 Task: Set up alerts for new listings in Lincoln, Nebraska, that meet specific size and budget requirements.
Action: Mouse moved to (310, 169)
Screenshot: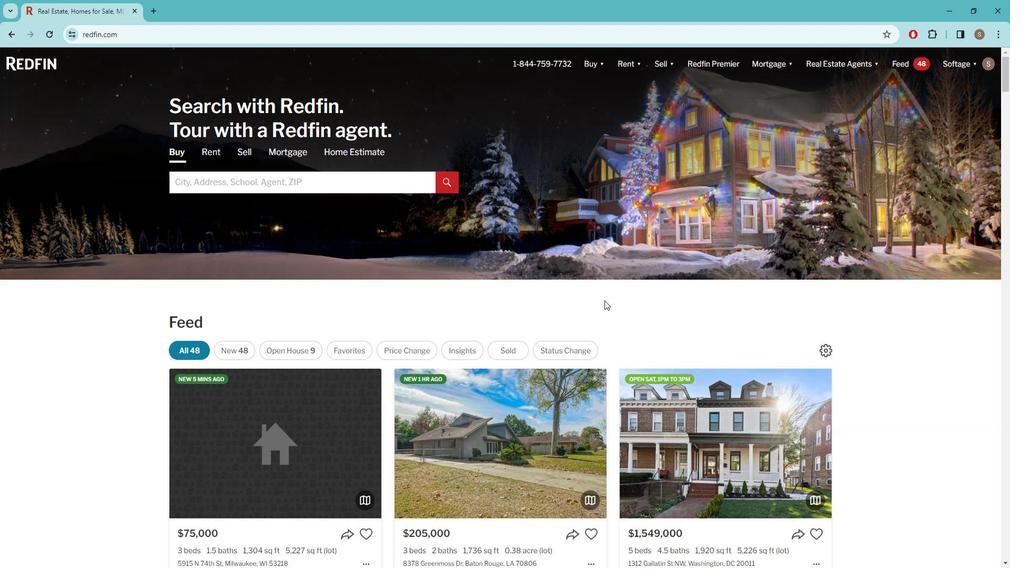 
Action: Mouse pressed left at (310, 169)
Screenshot: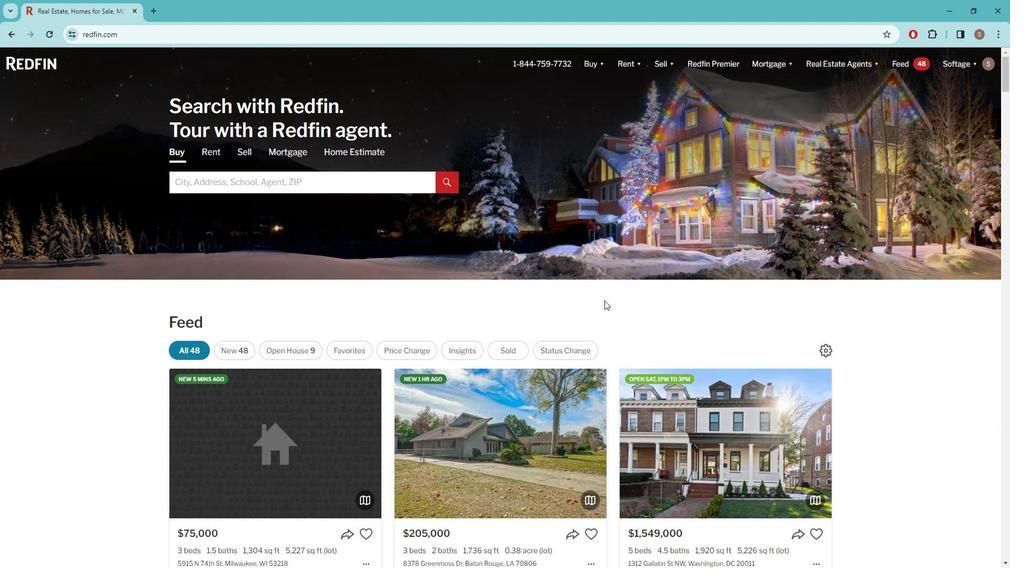 
Action: Mouse moved to (296, 181)
Screenshot: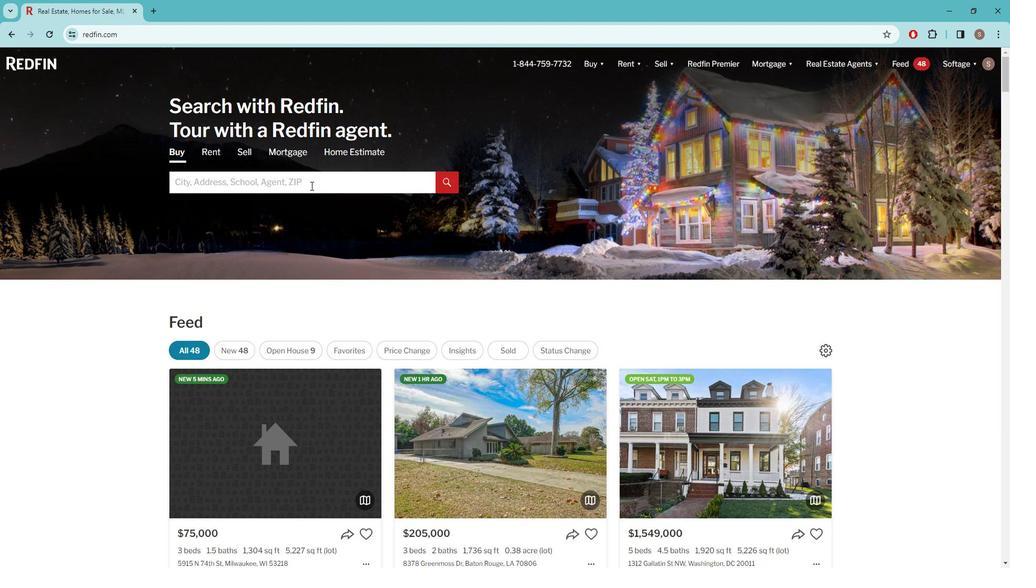 
Action: Mouse pressed left at (296, 181)
Screenshot: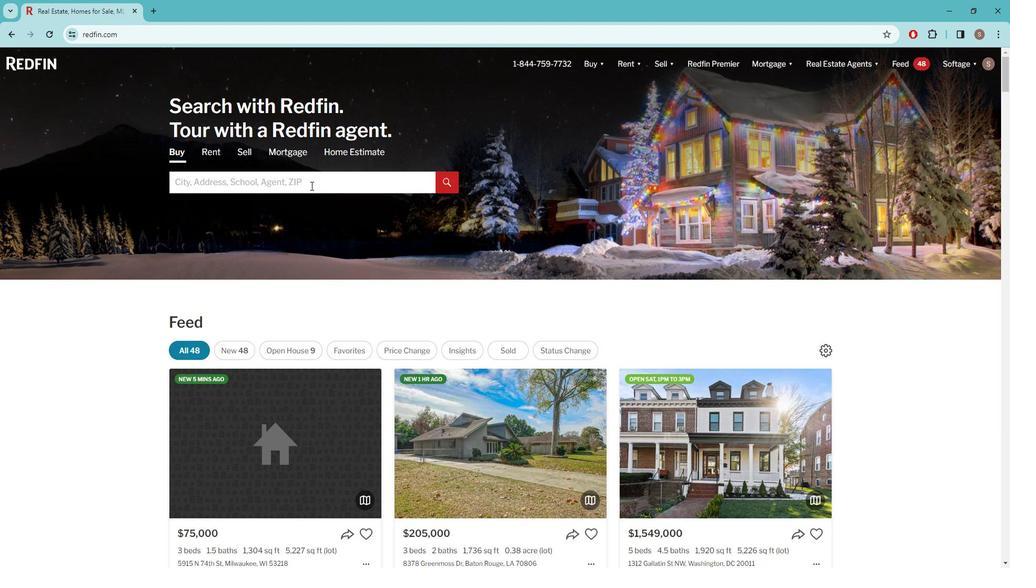 
Action: Key pressed l<Key.caps_lock>INCOLN
Screenshot: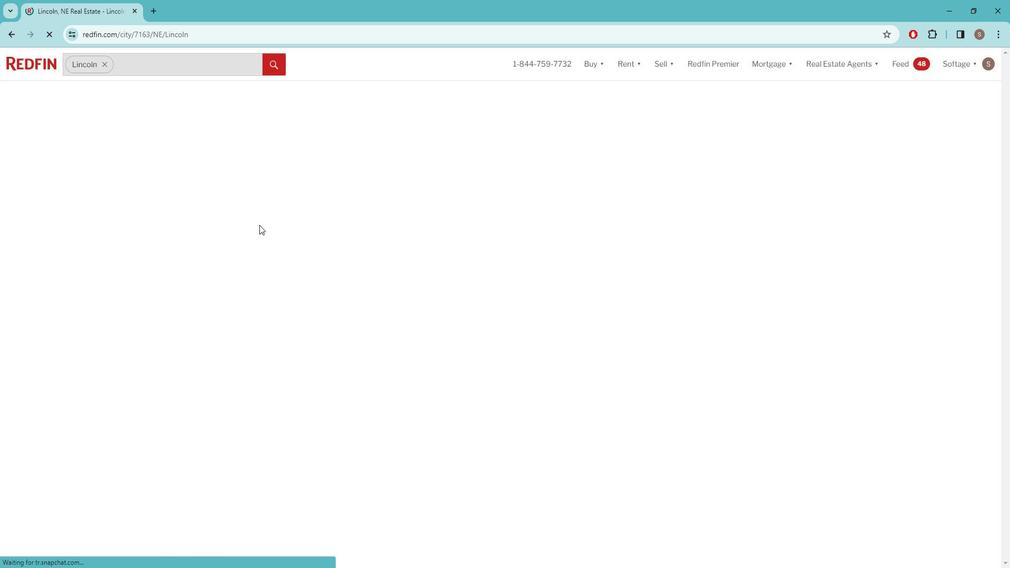 
Action: Mouse moved to (296, 181)
Screenshot: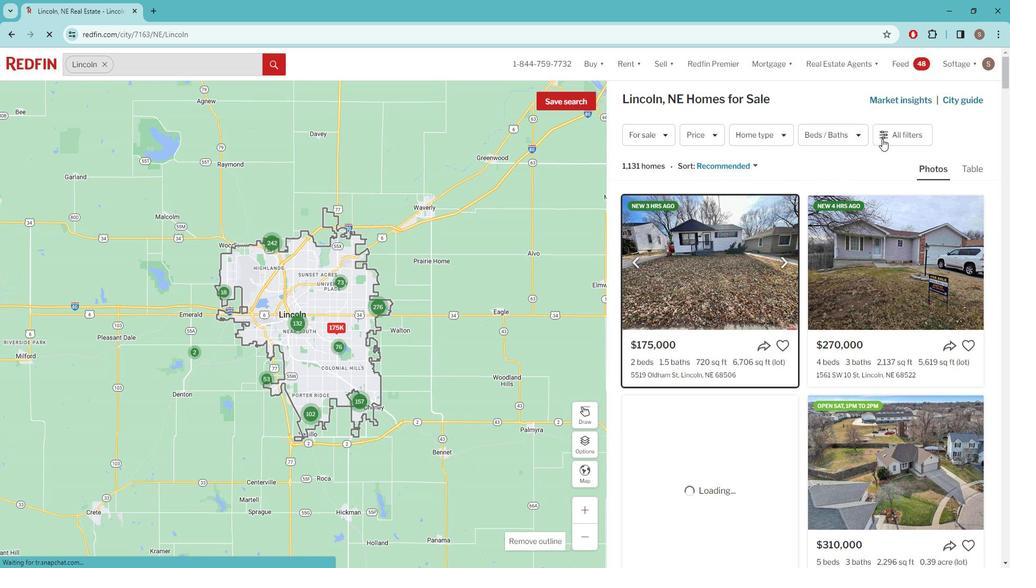 
Action: Key pressed ,<Key.space><Key.caps_lock>n<Key.caps_lock>EB
Screenshot: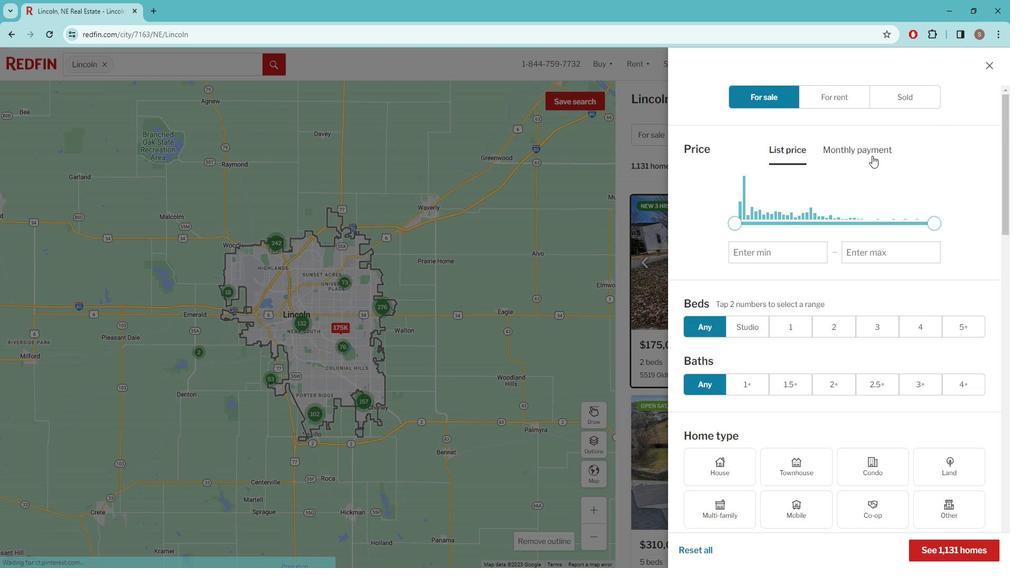 
Action: Mouse moved to (273, 222)
Screenshot: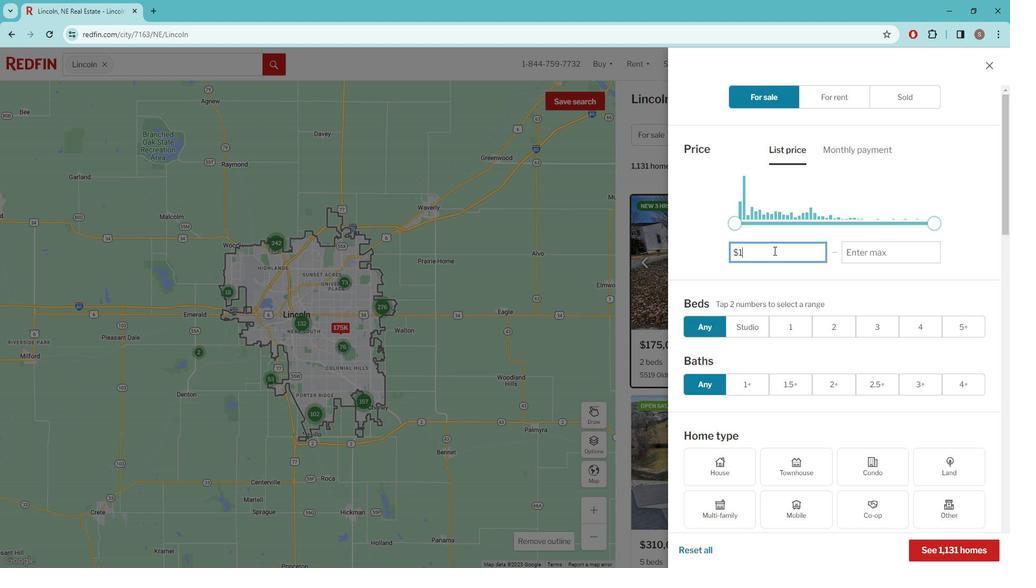 
Action: Mouse pressed left at (273, 222)
Screenshot: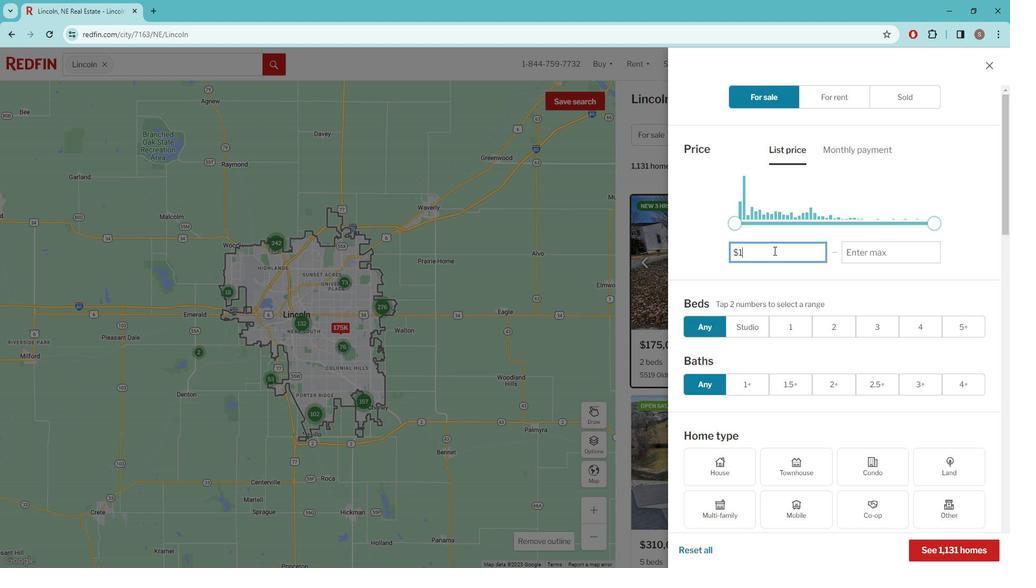 
Action: Mouse moved to (890, 127)
Screenshot: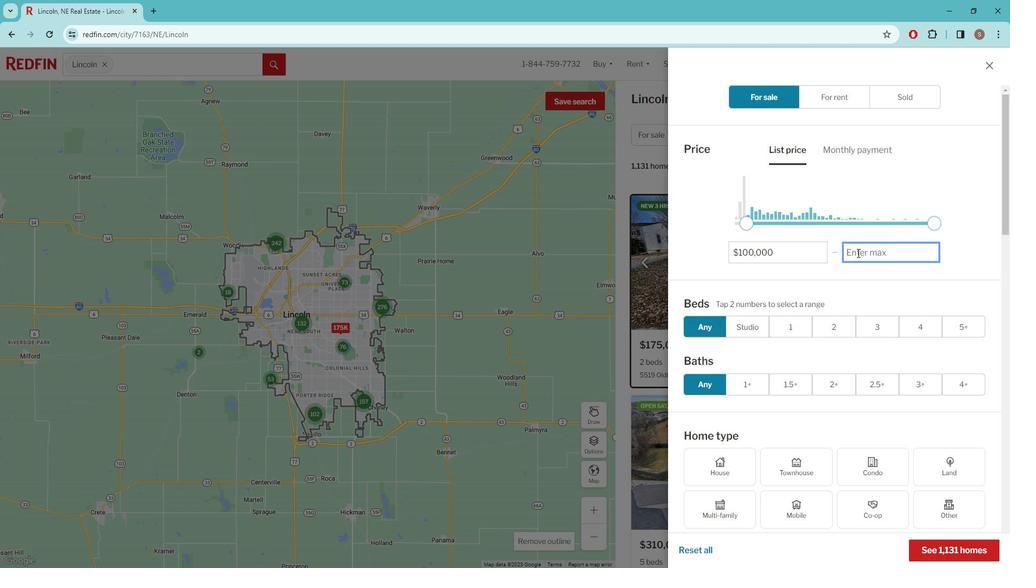 
Action: Mouse pressed left at (890, 127)
Screenshot: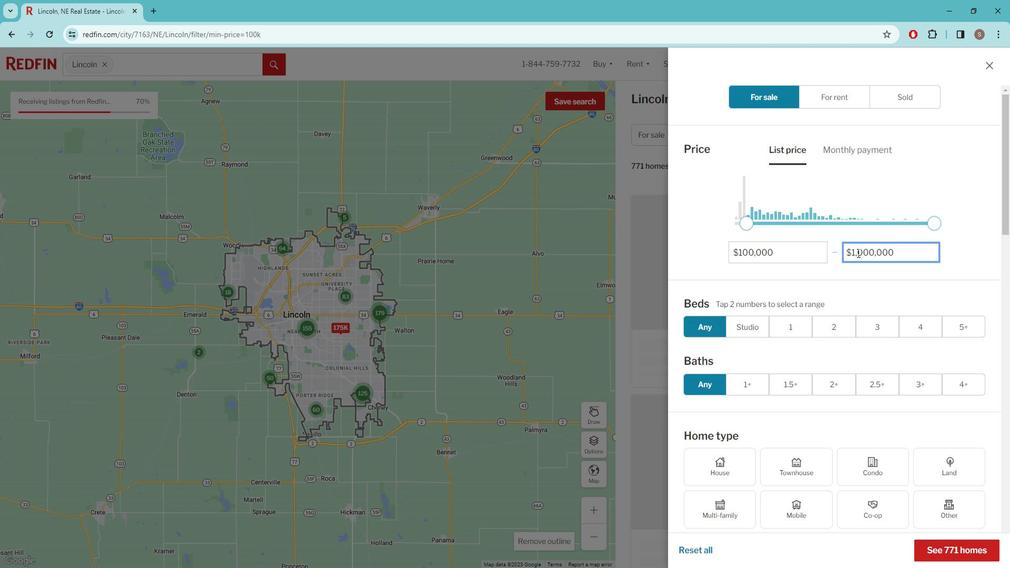 
Action: Mouse pressed left at (890, 127)
Screenshot: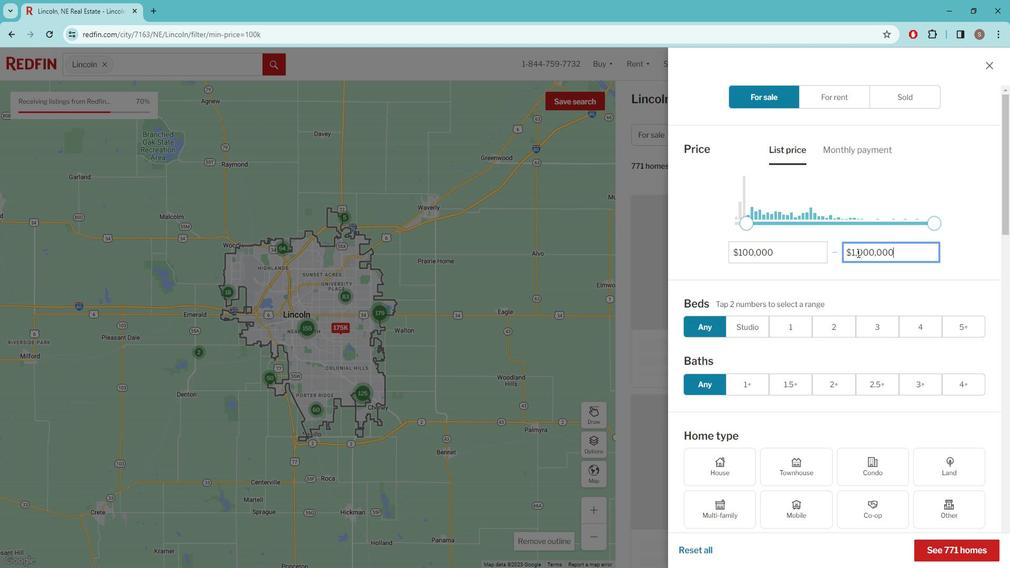 
Action: Mouse moved to (893, 133)
Screenshot: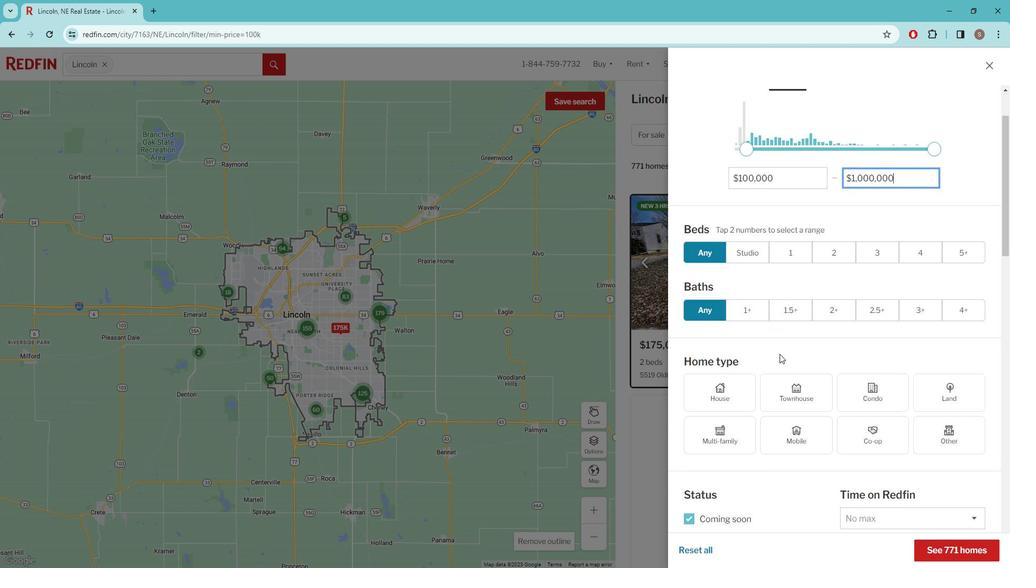 
Action: Mouse pressed left at (893, 133)
Screenshot: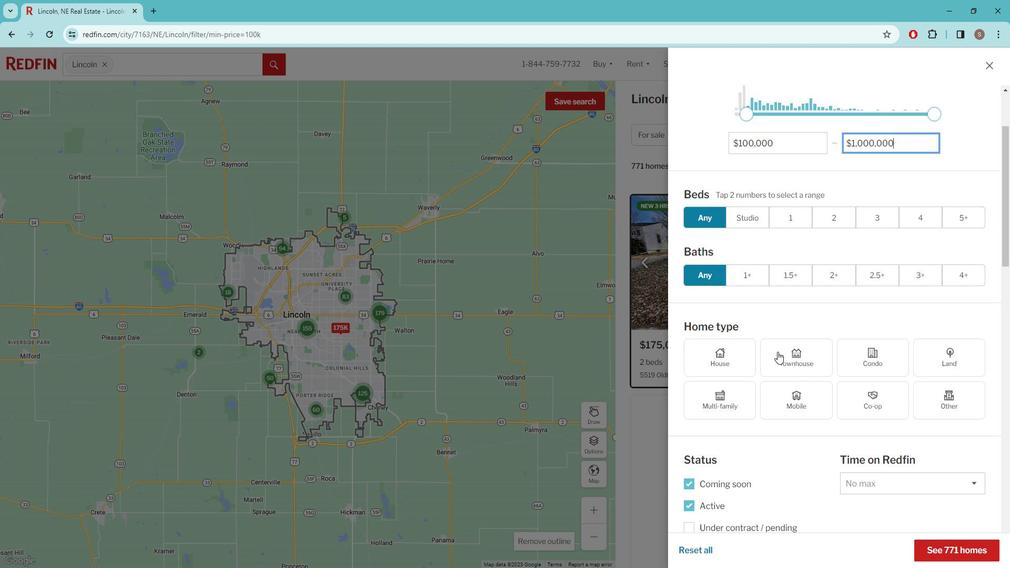
Action: Mouse moved to (880, 147)
Screenshot: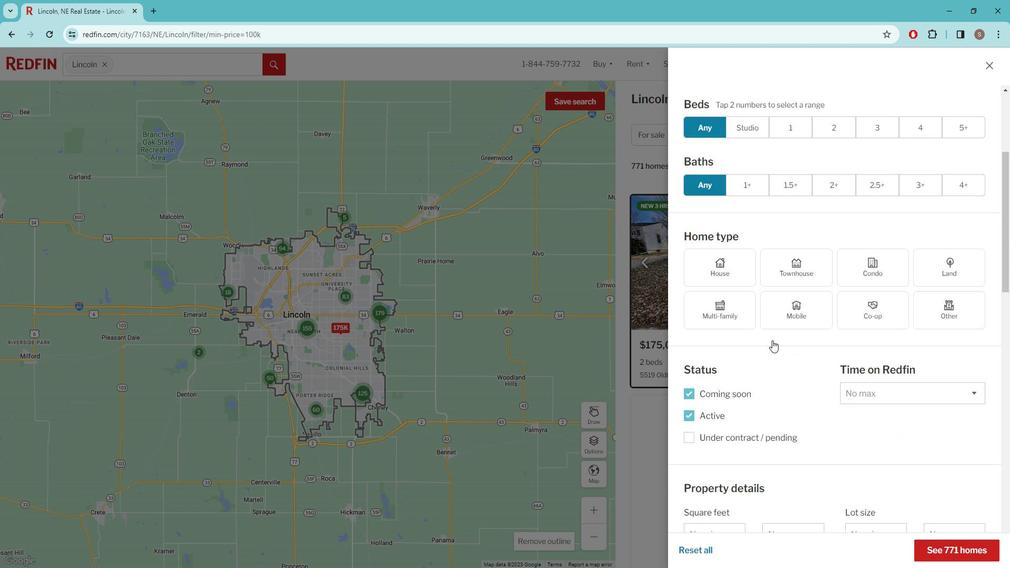 
Action: Mouse scrolled (880, 147) with delta (0, 0)
Screenshot: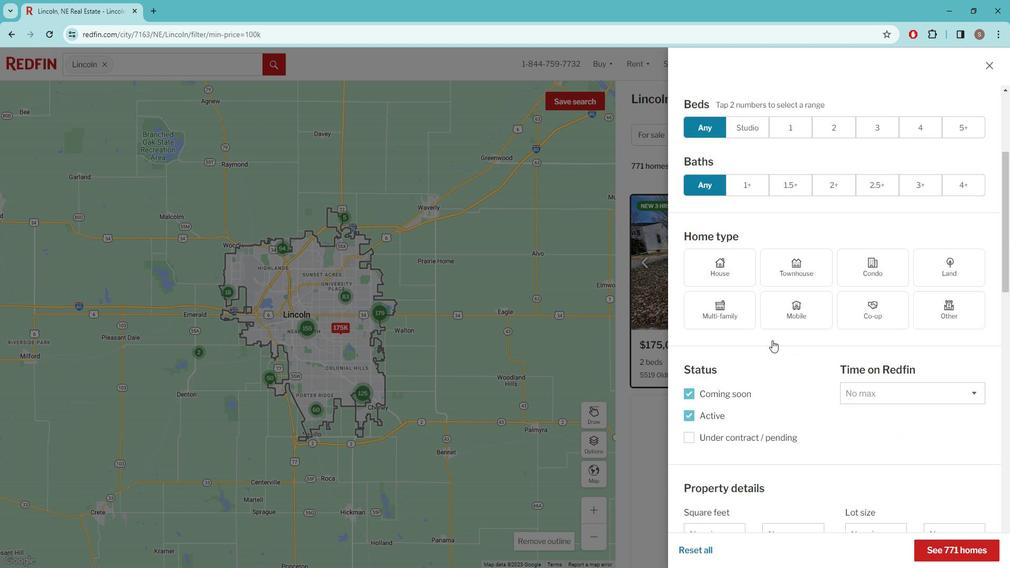 
Action: Mouse moved to (877, 148)
Screenshot: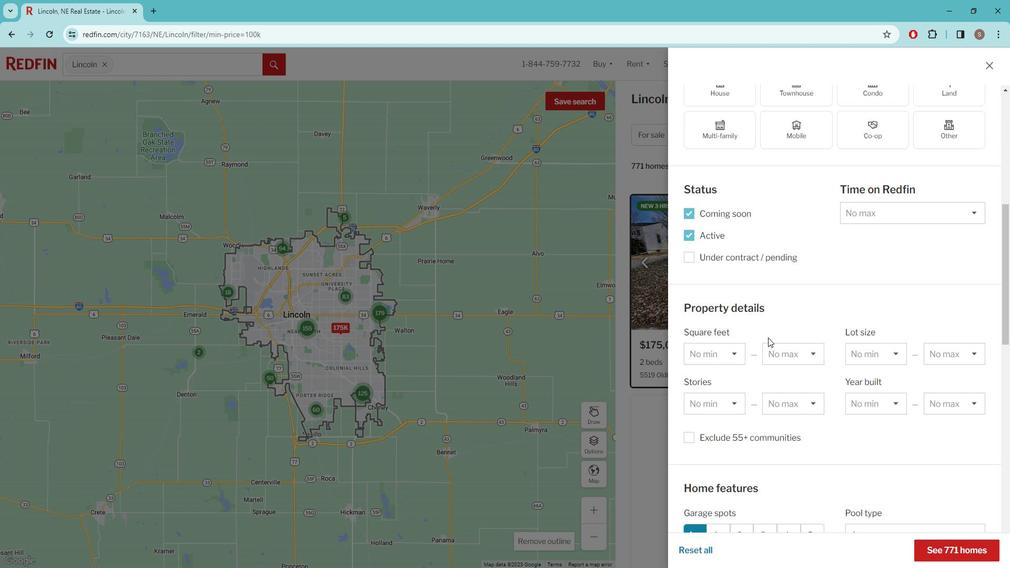 
Action: Mouse scrolled (877, 148) with delta (0, 0)
Screenshot: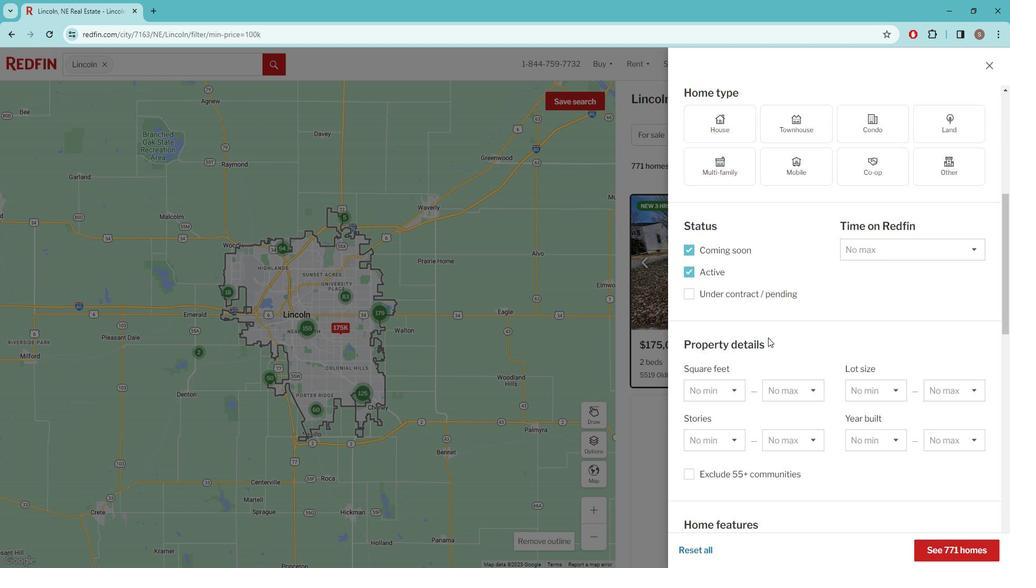 
Action: Mouse moved to (876, 150)
Screenshot: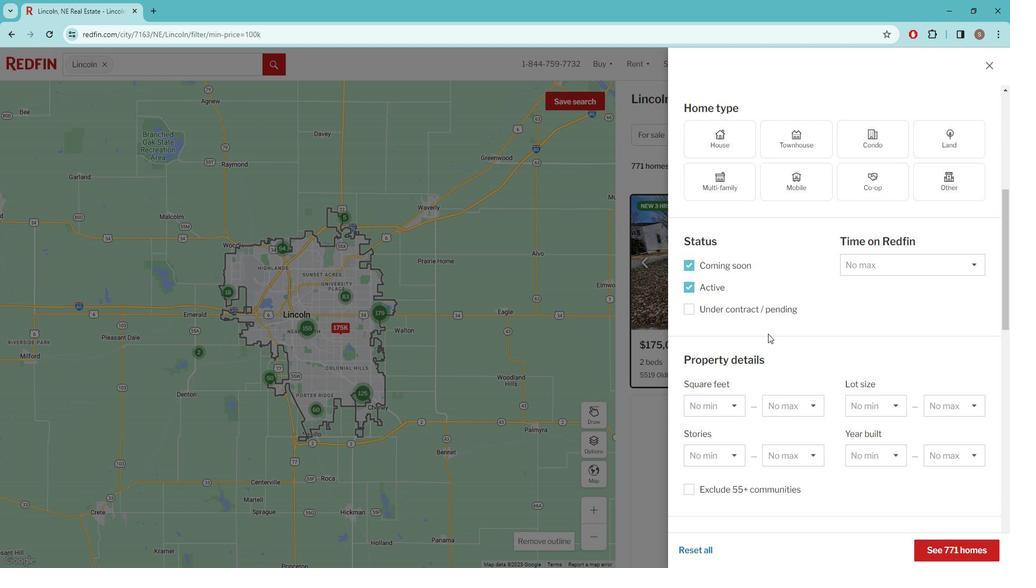 
Action: Mouse scrolled (876, 149) with delta (0, 0)
Screenshot: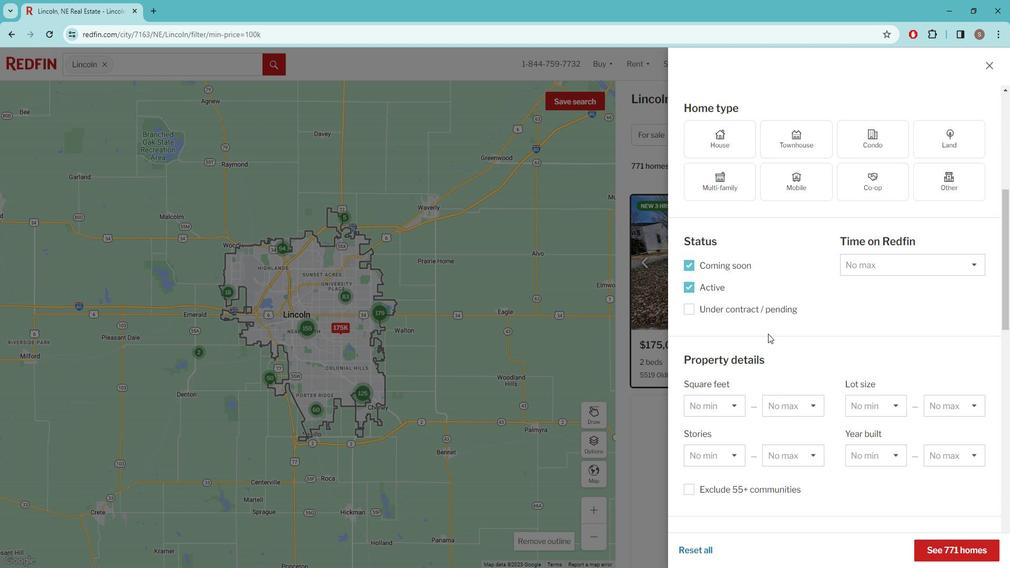 
Action: Mouse scrolled (876, 149) with delta (0, 0)
Screenshot: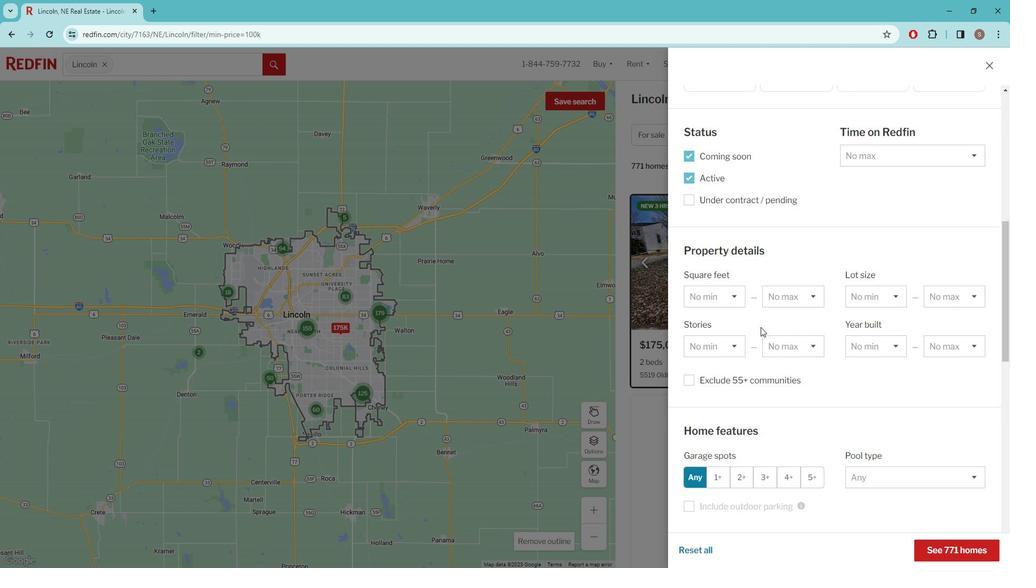 
Action: Mouse moved to (876, 150)
Screenshot: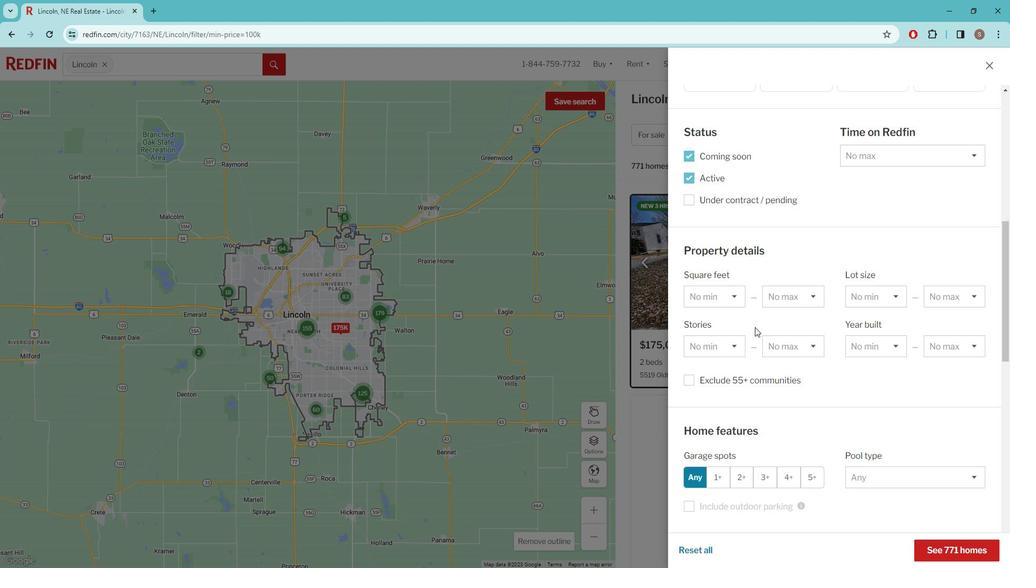 
Action: Mouse scrolled (876, 149) with delta (0, 0)
Screenshot: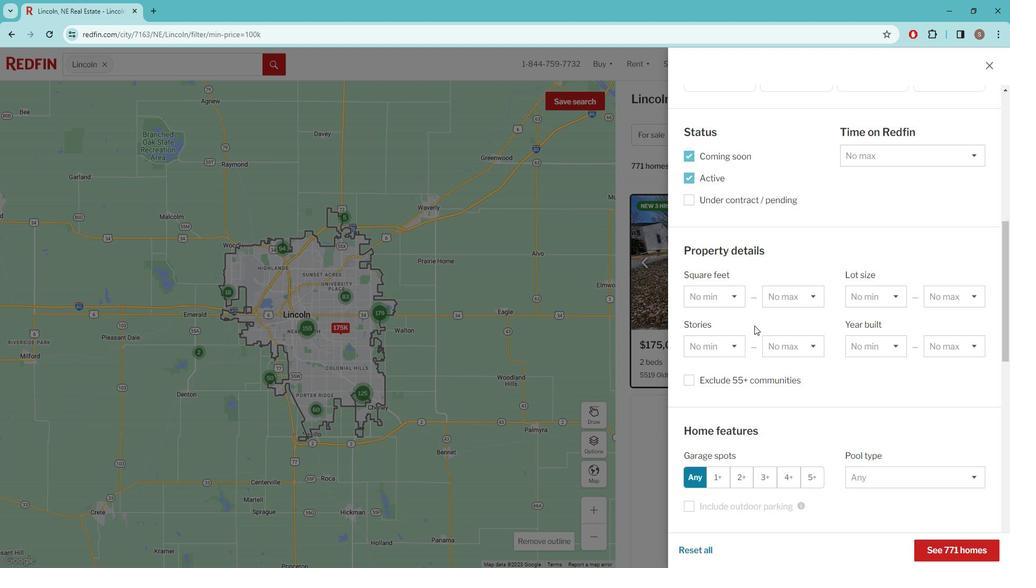 
Action: Mouse moved to (874, 148)
Screenshot: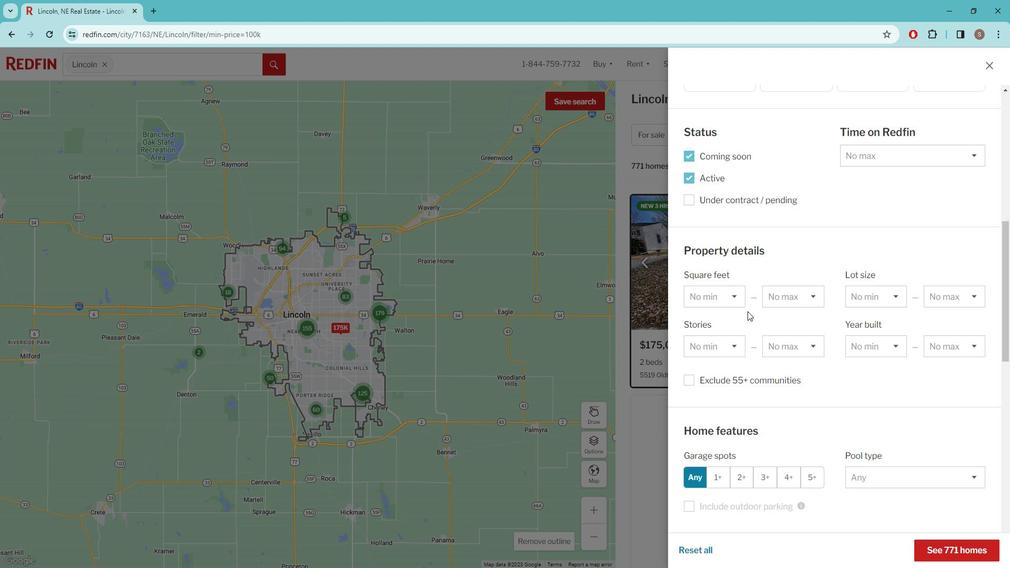 
Action: Mouse scrolled (874, 148) with delta (0, 0)
Screenshot: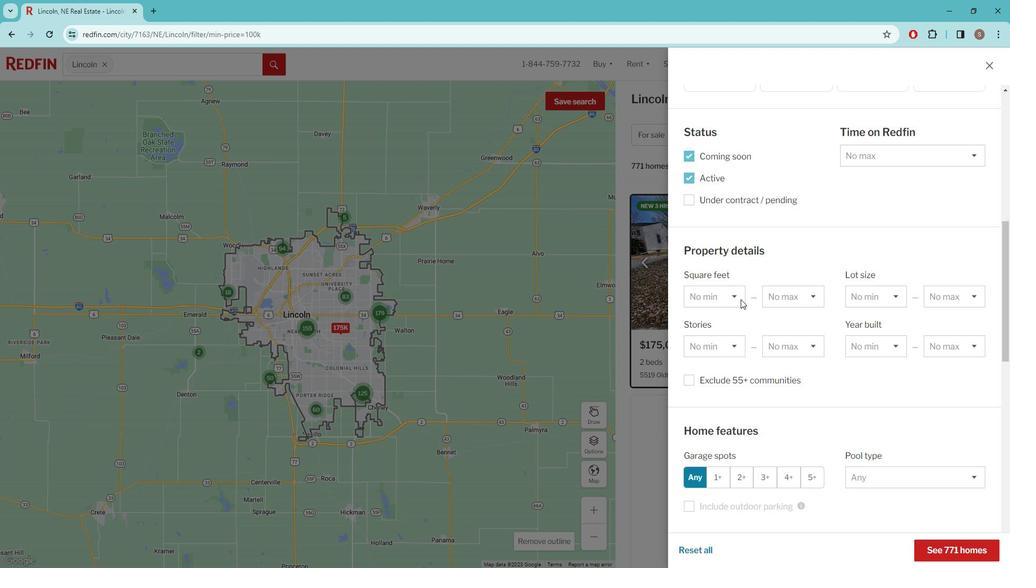 
Action: Mouse moved to (874, 148)
Screenshot: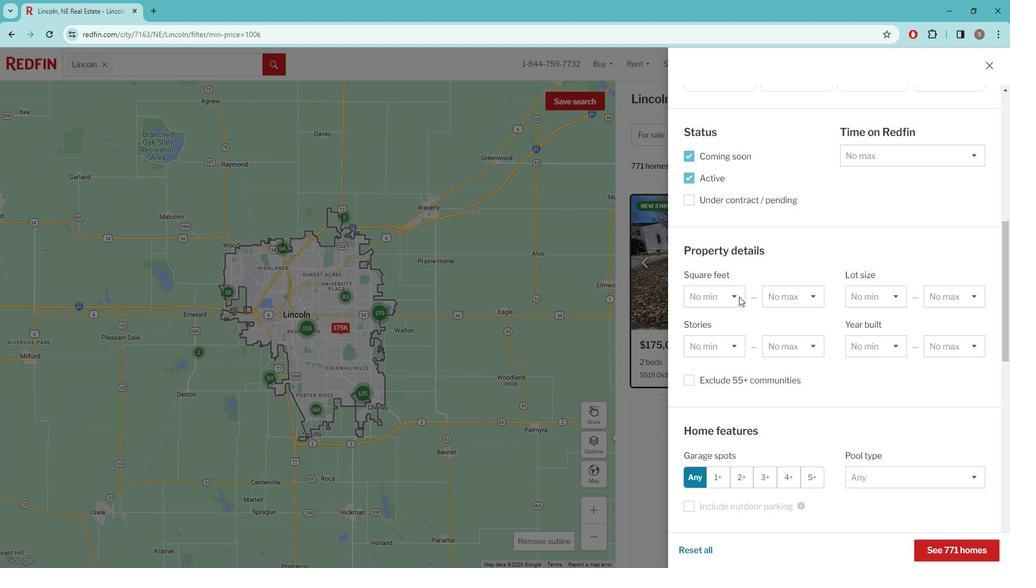 
Action: Mouse scrolled (874, 147) with delta (0, 0)
Screenshot: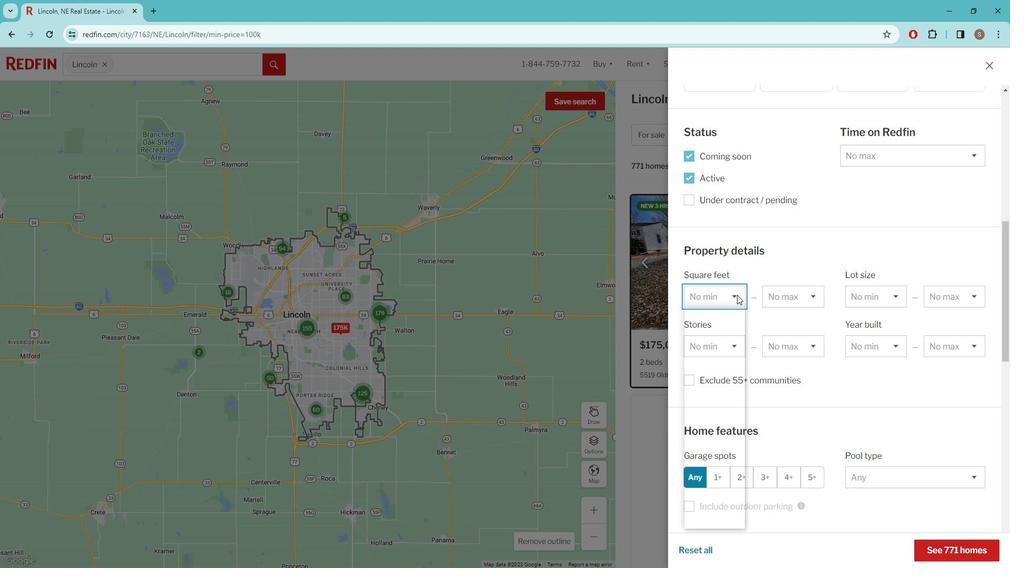
Action: Mouse moved to (873, 148)
Screenshot: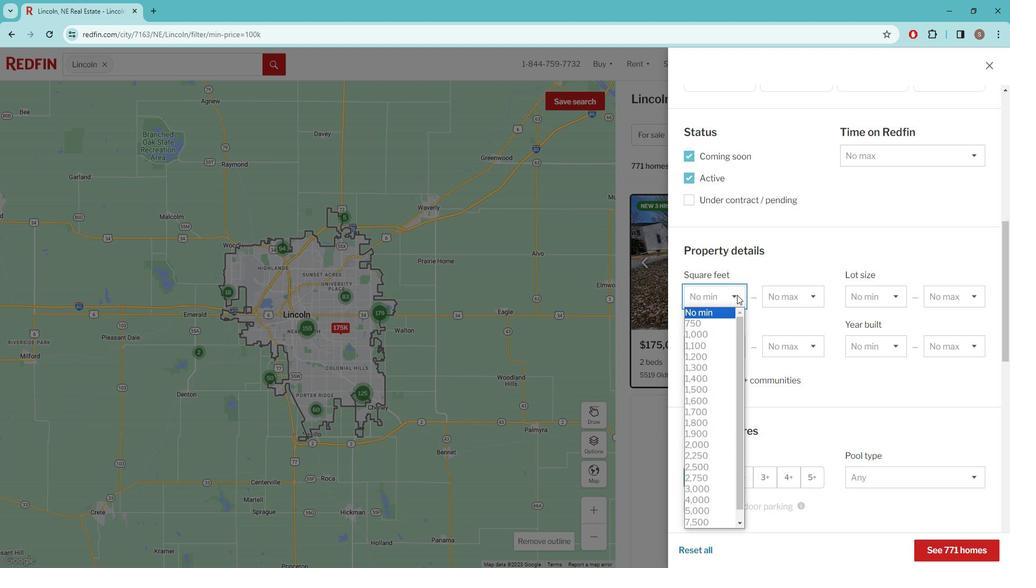 
Action: Mouse scrolled (873, 147) with delta (0, 0)
Screenshot: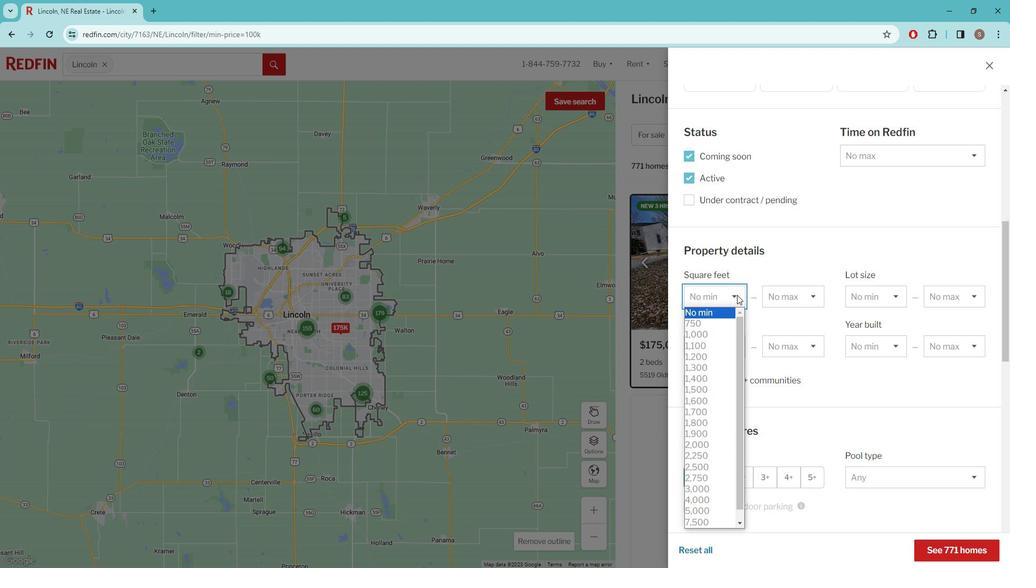 
Action: Mouse moved to (738, 286)
Screenshot: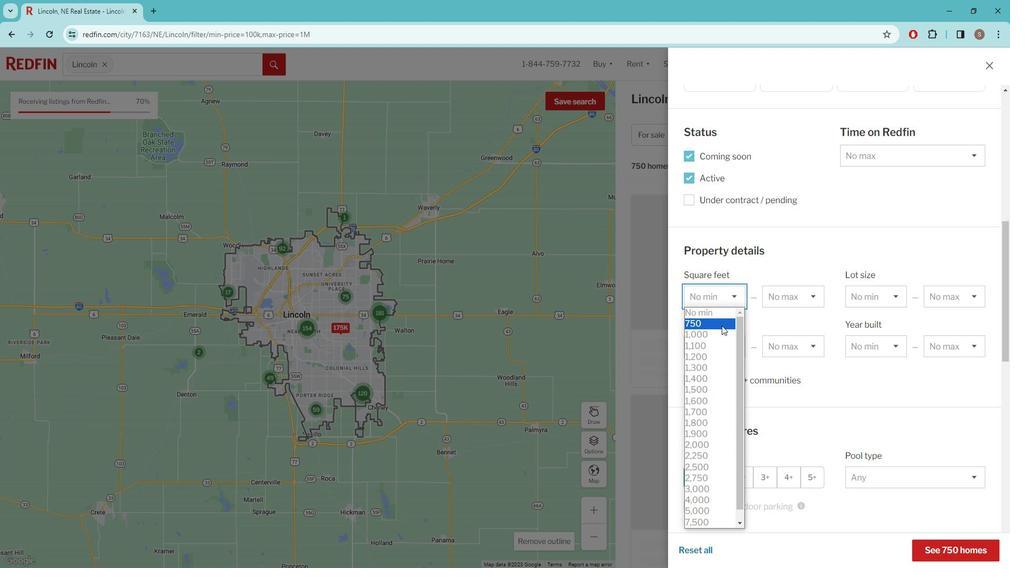 
Action: Mouse pressed left at (738, 286)
Screenshot: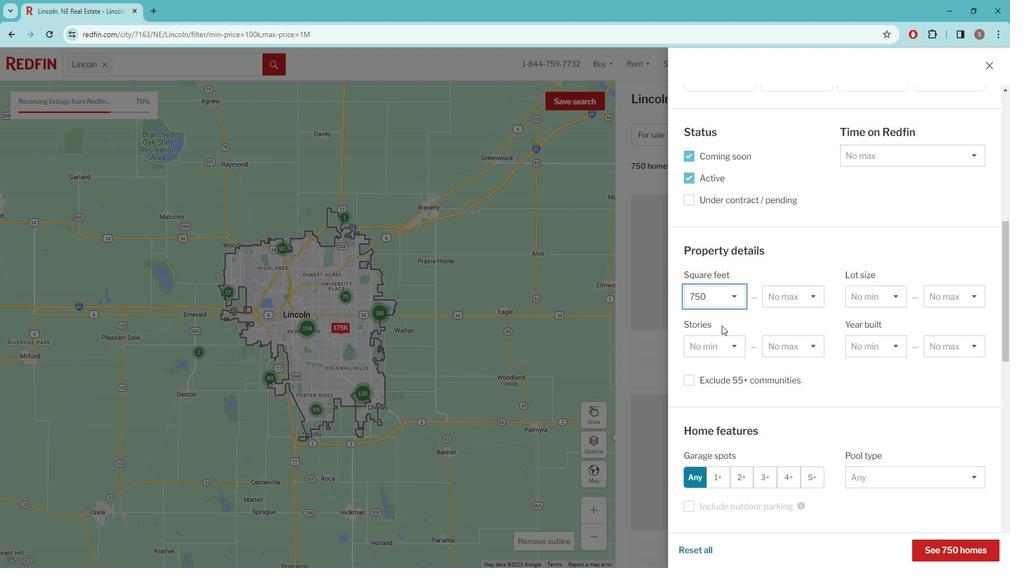 
Action: Mouse moved to (710, 340)
Screenshot: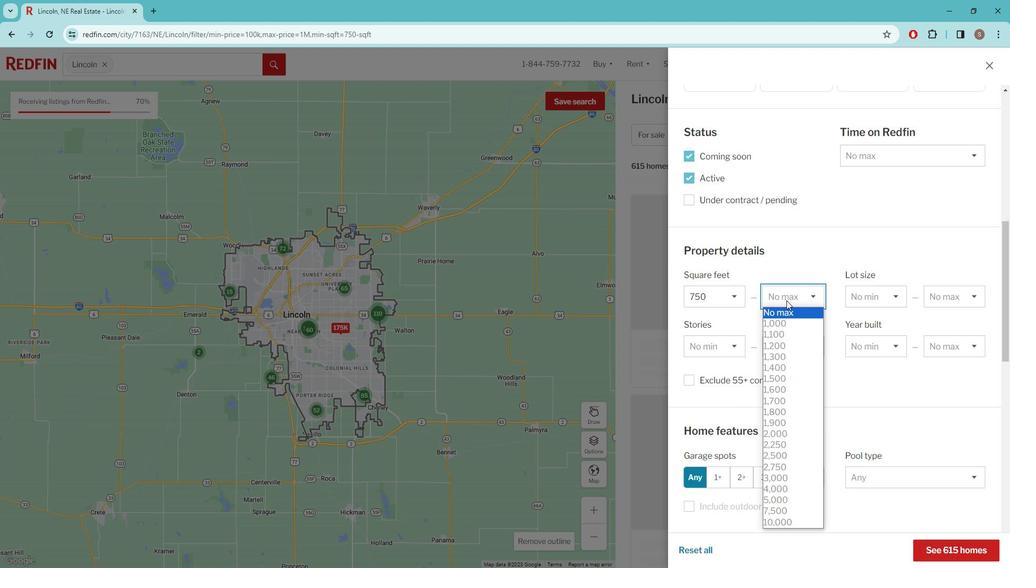 
Action: Mouse pressed left at (710, 340)
Screenshot: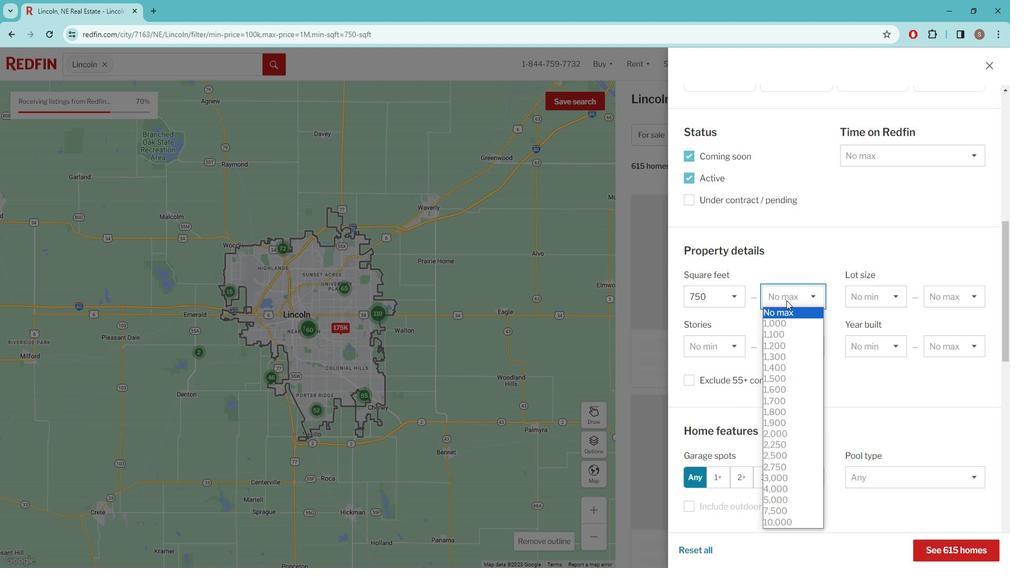 
Action: Mouse moved to (791, 289)
Screenshot: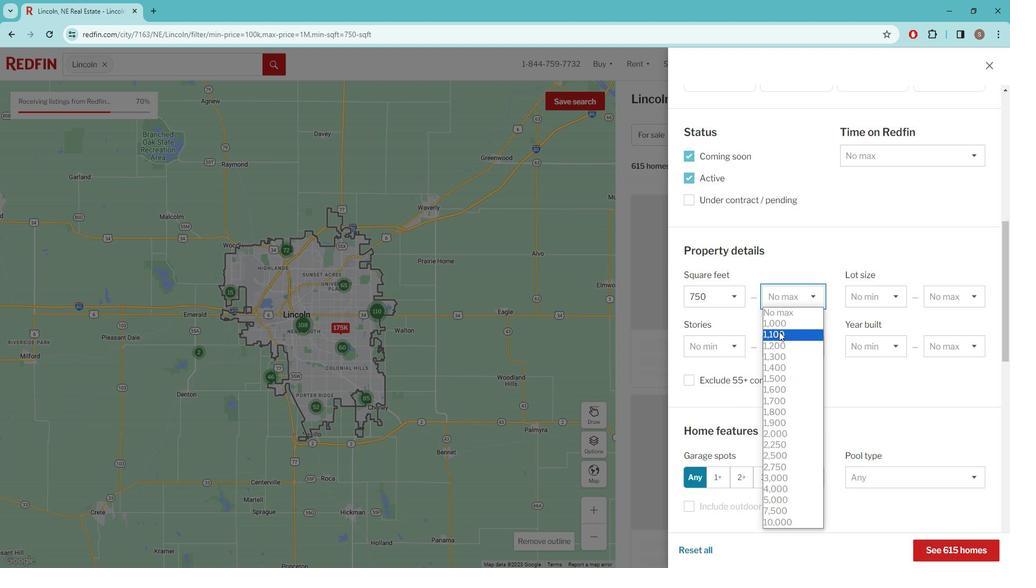 
Action: Mouse pressed left at (791, 289)
Screenshot: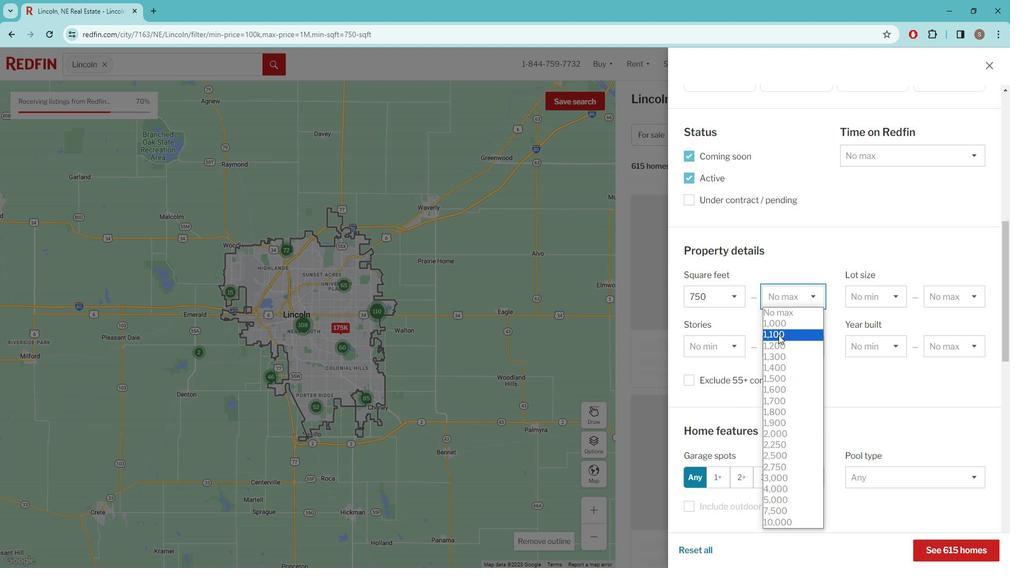
Action: Mouse moved to (799, 358)
Screenshot: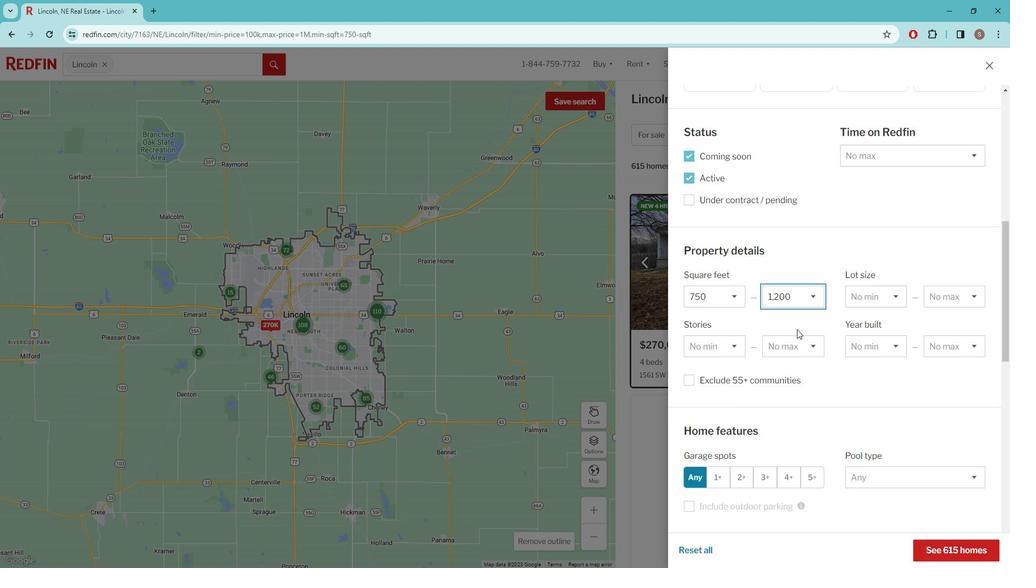 
Action: Mouse pressed left at (799, 358)
Screenshot: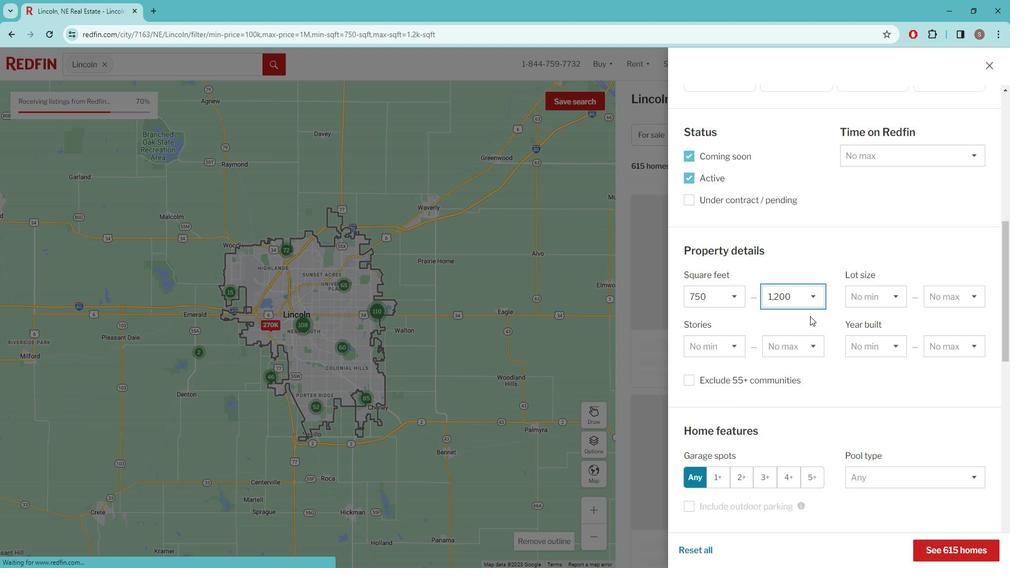 
Action: Mouse moved to (737, 337)
Screenshot: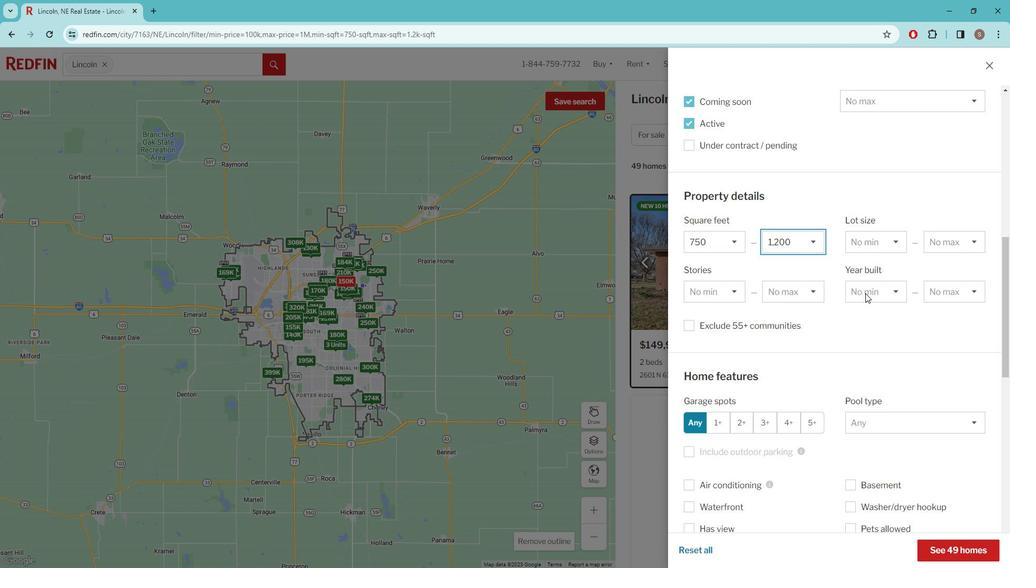 
Action: Mouse pressed left at (737, 337)
Screenshot: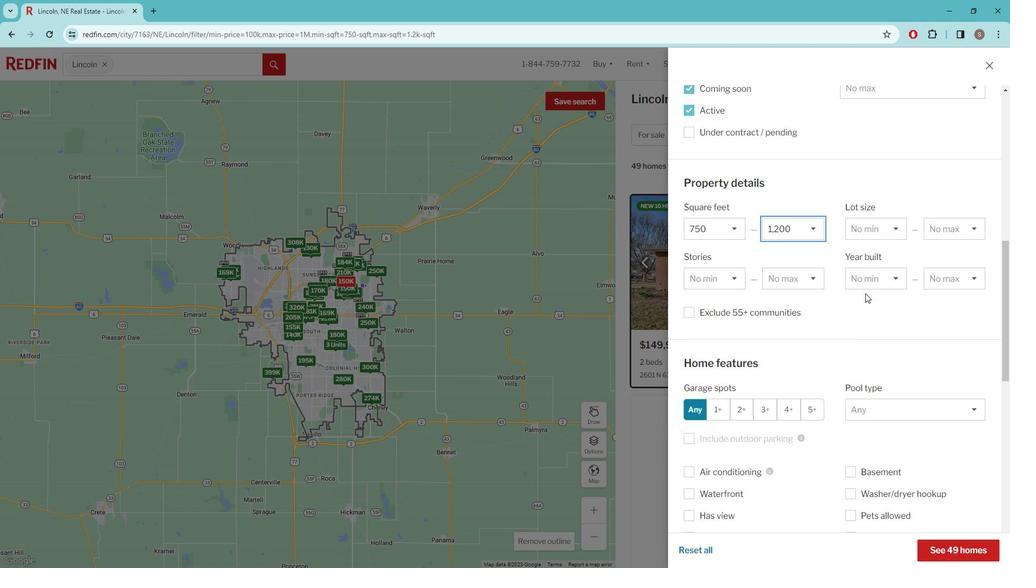 
Action: Mouse moved to (740, 372)
Screenshot: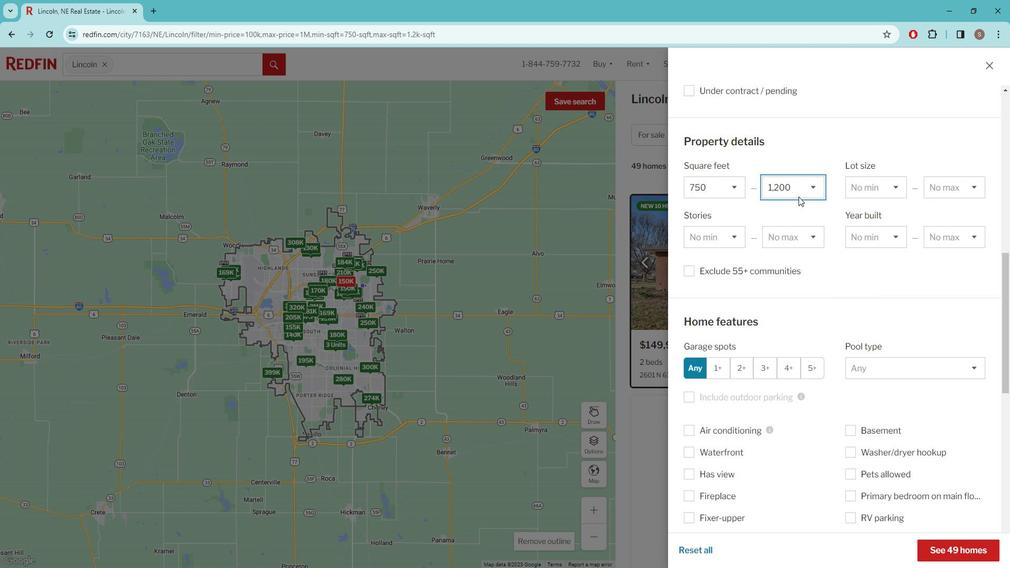 
Action: Mouse pressed left at (740, 372)
Screenshot: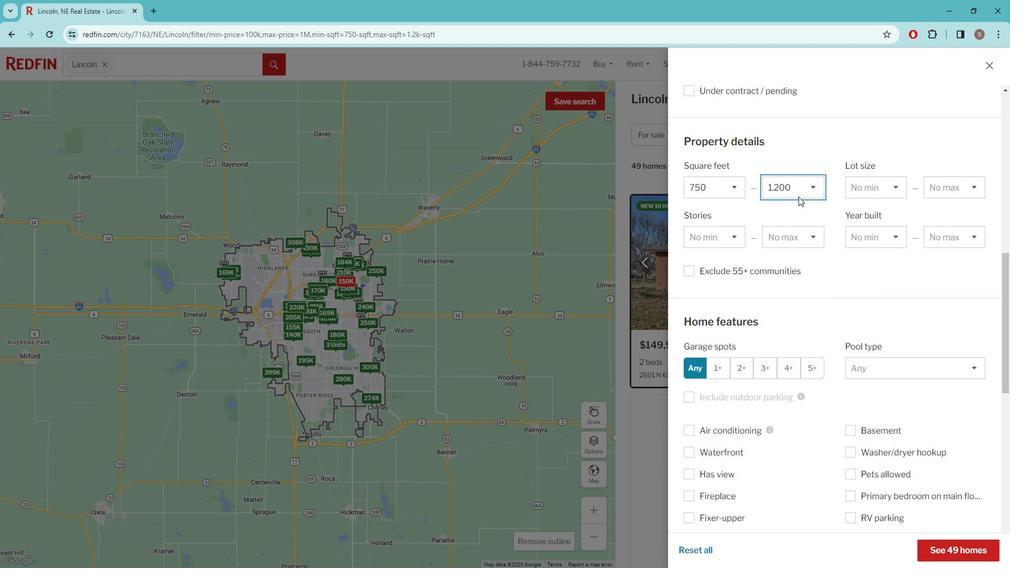 
Action: Mouse moved to (797, 345)
Screenshot: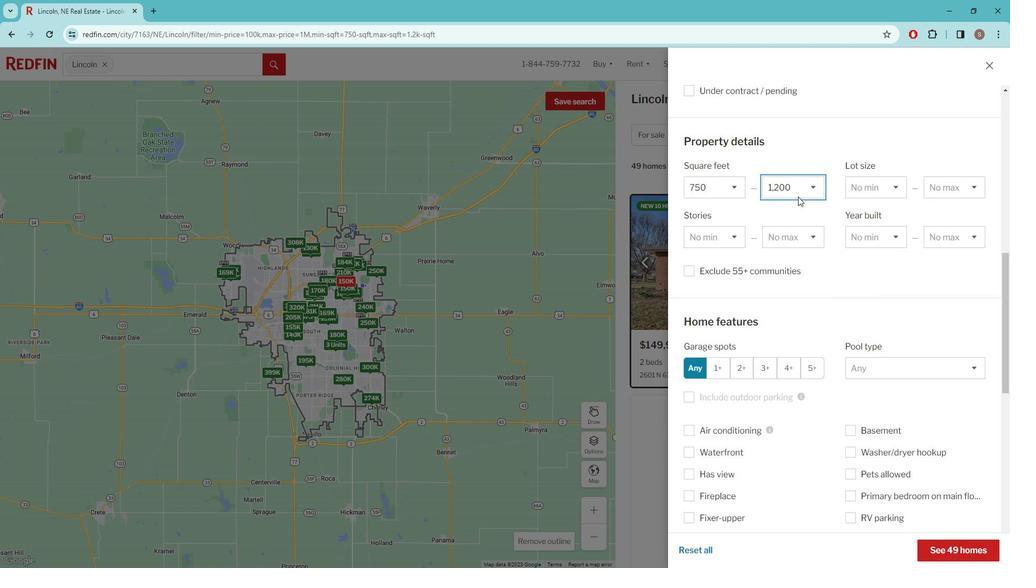 
Action: Mouse pressed left at (797, 345)
Screenshot: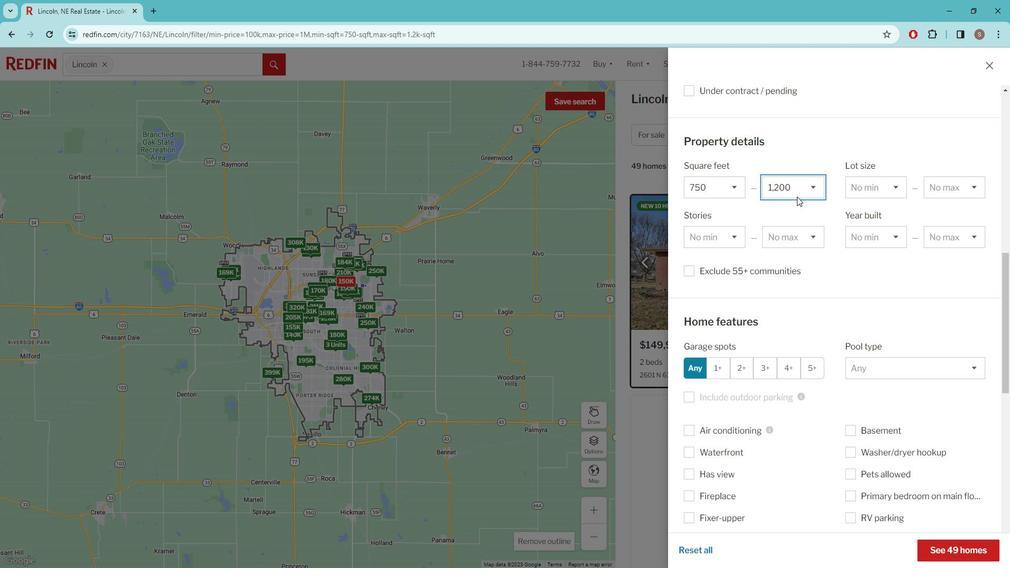 
Action: Mouse moved to (793, 381)
Screenshot: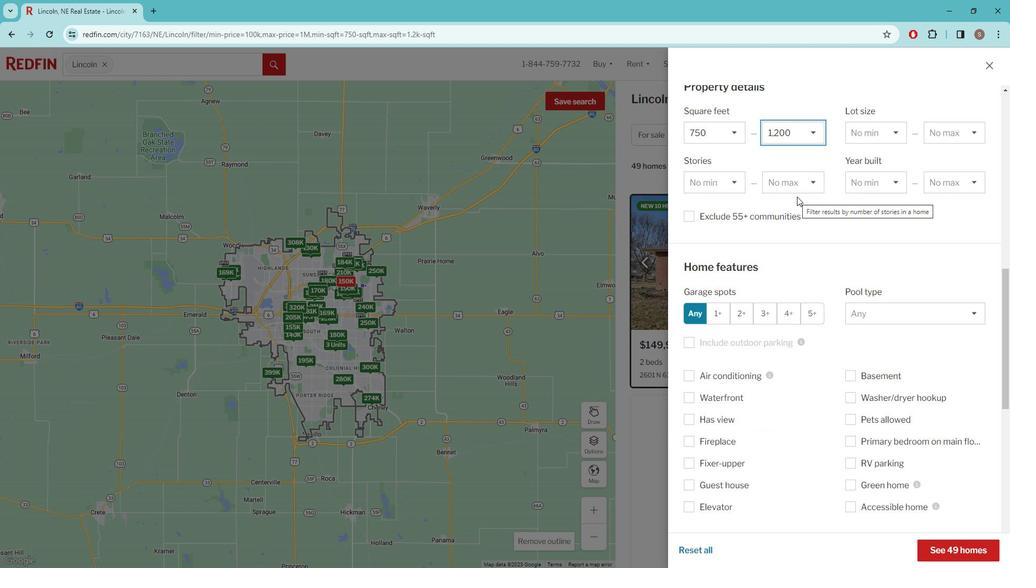 
Action: Mouse pressed left at (793, 381)
Screenshot: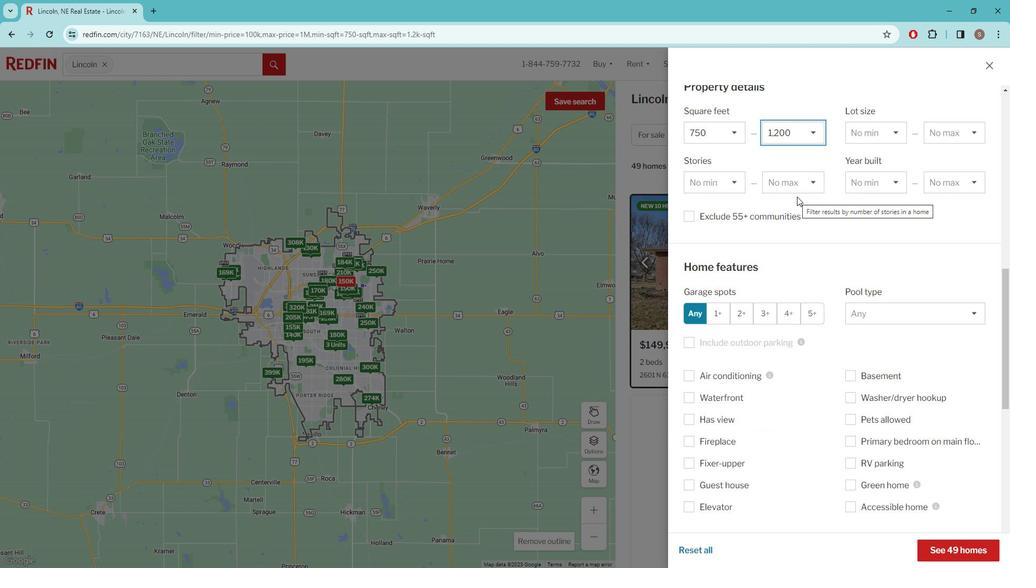 
Action: Mouse moved to (798, 378)
Screenshot: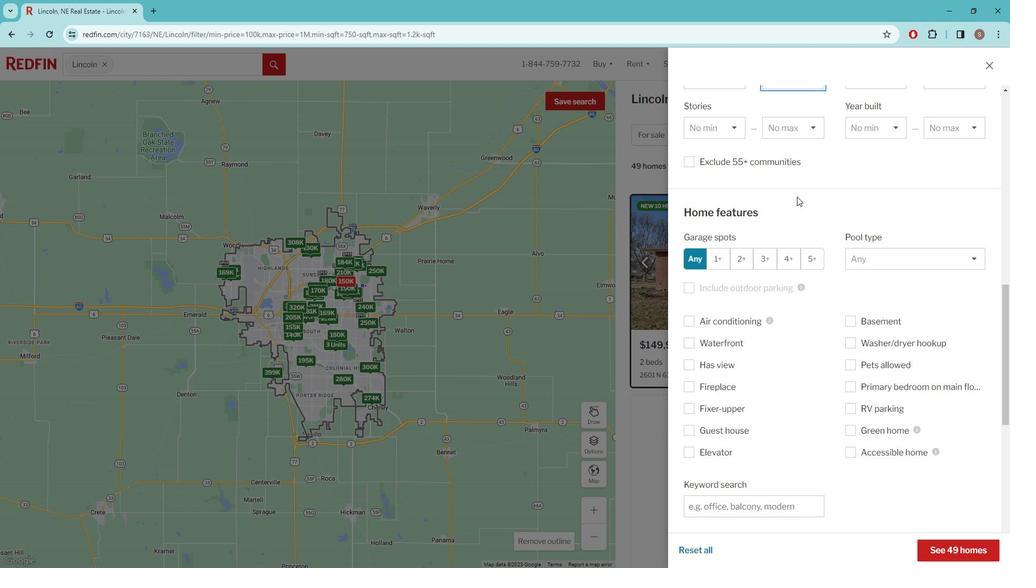 
Action: Mouse scrolled (798, 377) with delta (0, 0)
Screenshot: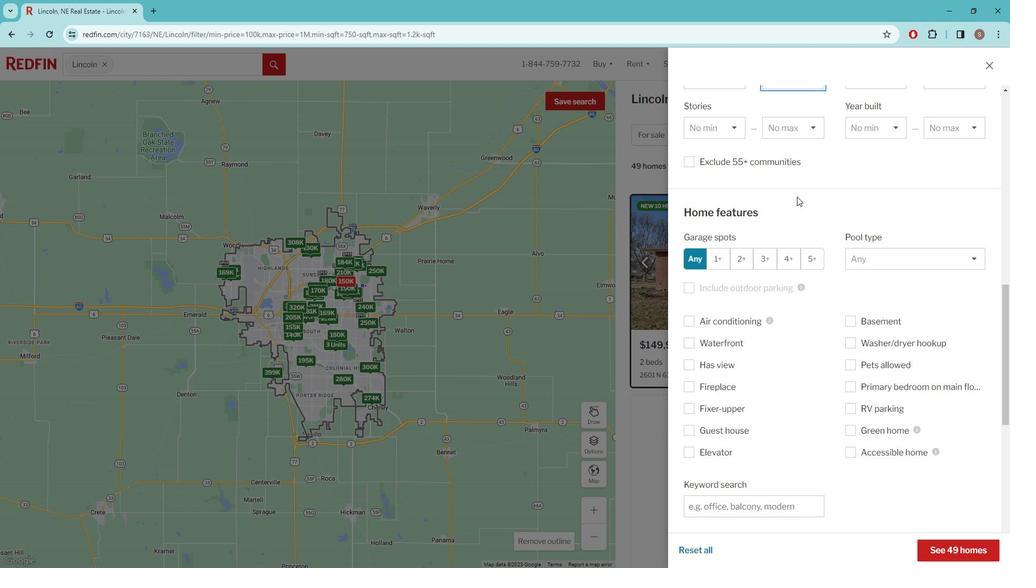
Action: Mouse scrolled (798, 377) with delta (0, 0)
Screenshot: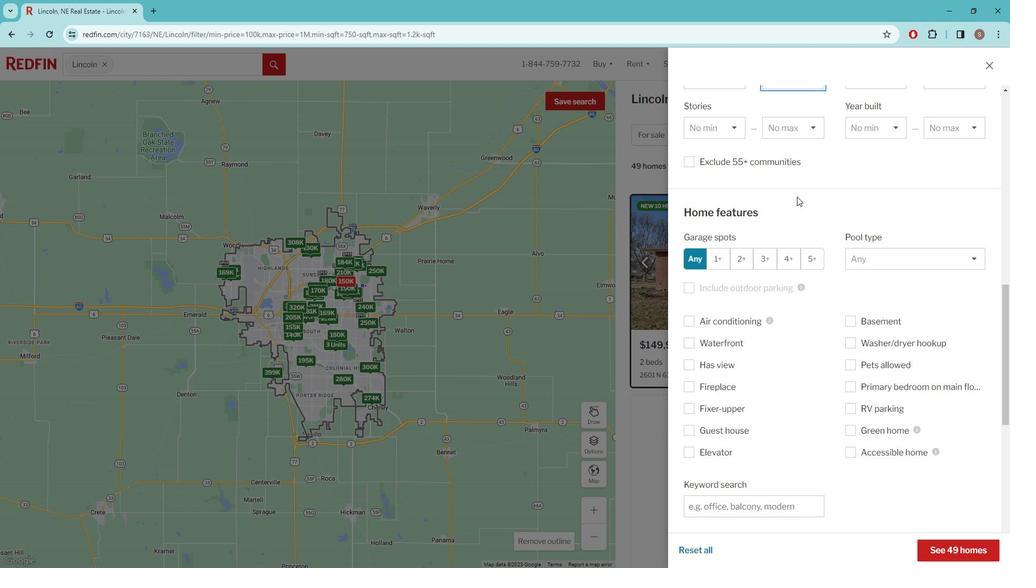 
Action: Mouse moved to (798, 375)
Screenshot: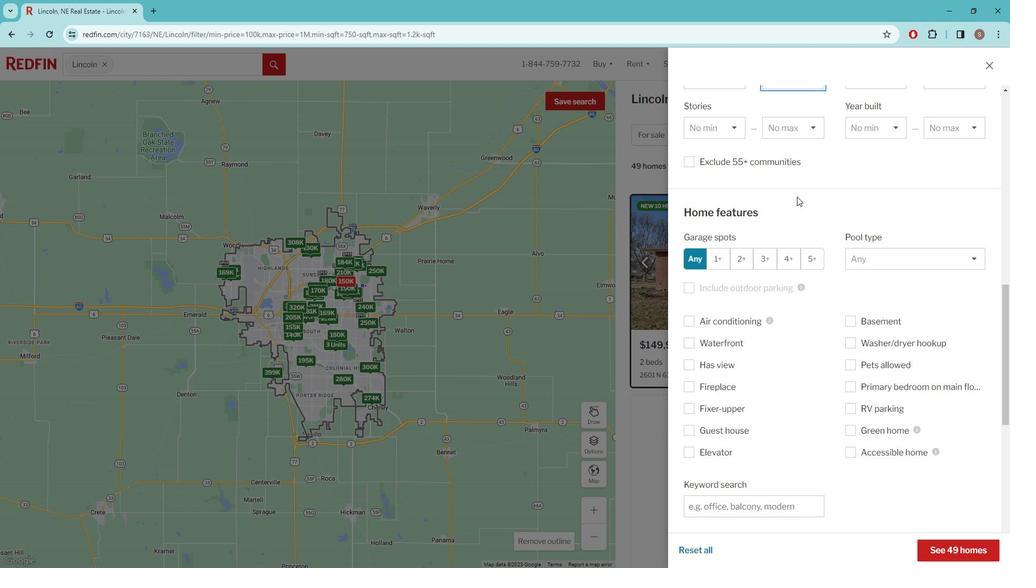 
Action: Mouse scrolled (798, 375) with delta (0, 0)
Screenshot: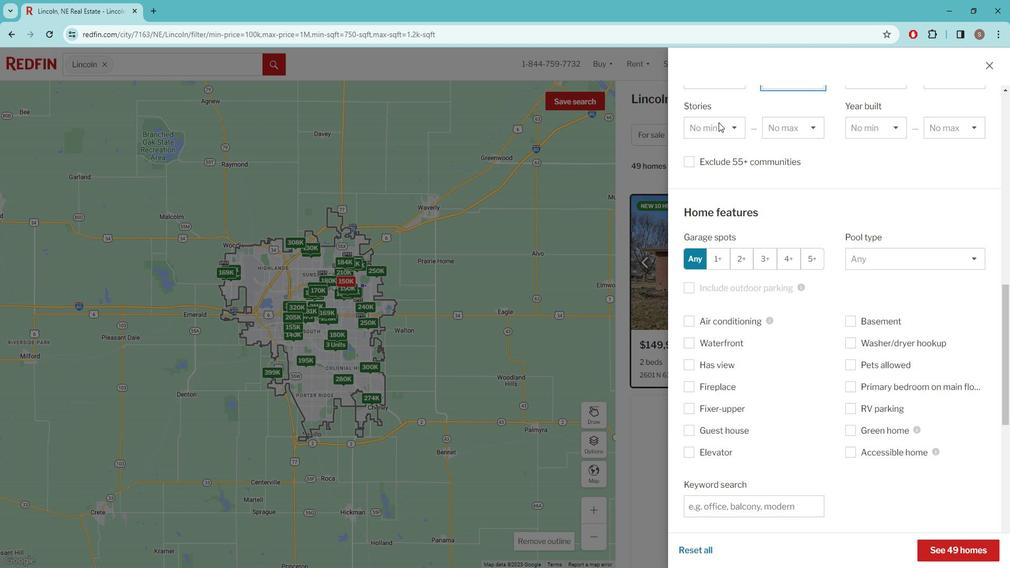
Action: Mouse scrolled (798, 375) with delta (0, 0)
Screenshot: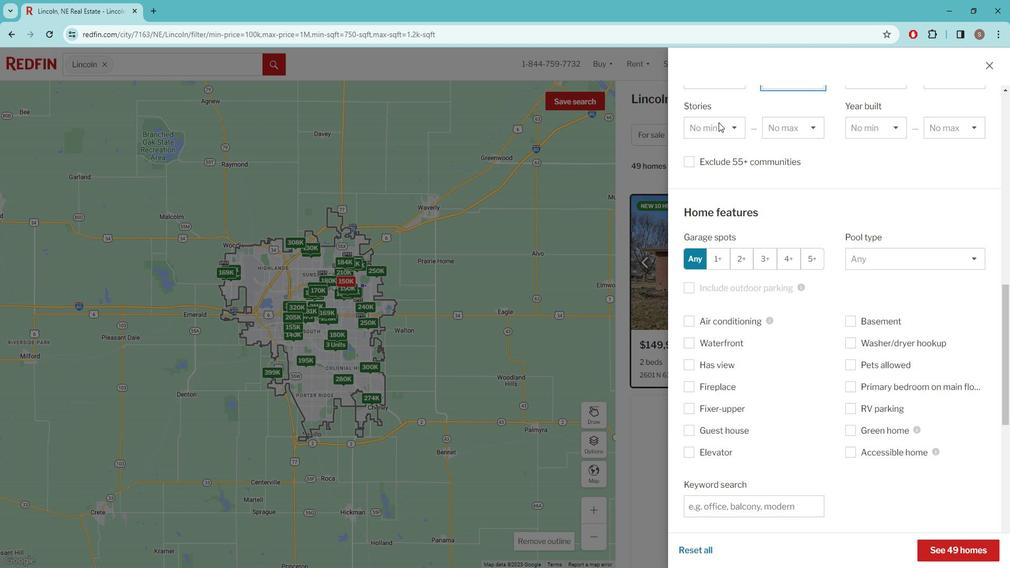 
Action: Mouse moved to (798, 374)
Screenshot: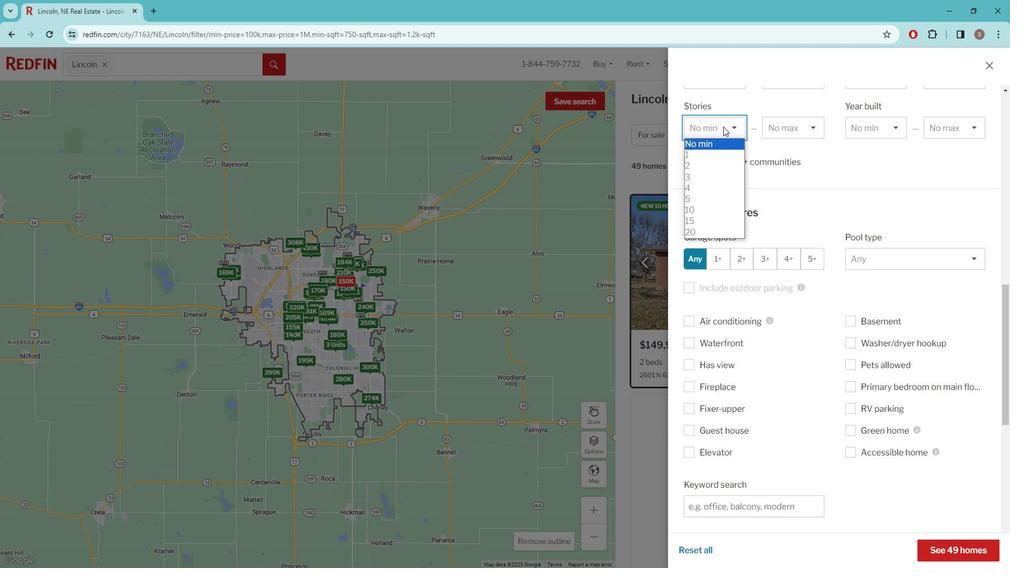 
Action: Mouse scrolled (798, 373) with delta (0, 0)
Screenshot: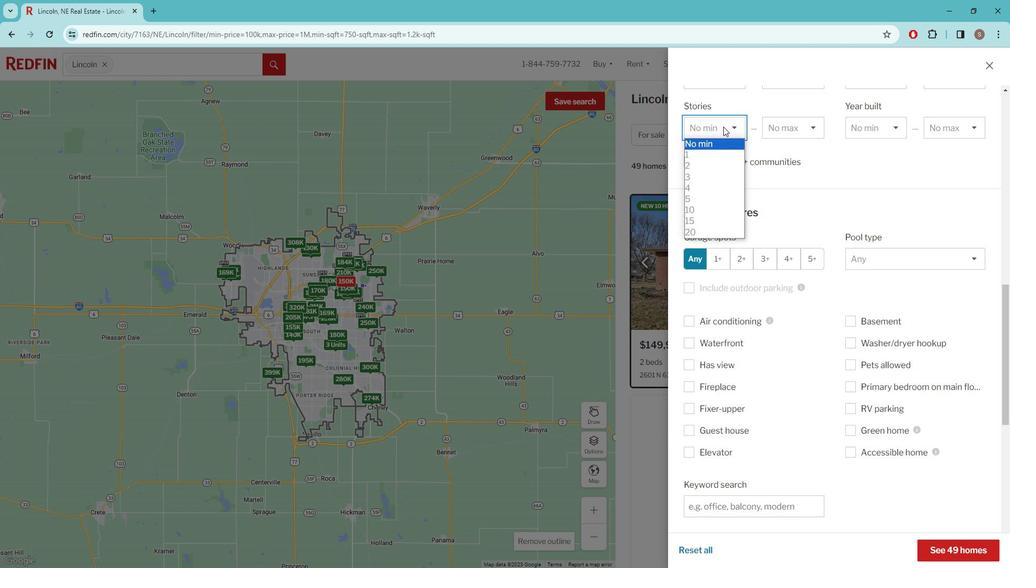 
Action: Mouse moved to (798, 374)
Screenshot: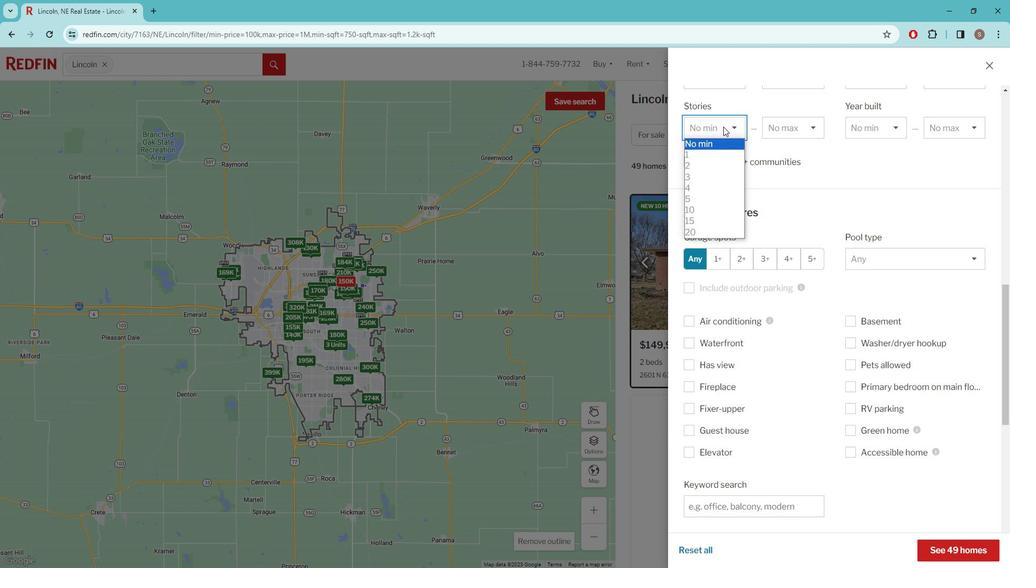 
Action: Mouse scrolled (798, 373) with delta (0, 0)
Screenshot: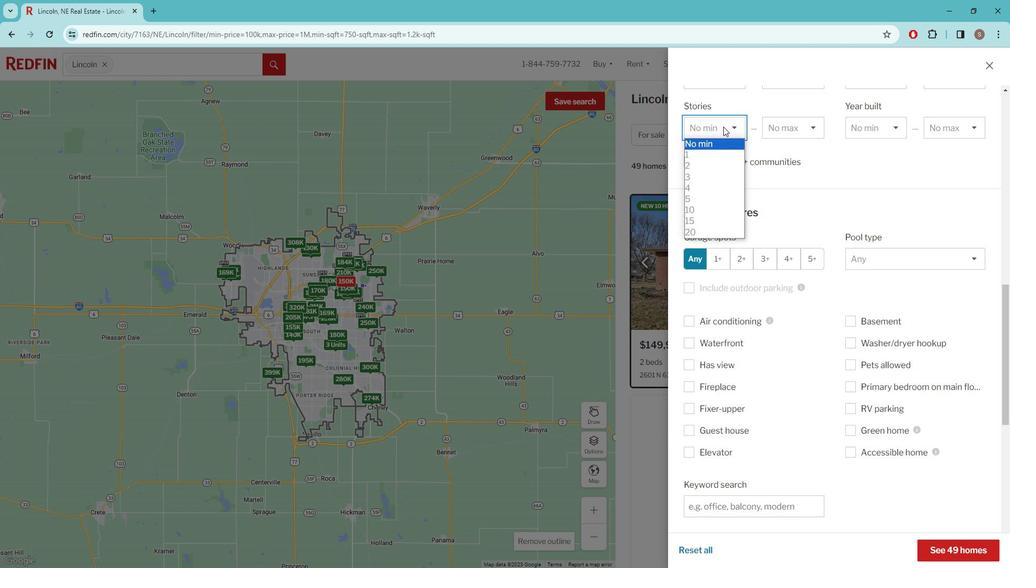 
Action: Mouse scrolled (798, 373) with delta (0, 0)
Screenshot: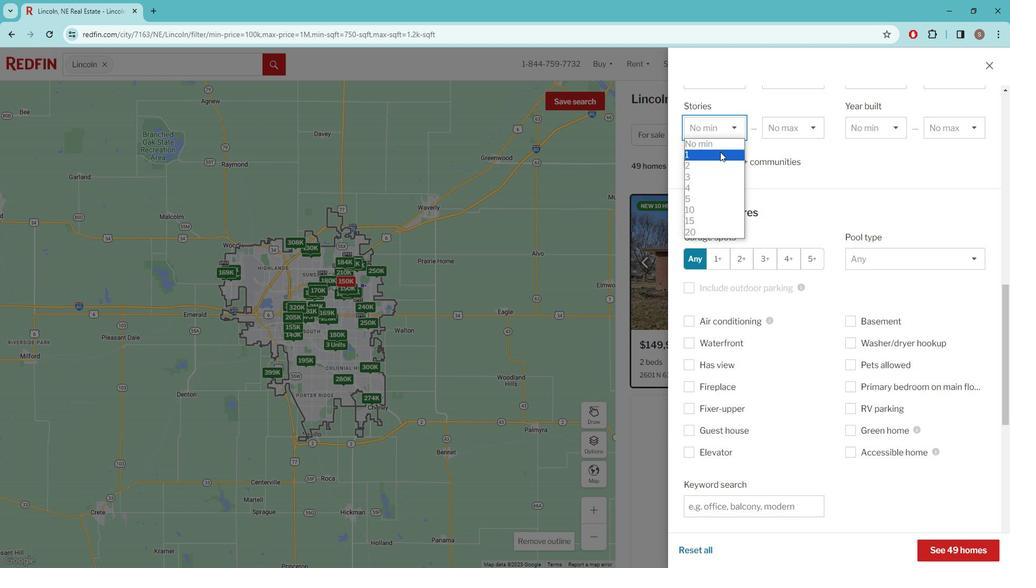 
Action: Mouse moved to (798, 372)
Screenshot: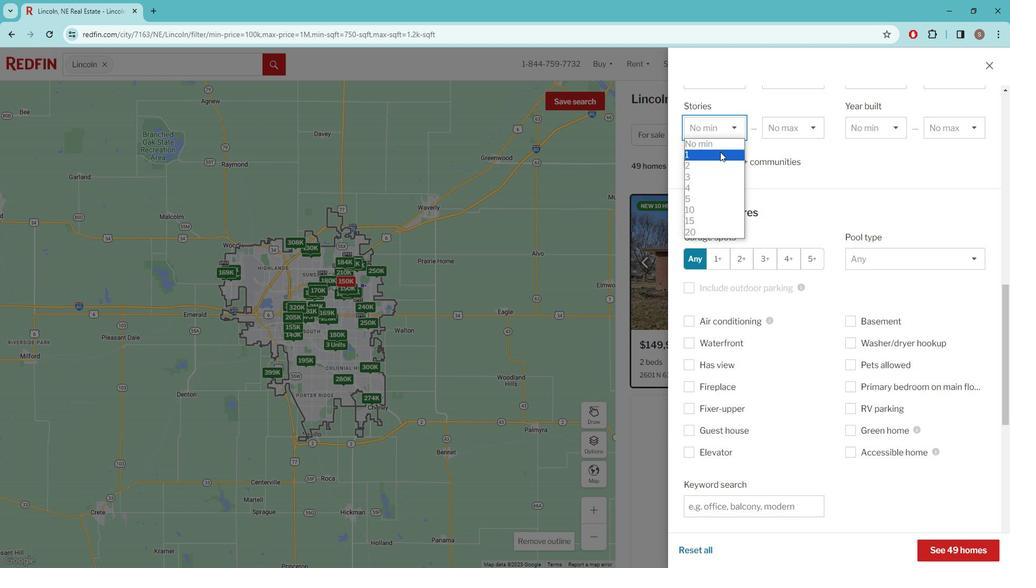 
Action: Mouse scrolled (798, 372) with delta (0, 0)
Screenshot: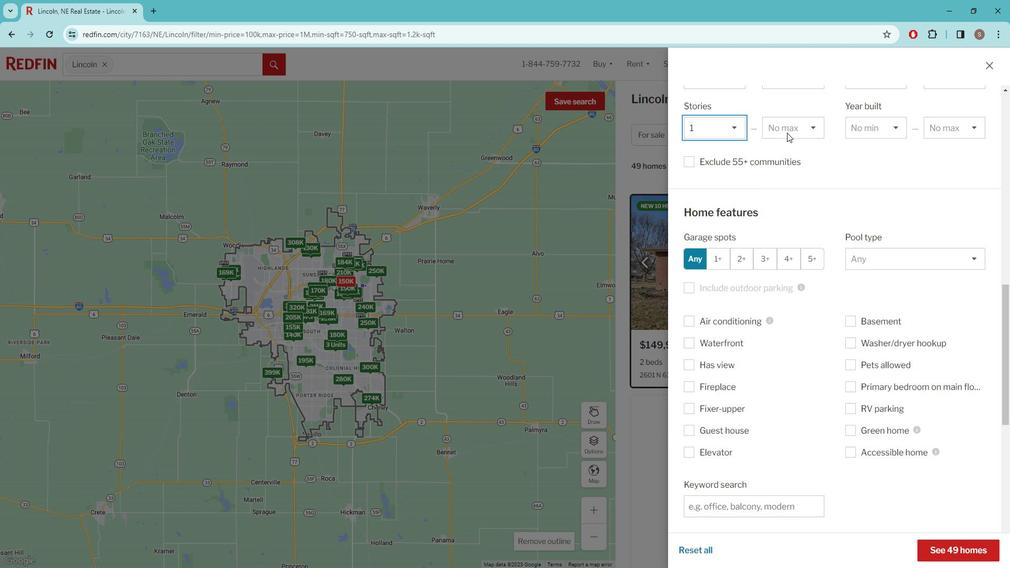 
Action: Mouse moved to (798, 372)
Screenshot: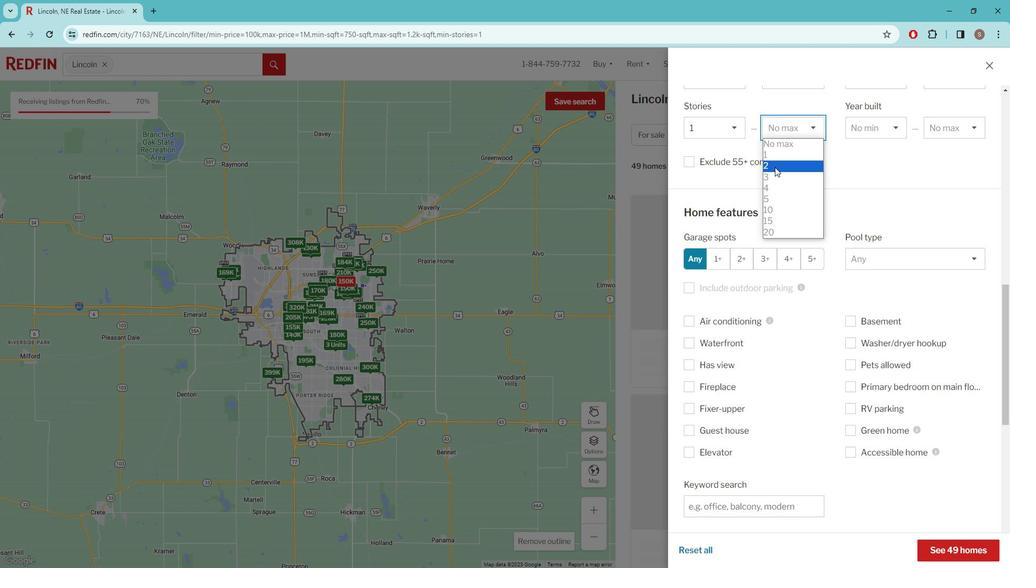 
Action: Mouse scrolled (798, 371) with delta (0, 0)
Screenshot: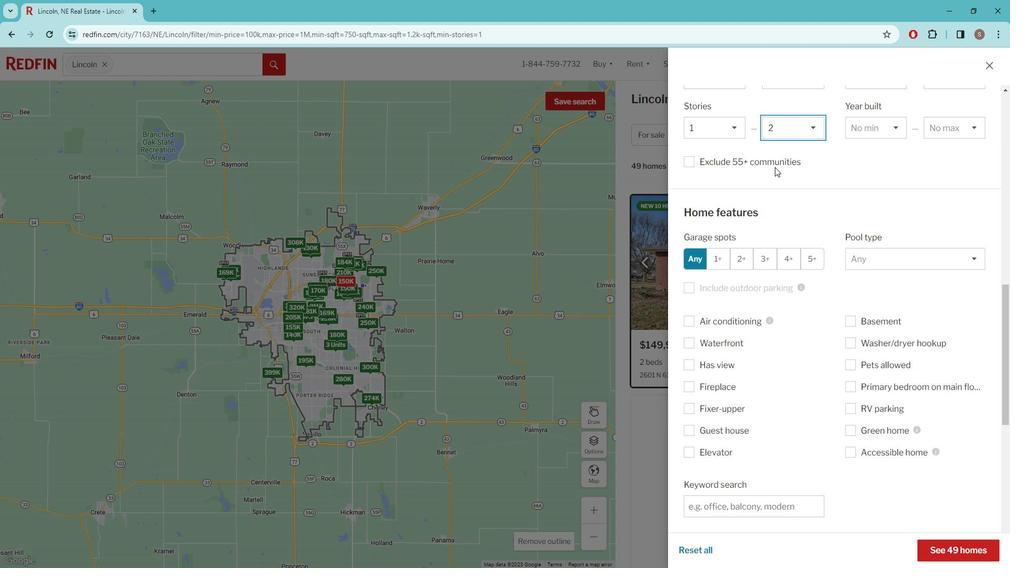 
Action: Mouse moved to (746, 377)
Screenshot: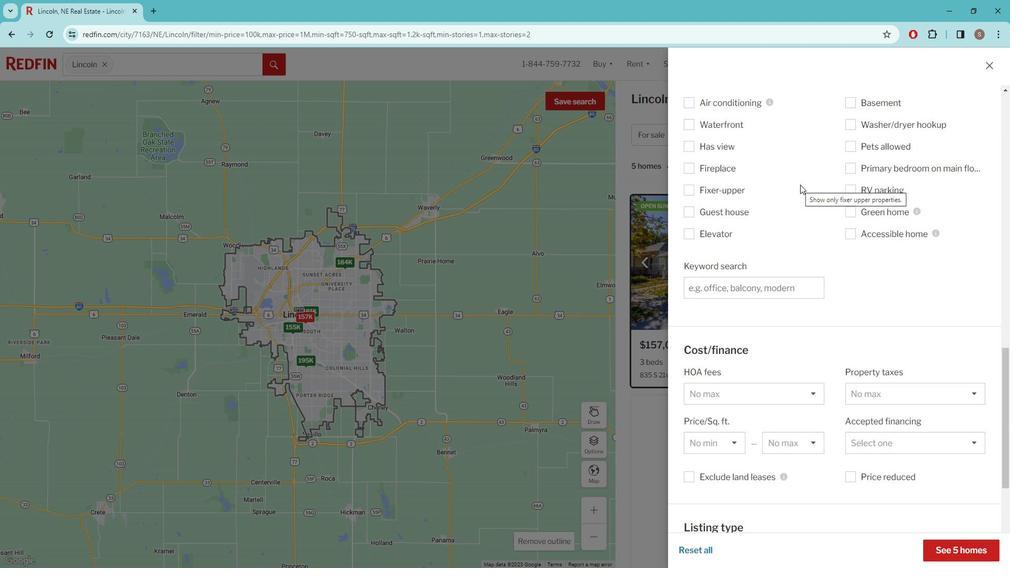 
Action: Mouse pressed left at (746, 377)
Screenshot: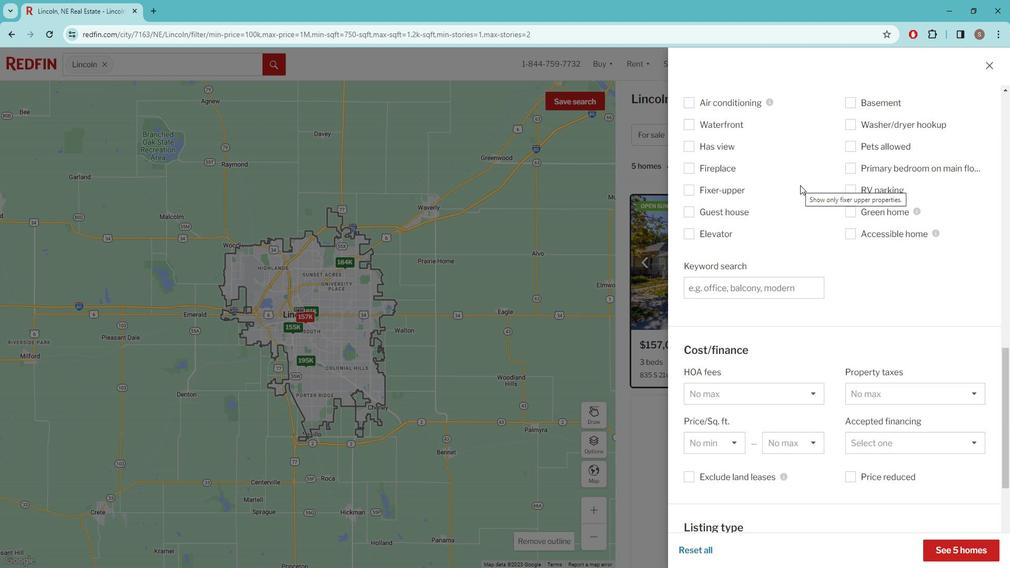 
Action: Mouse moved to (726, 240)
Screenshot: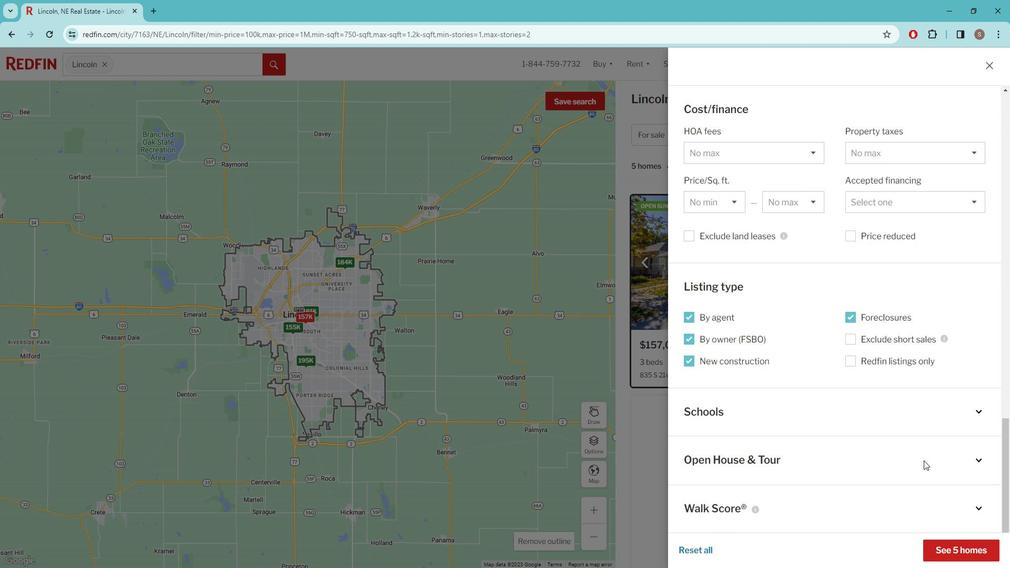 
Action: Mouse pressed left at (726, 240)
Screenshot: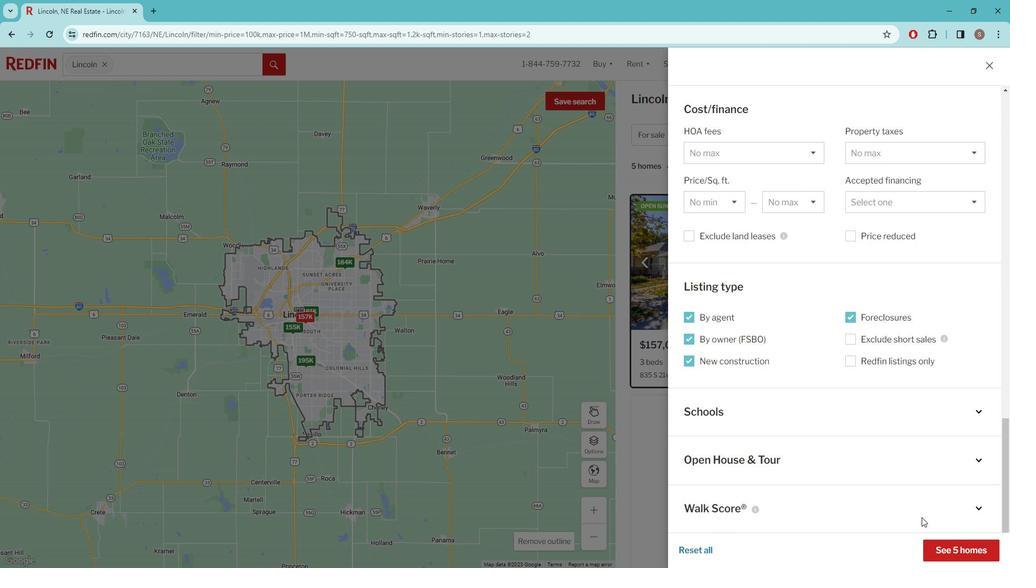
Action: Mouse moved to (796, 381)
Screenshot: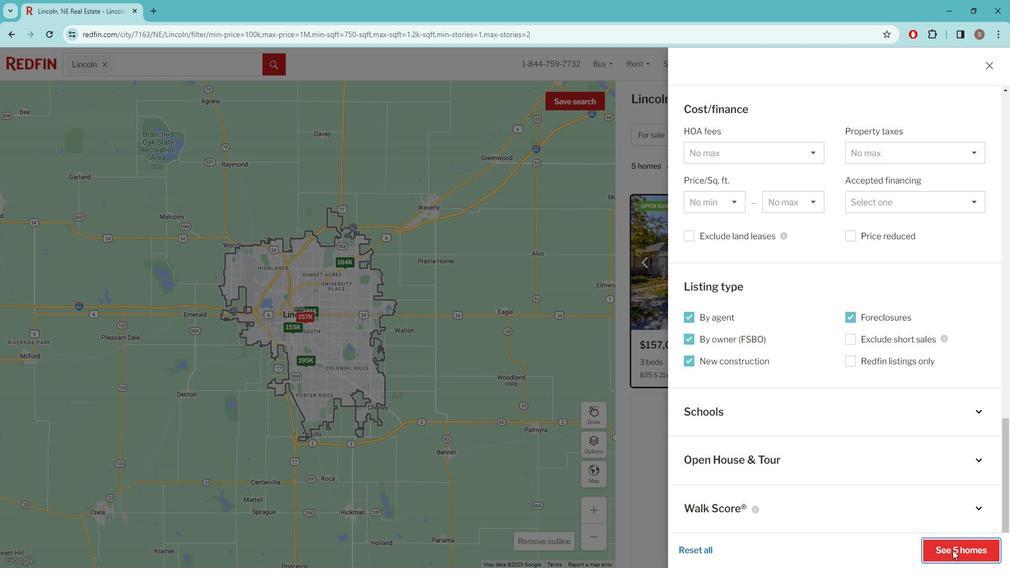 
Action: Mouse pressed left at (796, 381)
Screenshot: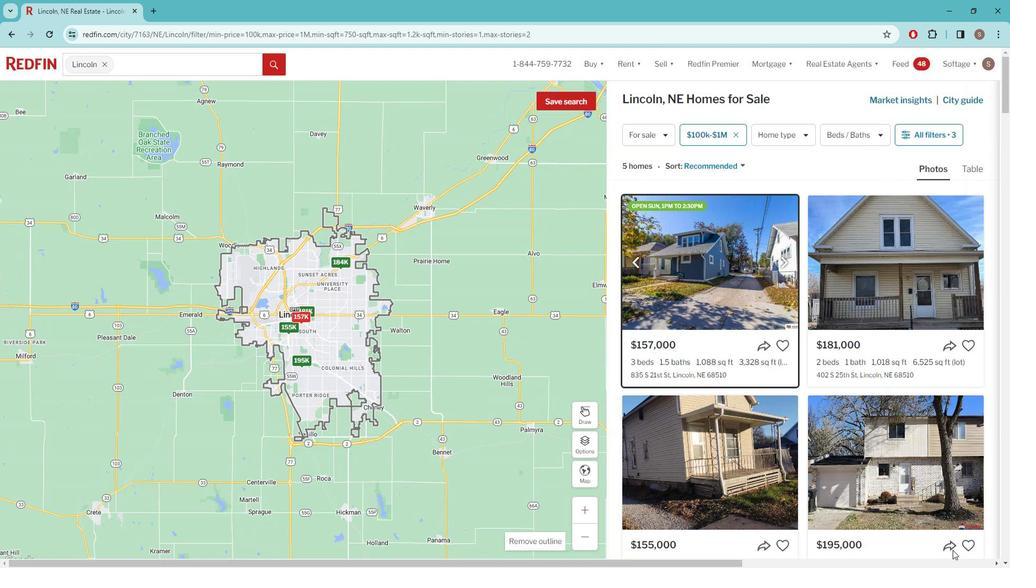 
Action: Mouse moved to (797, 443)
Screenshot: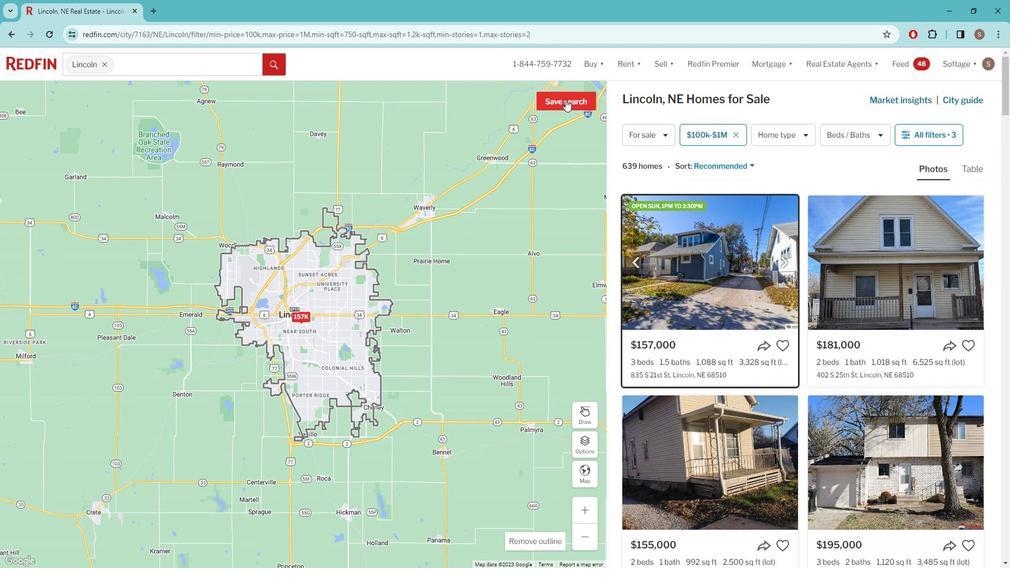 
Action: Mouse pressed left at (797, 443)
Screenshot: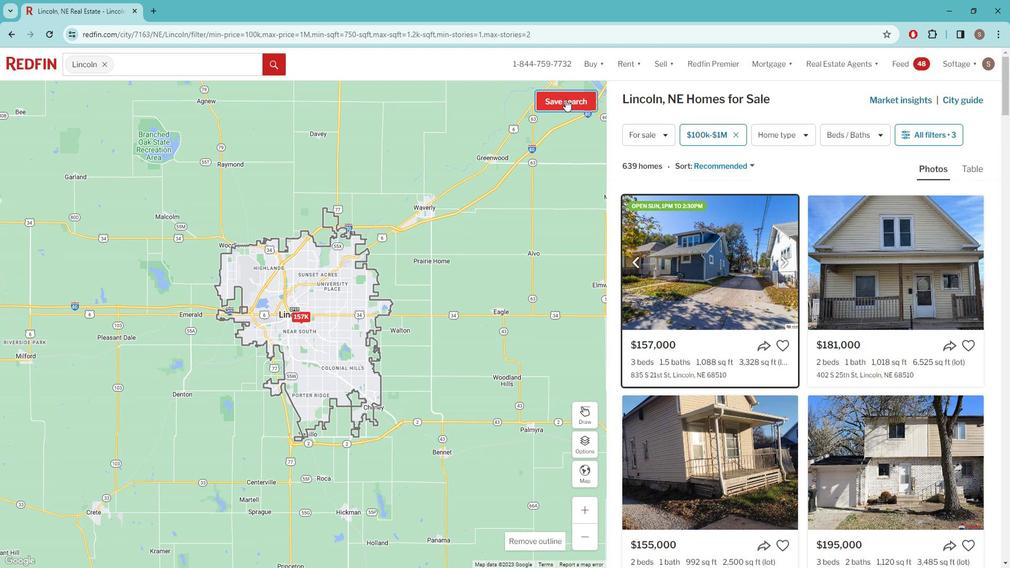 
Action: Mouse moved to (885, 335)
Screenshot: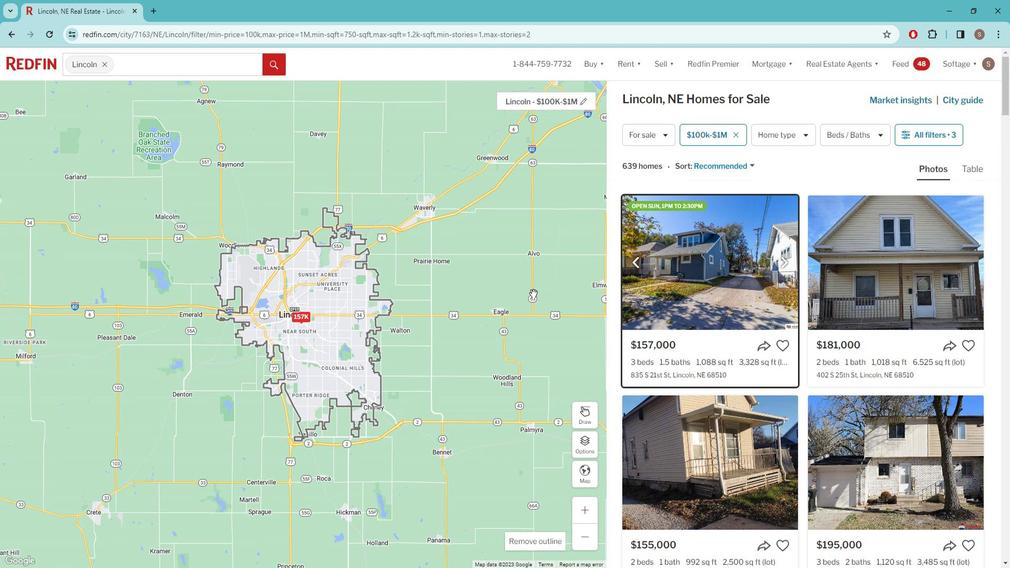 
Action: Mouse pressed left at (885, 335)
Screenshot: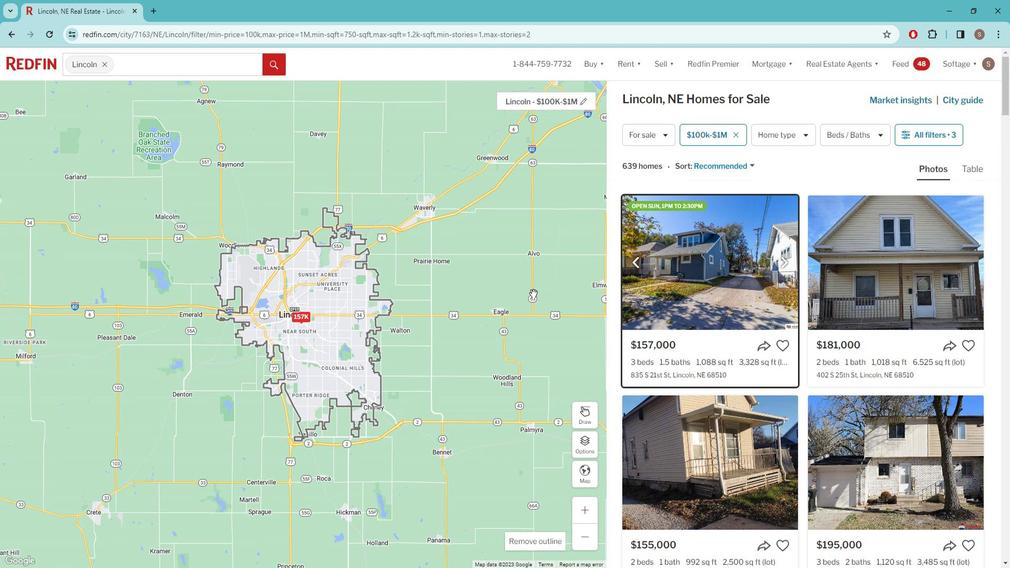 
Action: Mouse moved to (888, 149)
Screenshot: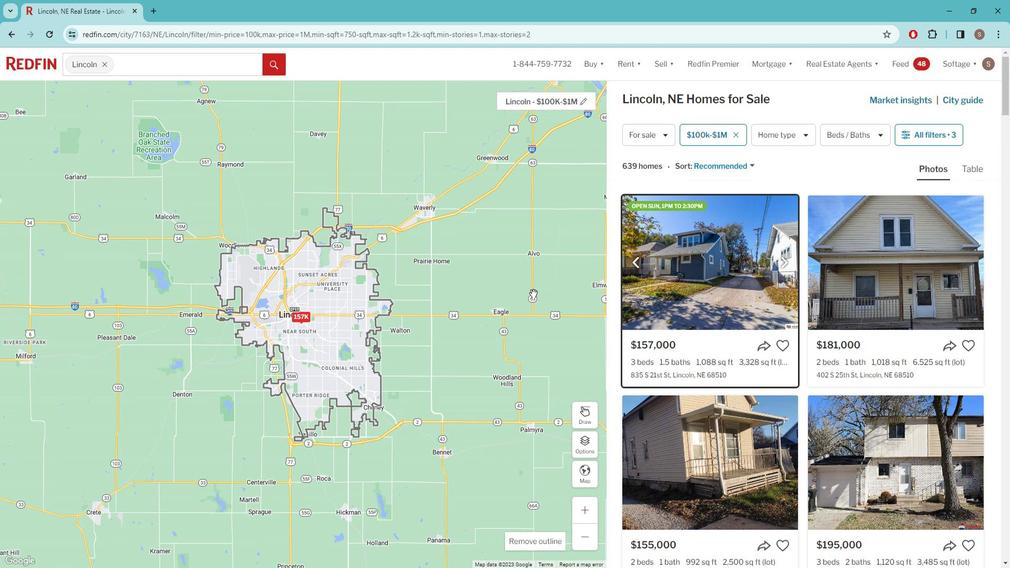 
Action: Mouse pressed left at (888, 149)
Screenshot: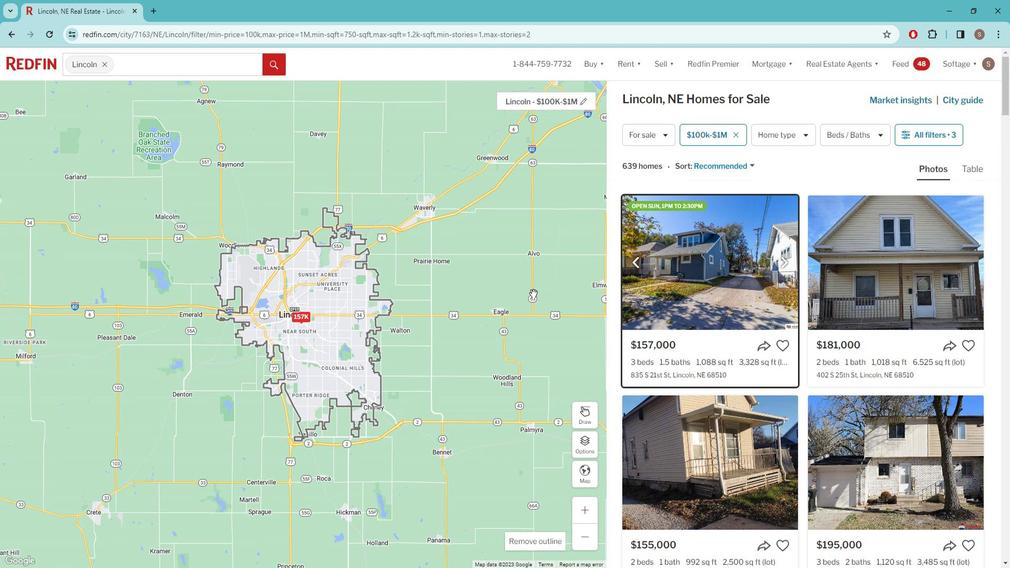 
Action: Mouse moved to (819, 330)
Screenshot: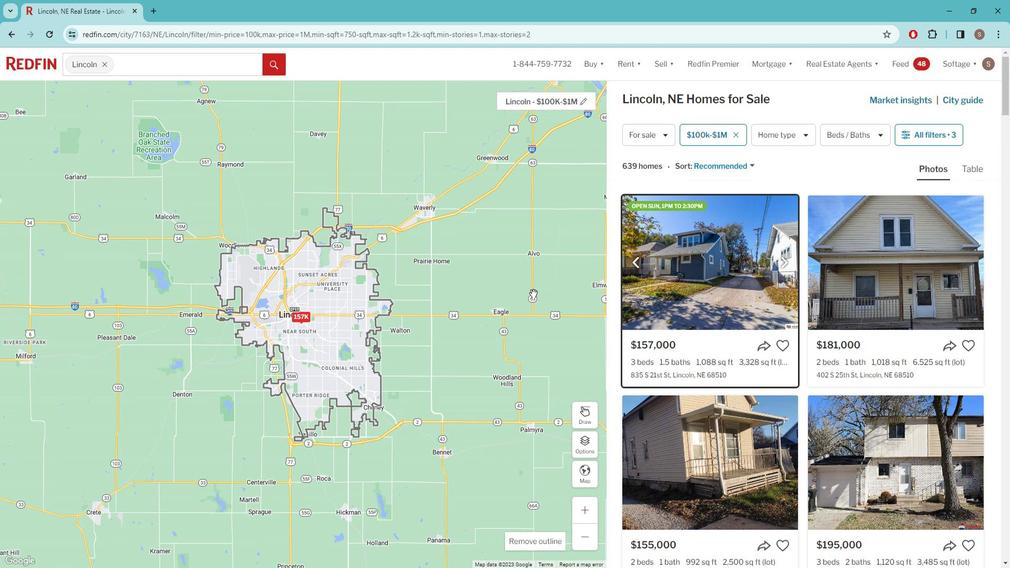 
Action: Mouse pressed left at (819, 330)
Screenshot: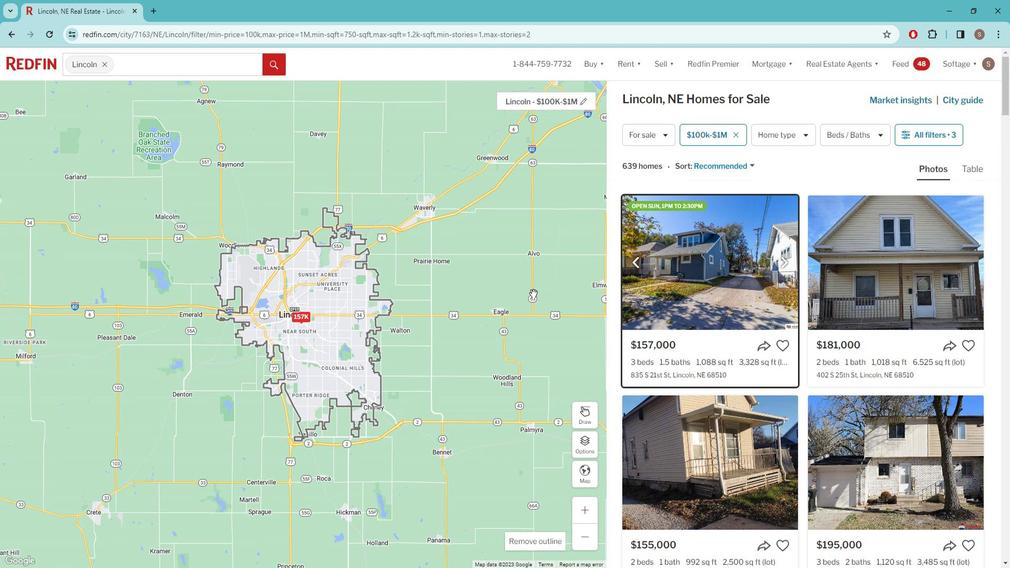 
Action: Mouse pressed left at (819, 330)
Screenshot: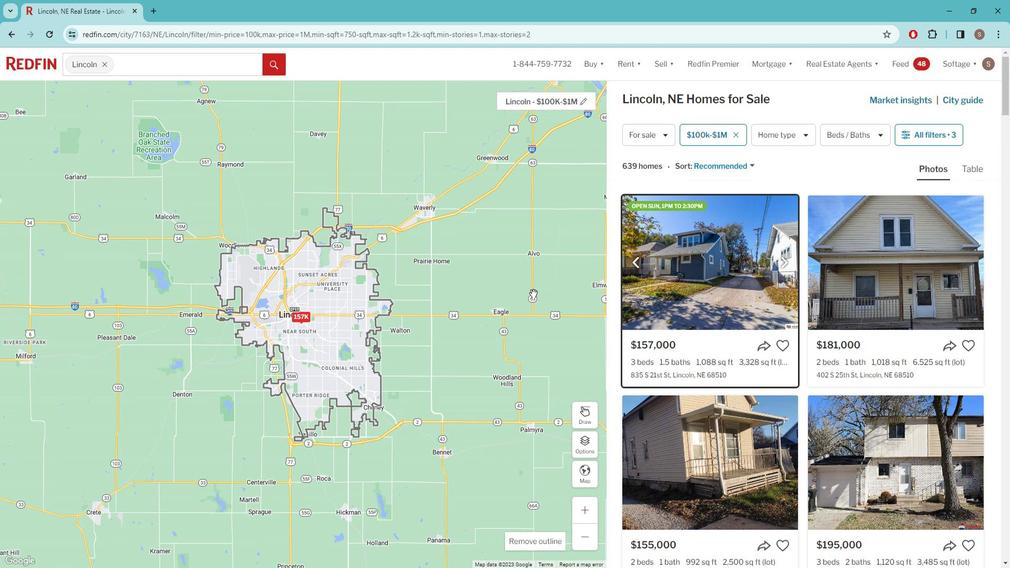
Action: Mouse moved to (869, 376)
Screenshot: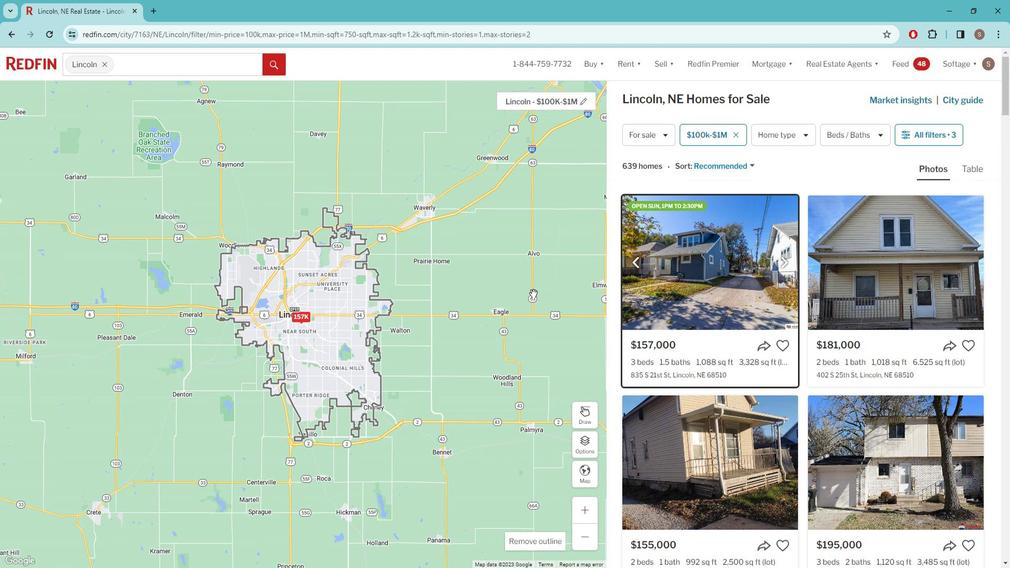 
Action: Mouse pressed left at (869, 376)
Screenshot: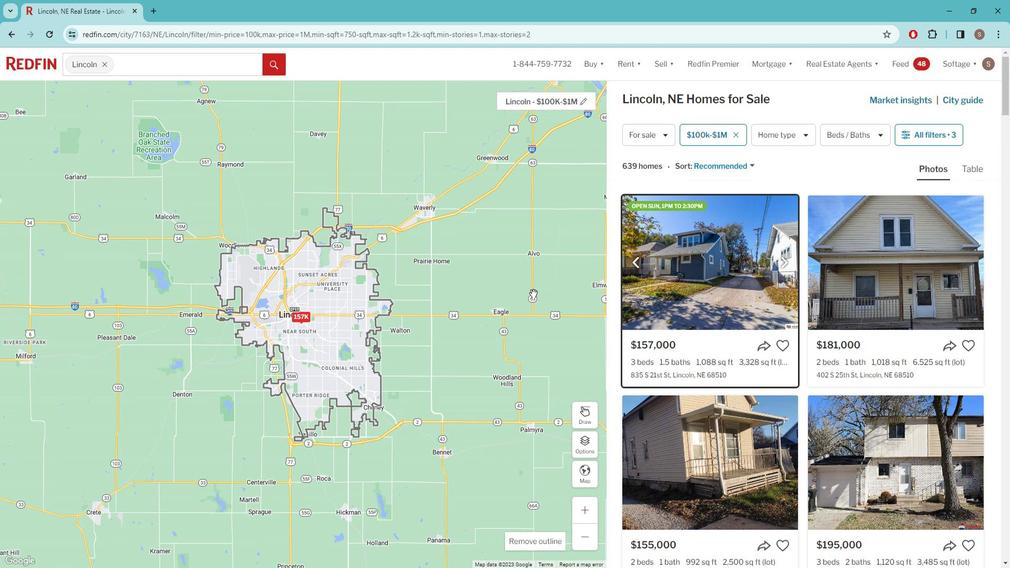 
Action: Mouse pressed left at (869, 376)
Screenshot: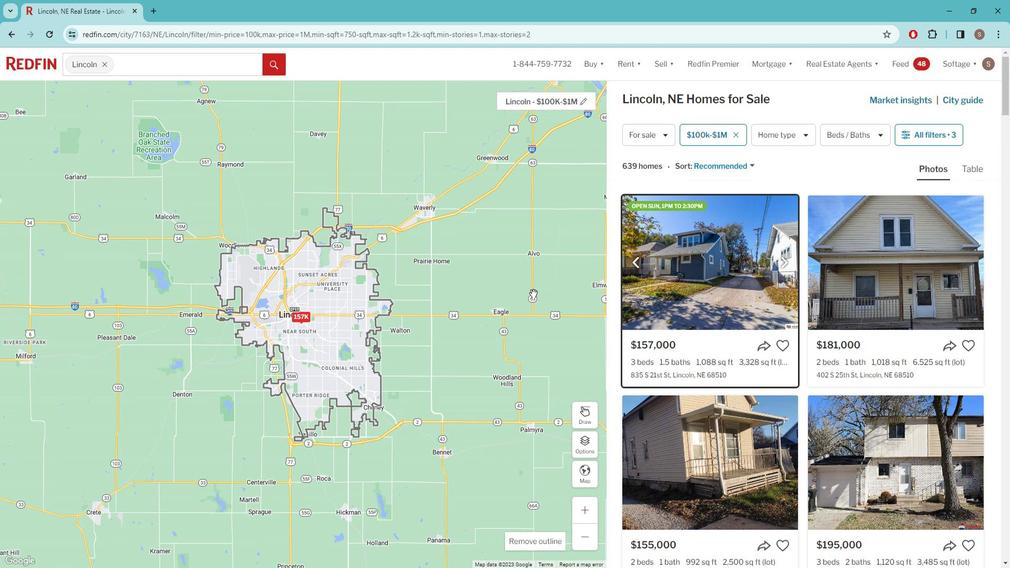 
Action: Mouse scrolled (869, 375) with delta (0, 0)
Screenshot: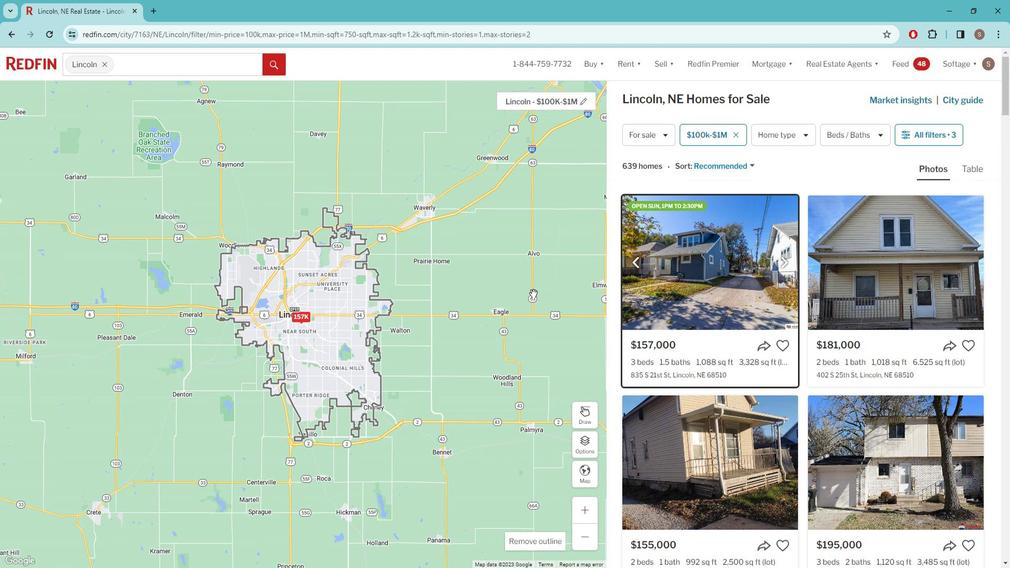 
Action: Mouse scrolled (869, 375) with delta (0, 0)
Screenshot: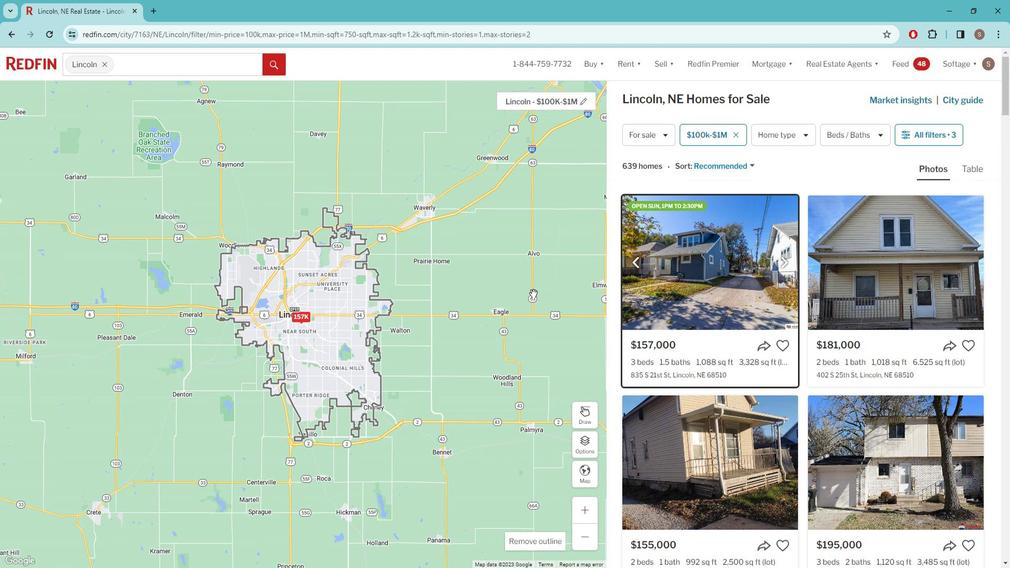 
Action: Mouse moved to (836, 370)
Screenshot: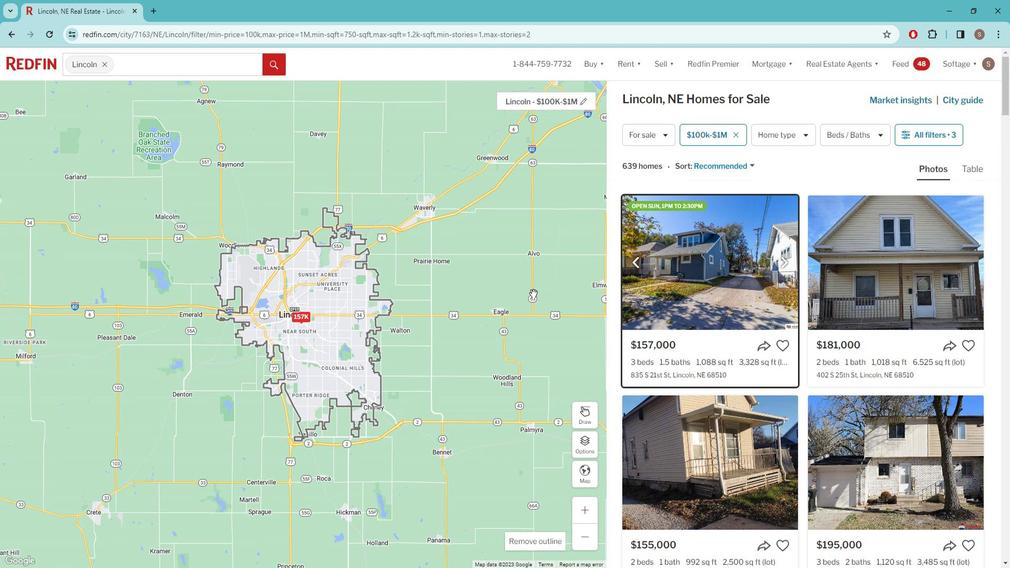 
Action: Mouse scrolled (836, 370) with delta (0, 0)
Screenshot: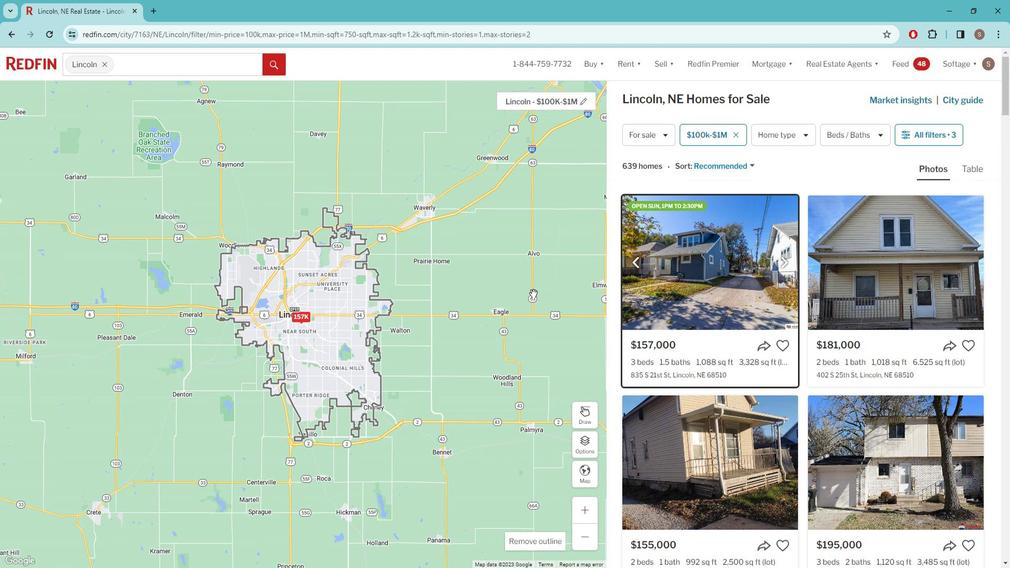 
Action: Mouse moved to (836, 370)
Screenshot: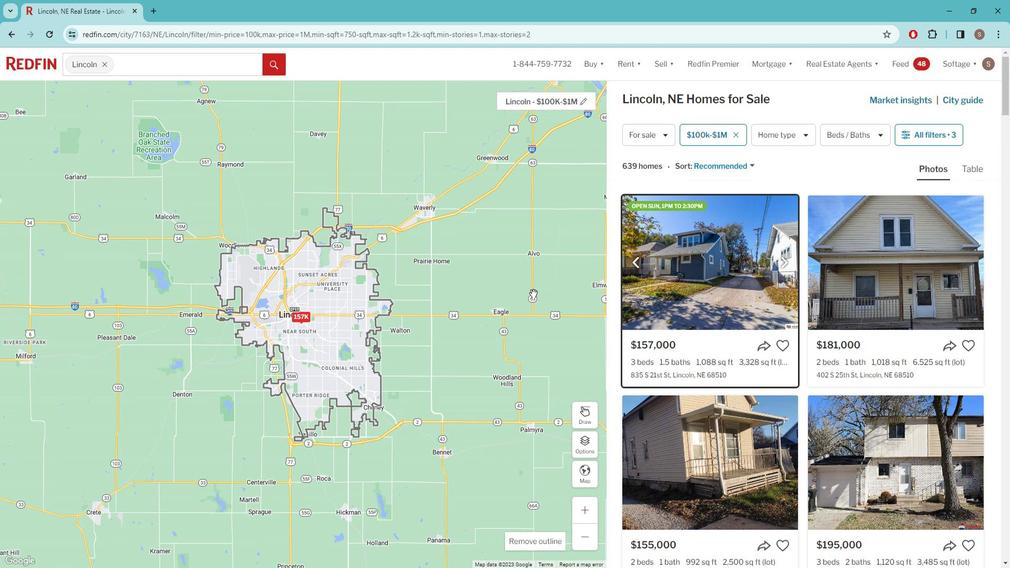 
Action: Mouse scrolled (836, 369) with delta (0, 0)
Screenshot: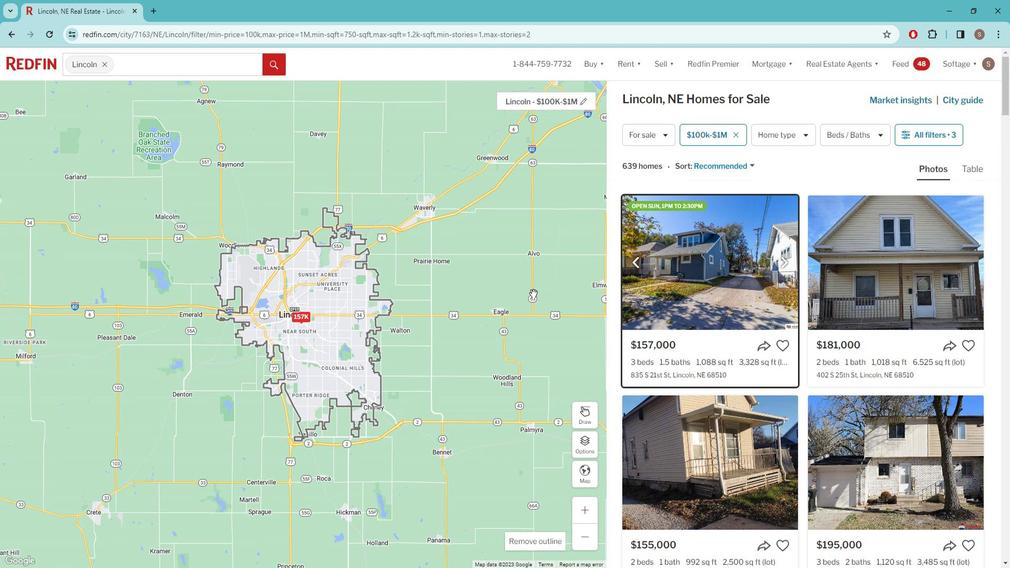 
Action: Mouse scrolled (836, 370) with delta (0, 0)
Screenshot: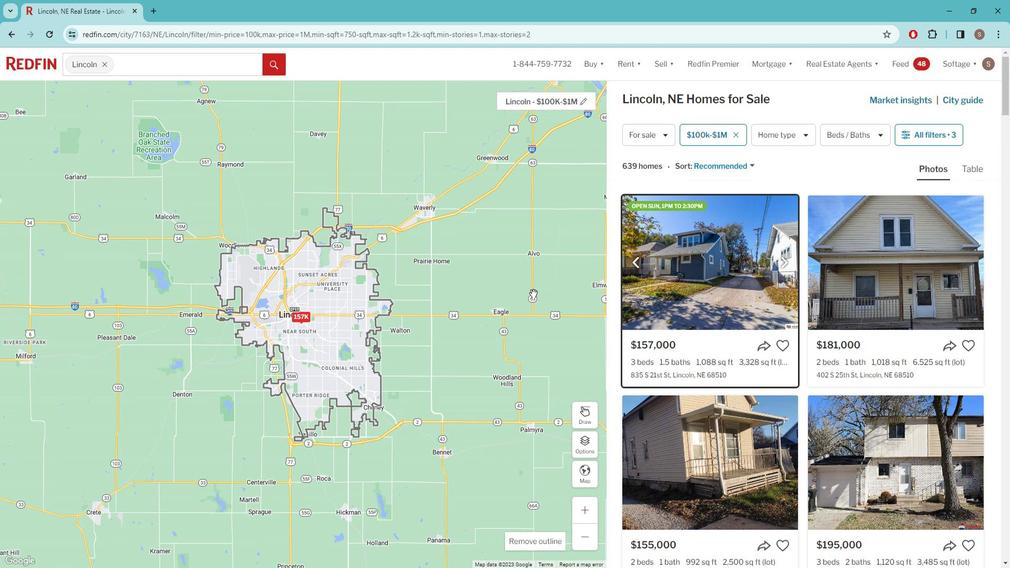 
Action: Mouse scrolled (836, 370) with delta (0, 0)
Screenshot: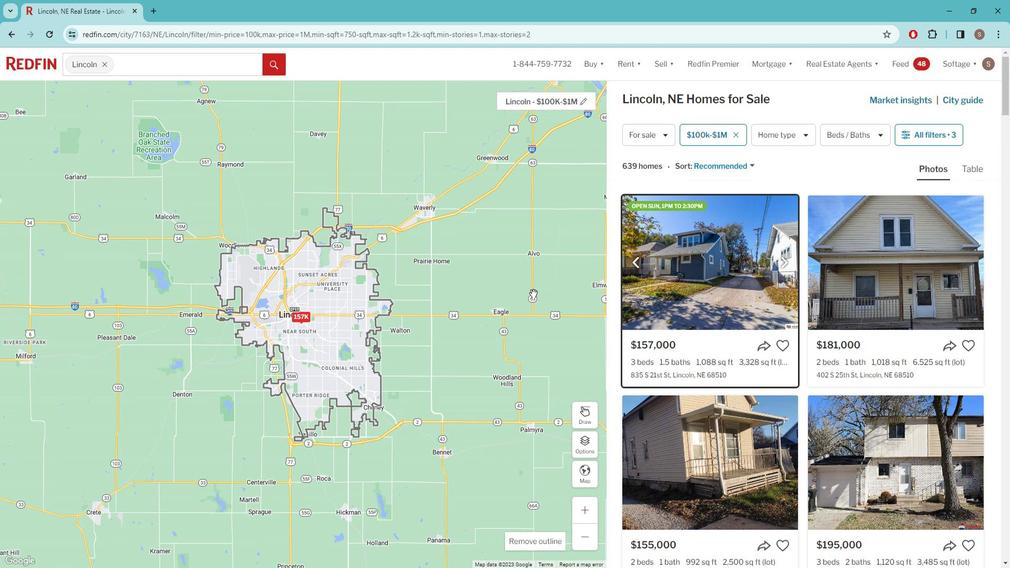 
Action: Mouse scrolled (836, 370) with delta (0, 0)
Screenshot: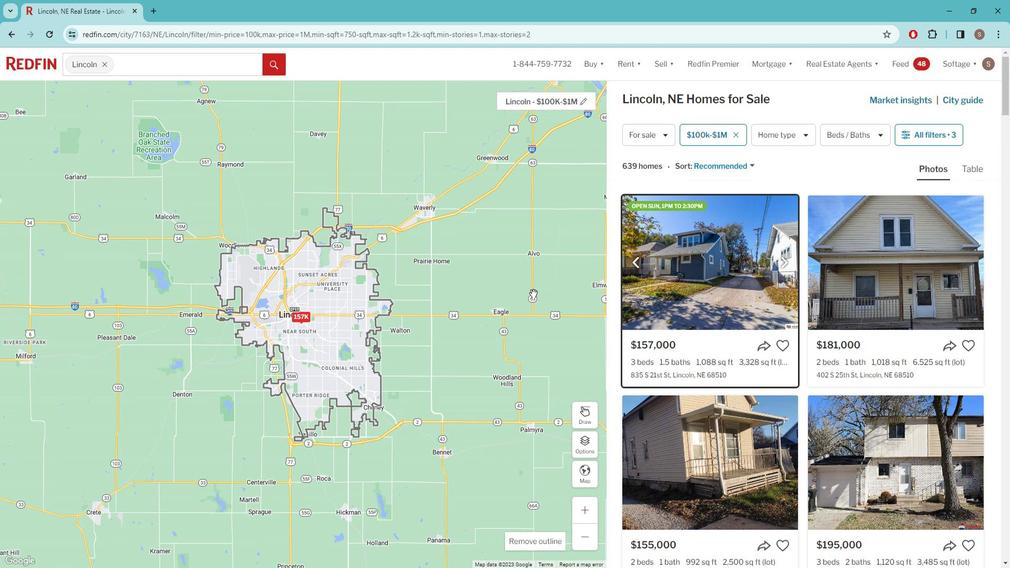 
Action: Mouse scrolled (836, 370) with delta (0, 0)
Screenshot: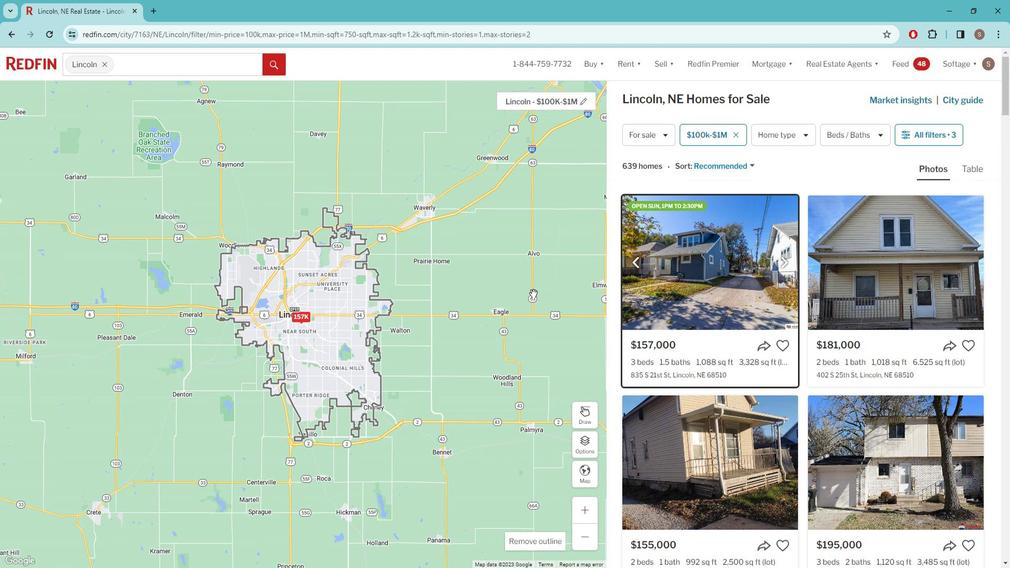 
Action: Mouse scrolled (836, 370) with delta (0, 0)
Screenshot: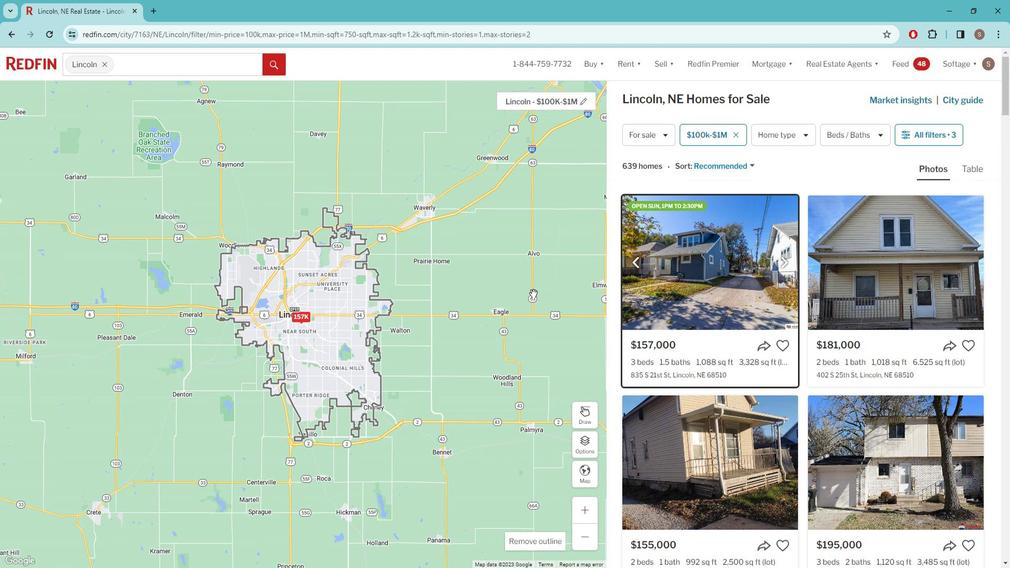 
Action: Mouse scrolled (836, 370) with delta (0, 0)
Screenshot: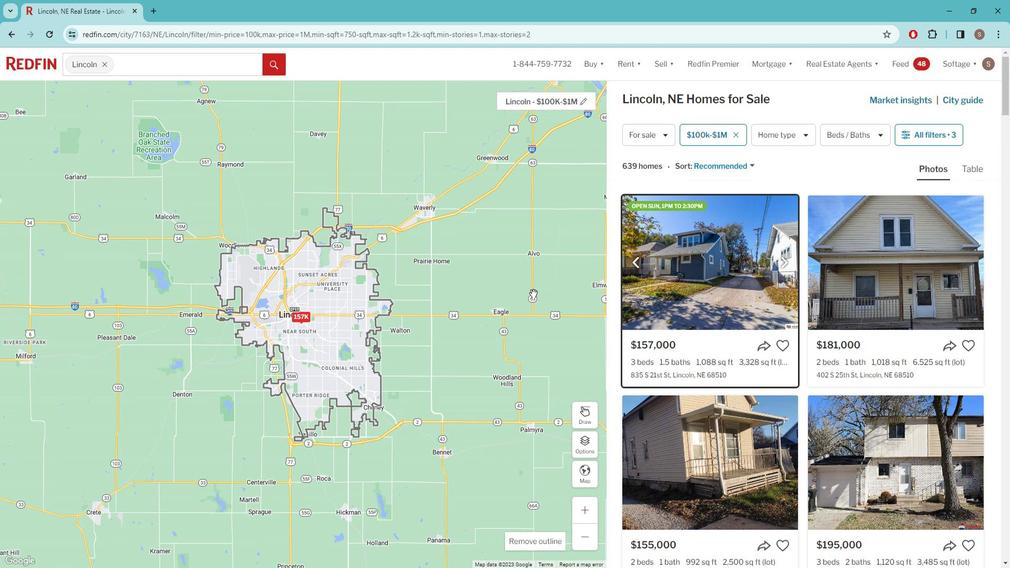 
Action: Mouse scrolled (836, 370) with delta (0, 0)
Screenshot: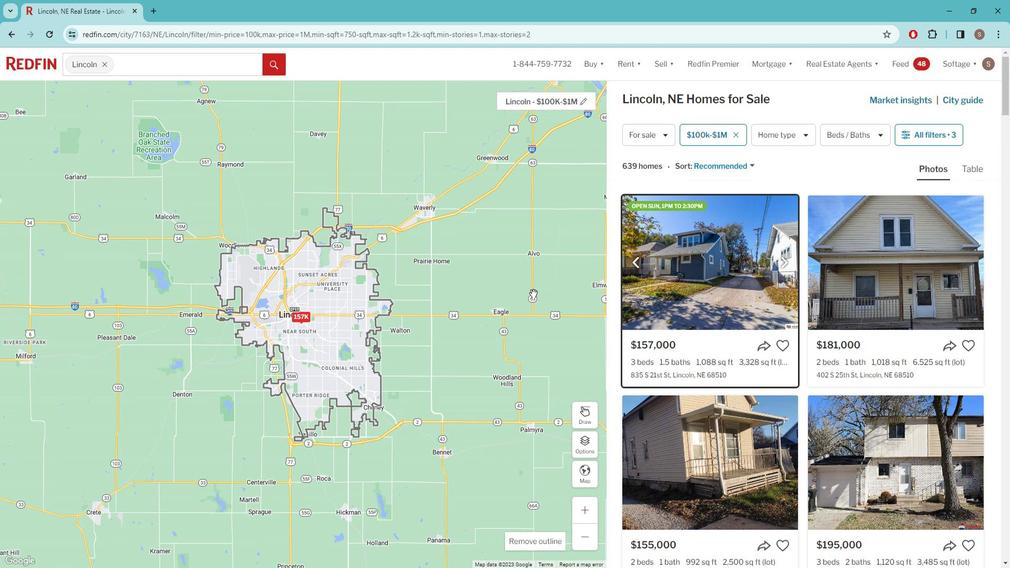 
Action: Mouse scrolled (836, 370) with delta (0, 0)
Screenshot: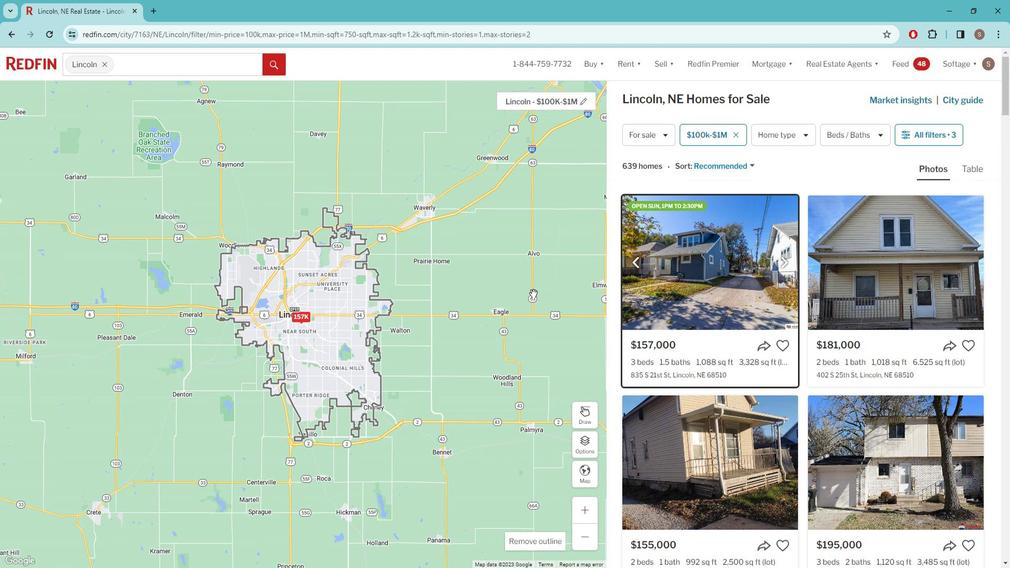 
Action: Mouse scrolled (836, 370) with delta (0, 0)
Screenshot: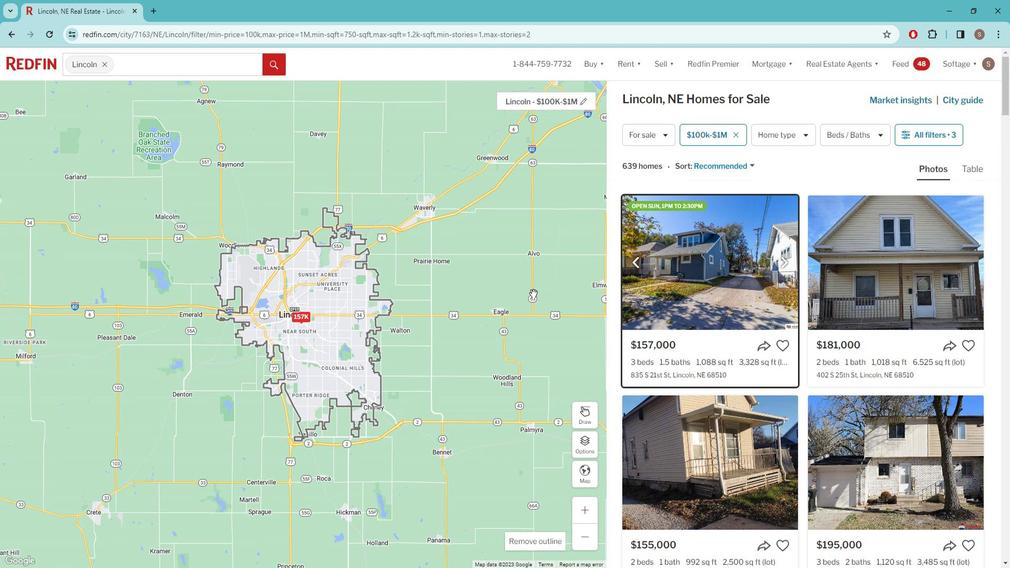 
Action: Mouse scrolled (836, 370) with delta (0, 0)
Screenshot: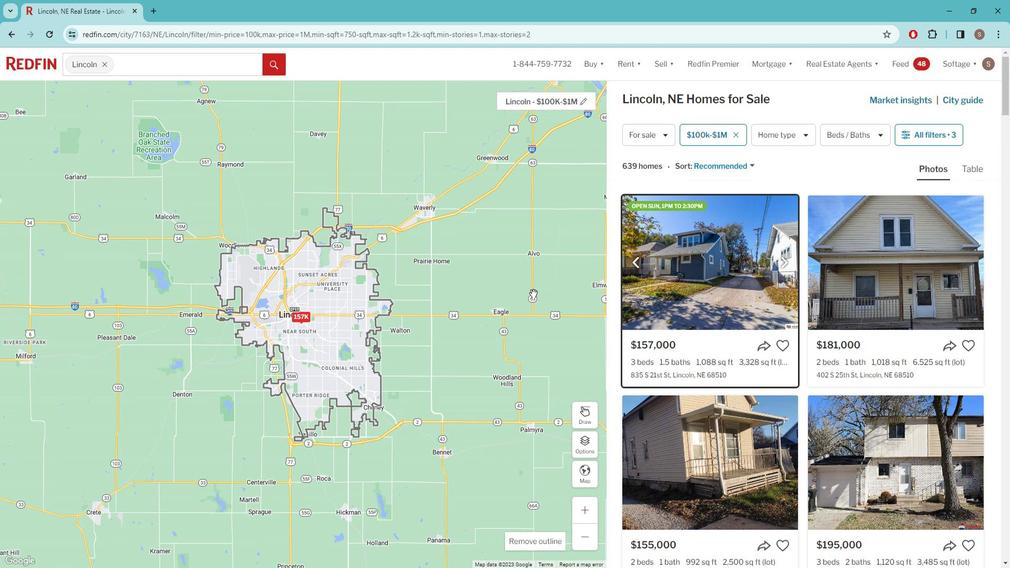 
Action: Mouse scrolled (836, 370) with delta (0, 0)
Screenshot: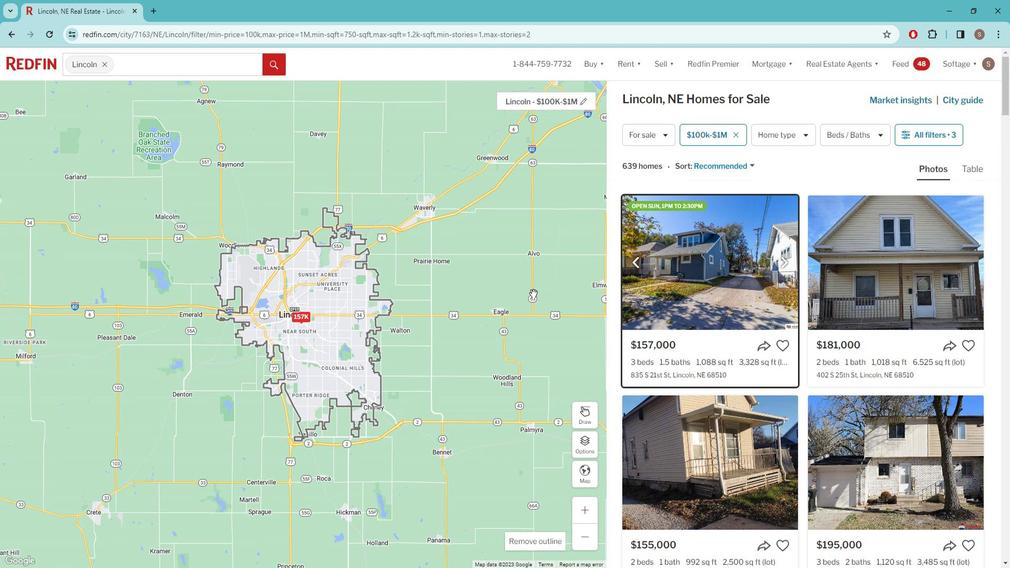 
Action: Mouse scrolled (836, 370) with delta (0, 0)
Screenshot: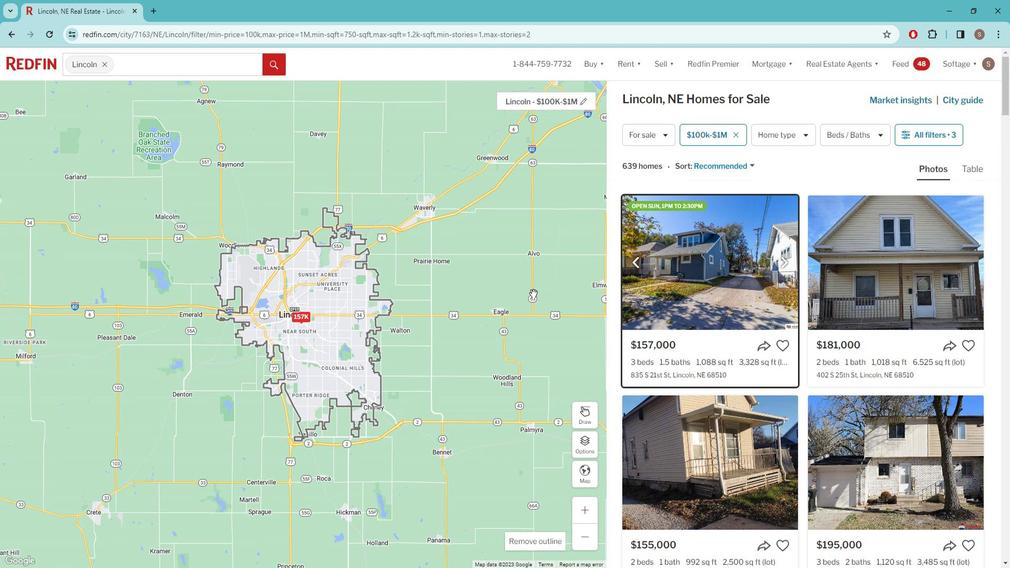 
Action: Mouse scrolled (836, 370) with delta (0, 0)
Screenshot: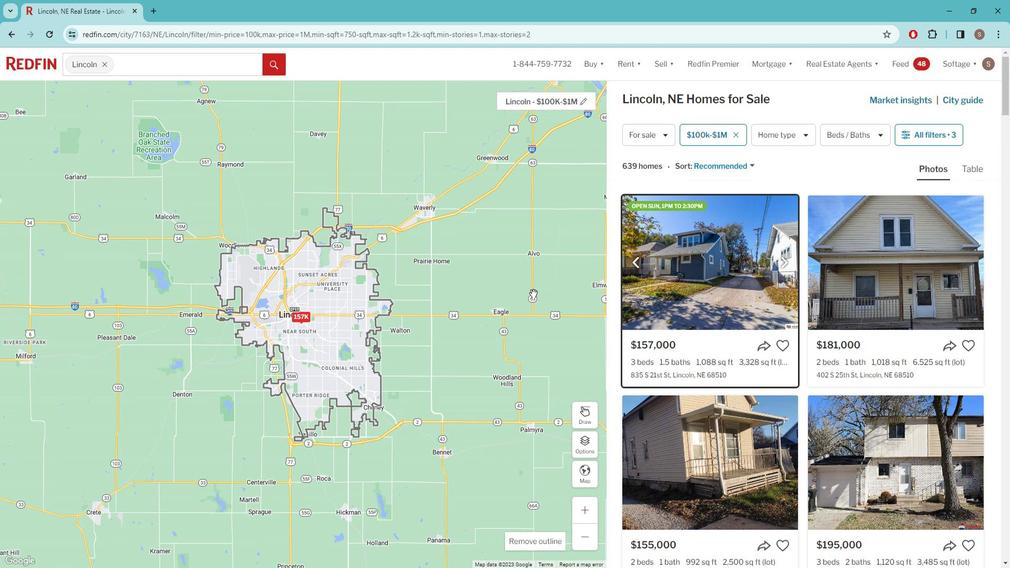 
Action: Mouse scrolled (836, 370) with delta (0, 0)
Screenshot: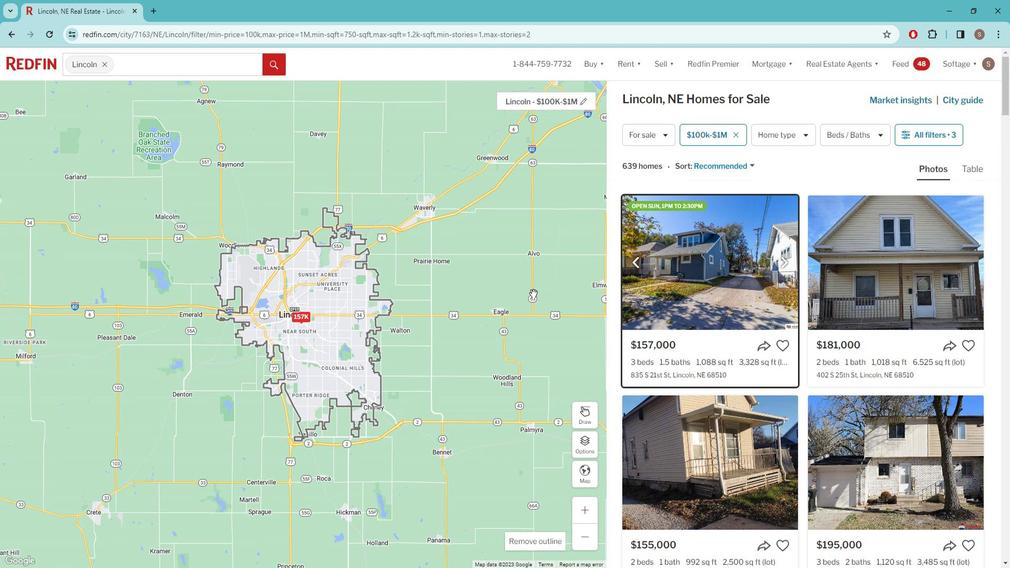
Action: Mouse moved to (835, 370)
Screenshot: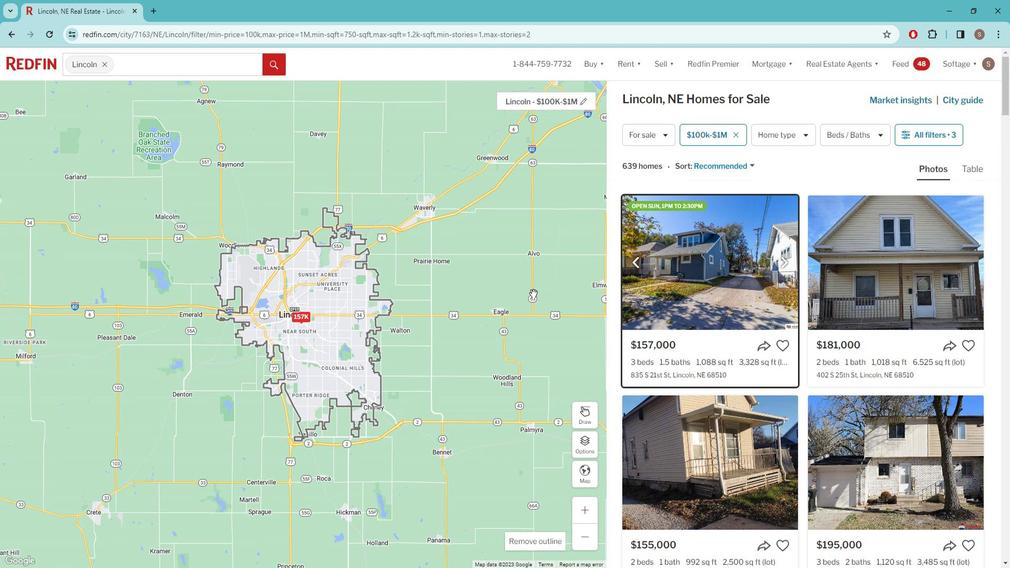 
Action: Mouse scrolled (835, 370) with delta (0, 0)
Screenshot: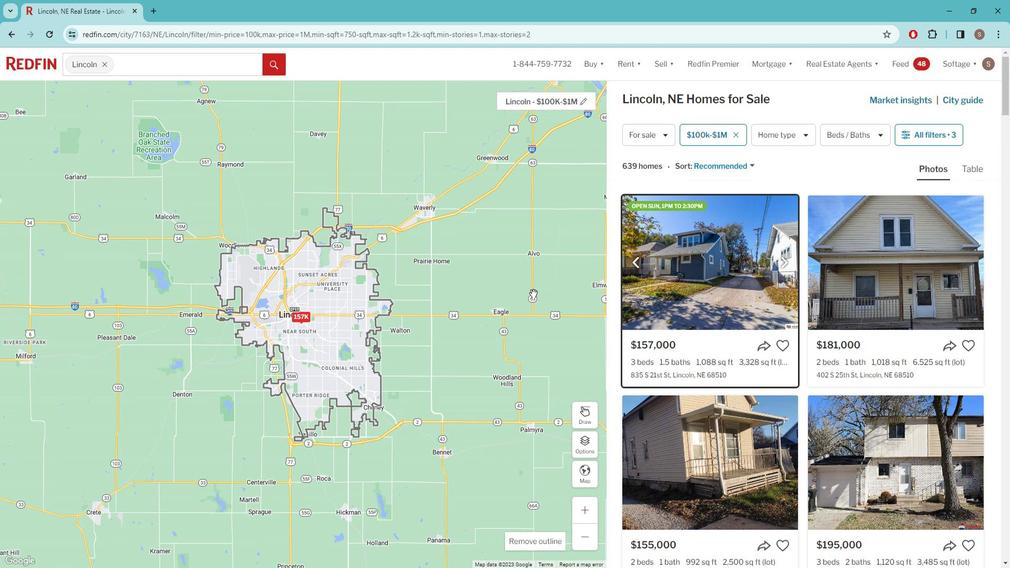 
Action: Mouse scrolled (835, 370) with delta (0, 0)
Screenshot: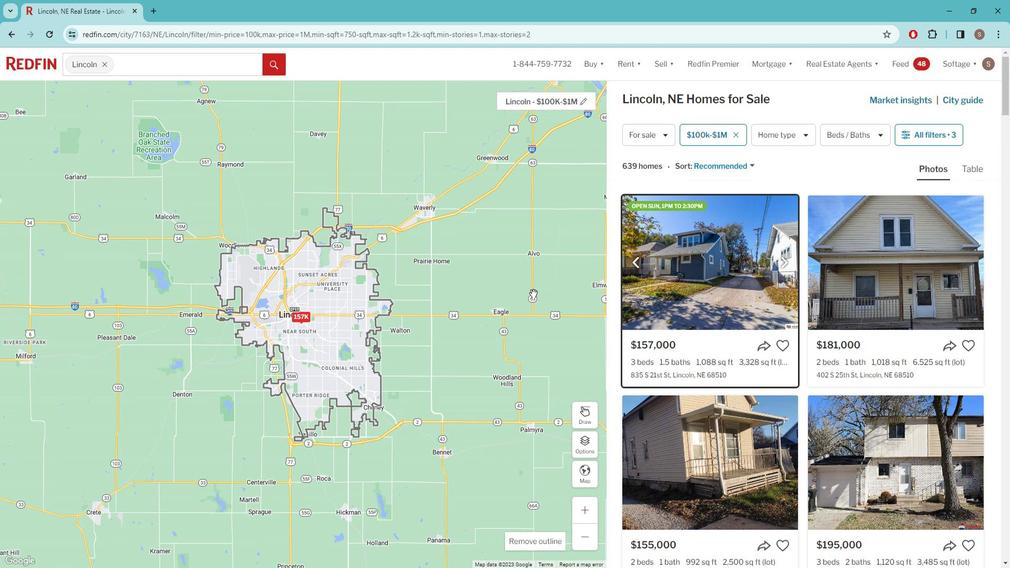 
Action: Mouse scrolled (835, 370) with delta (0, 0)
Screenshot: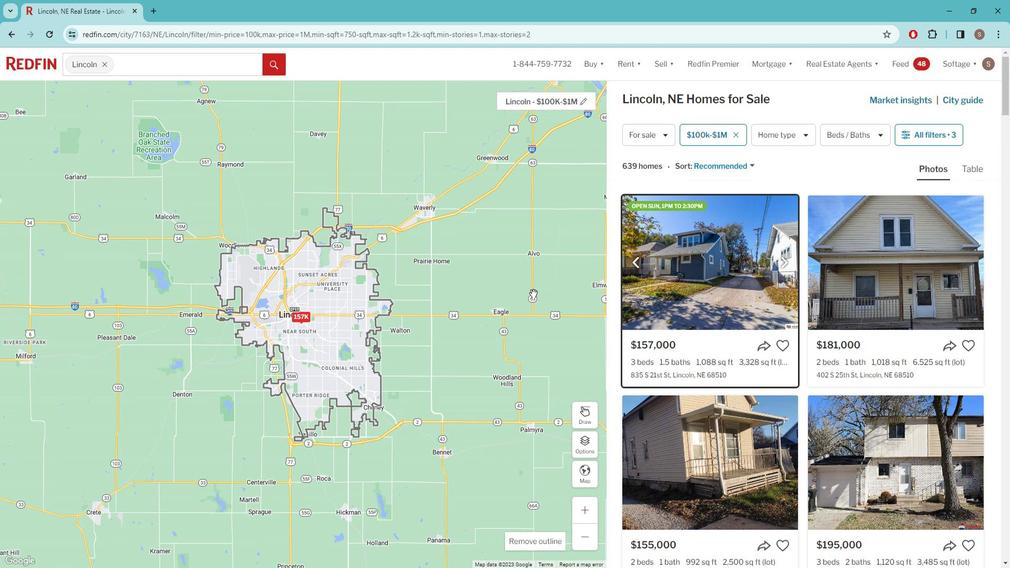 
Action: Mouse scrolled (835, 370) with delta (0, 0)
Screenshot: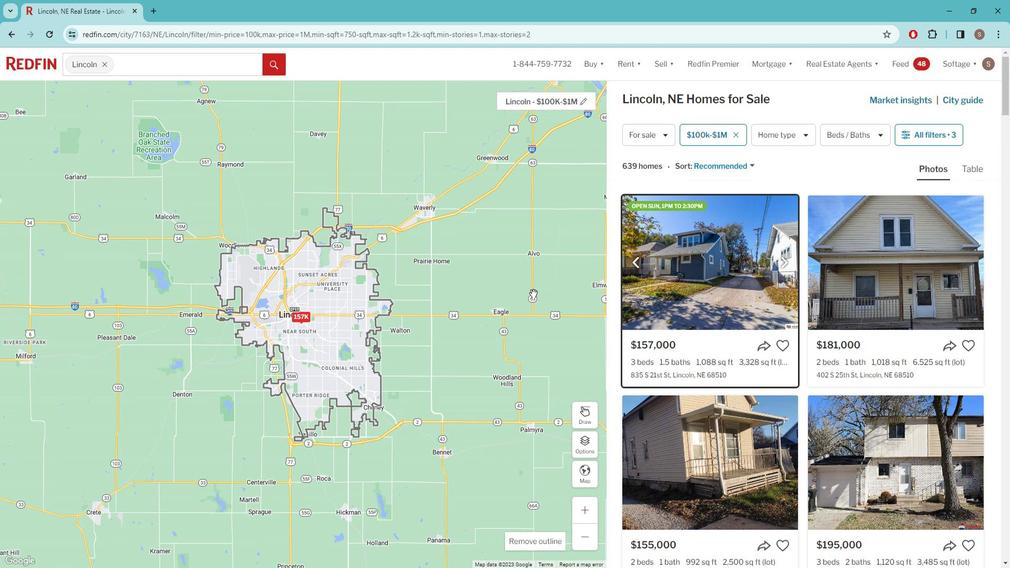 
Action: Mouse scrolled (835, 370) with delta (0, 0)
Screenshot: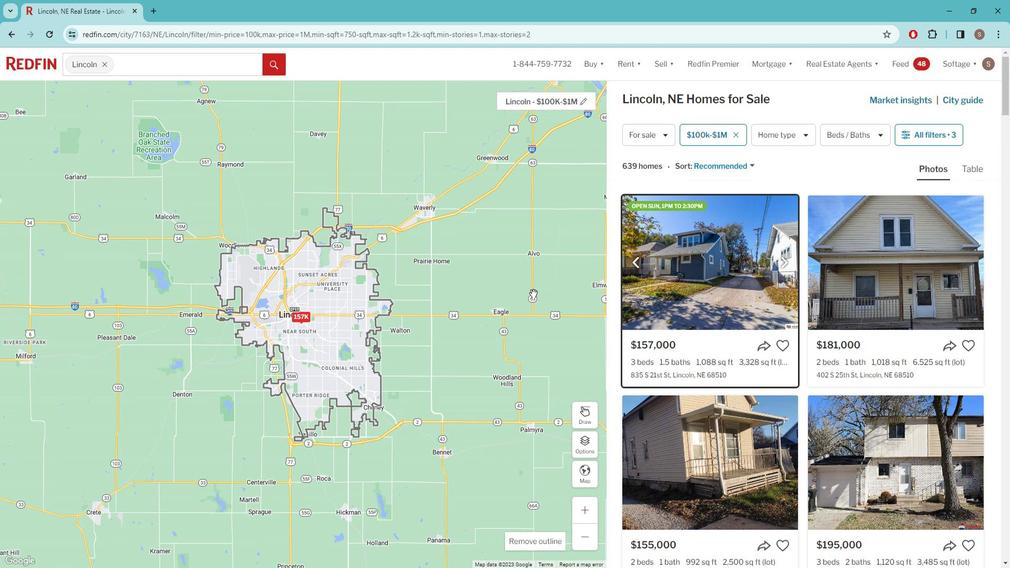 
Action: Mouse scrolled (835, 370) with delta (0, 0)
Screenshot: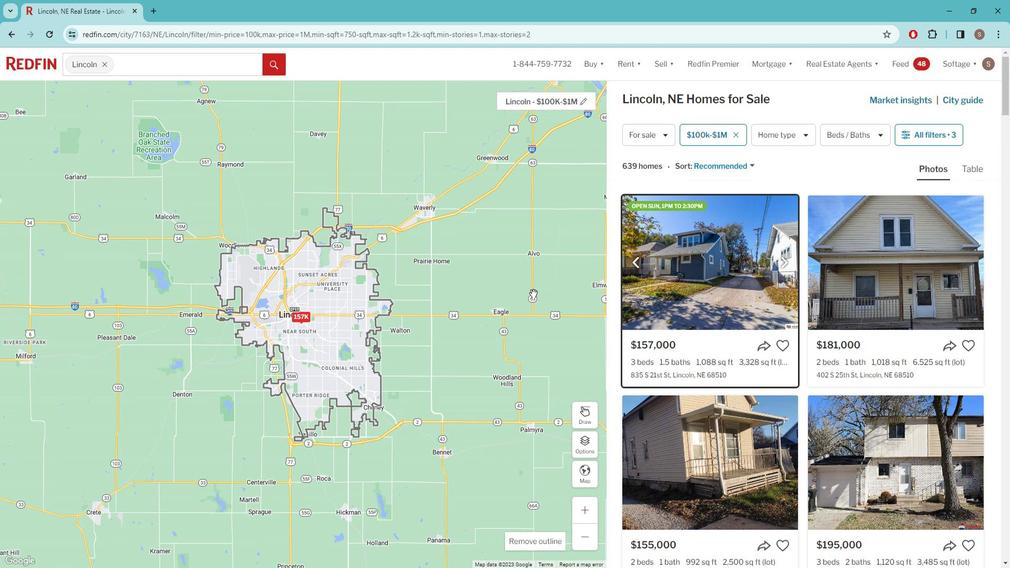 
Action: Mouse scrolled (835, 370) with delta (0, 0)
Screenshot: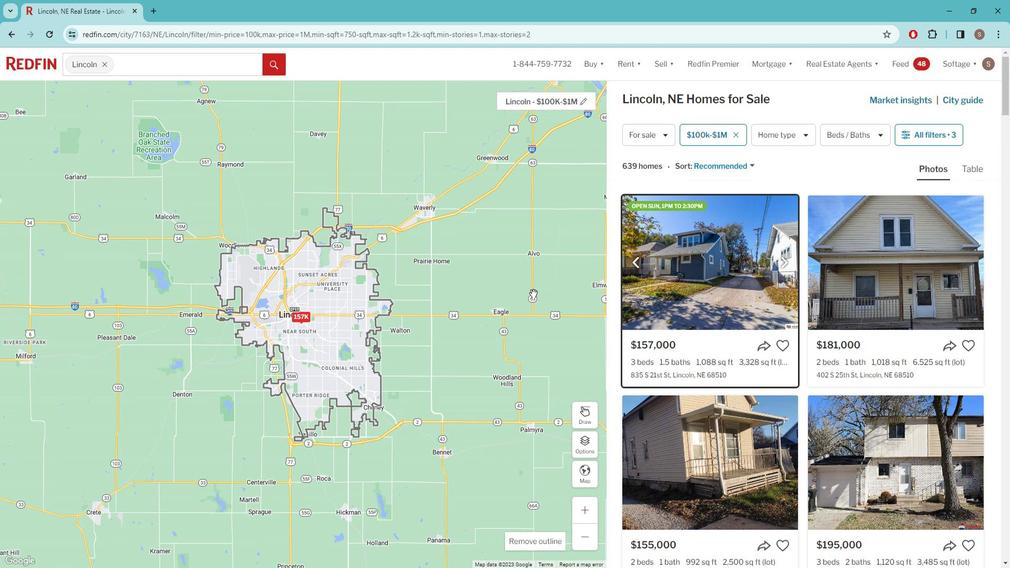
Action: Mouse moved to (756, 248)
Screenshot: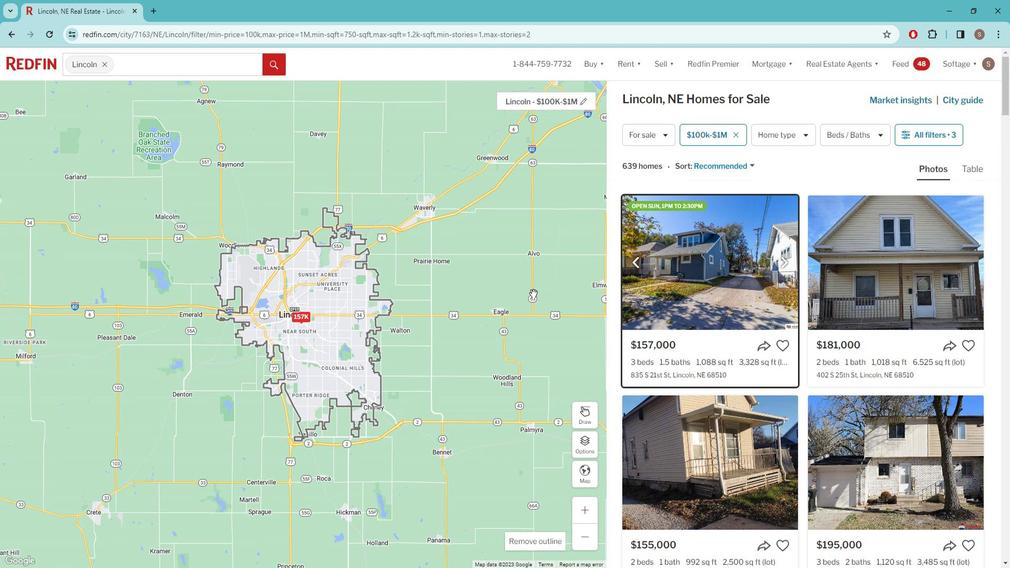 
Action: Mouse pressed left at (756, 248)
Screenshot: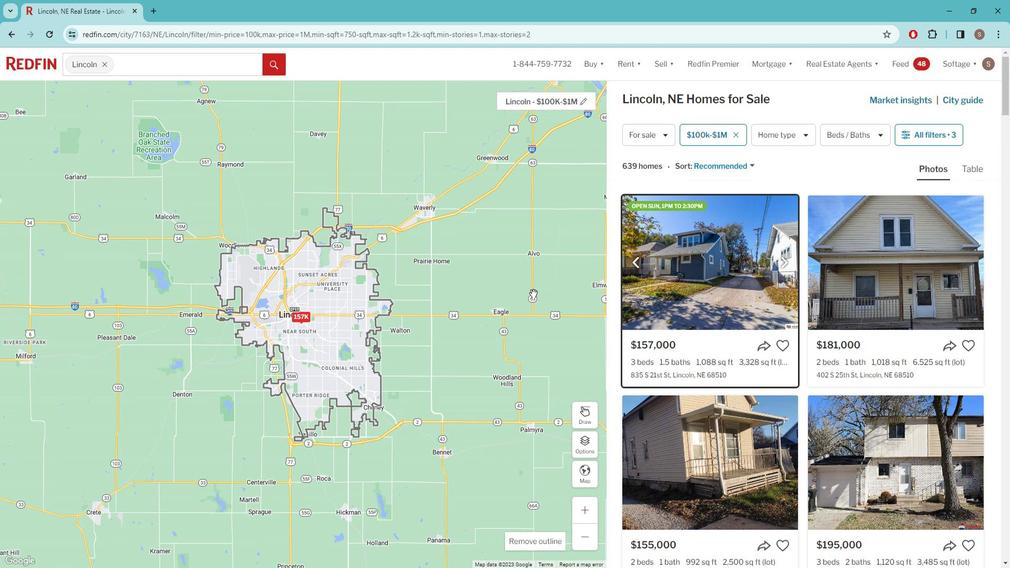 
Action: Mouse moved to (756, 249)
Screenshot: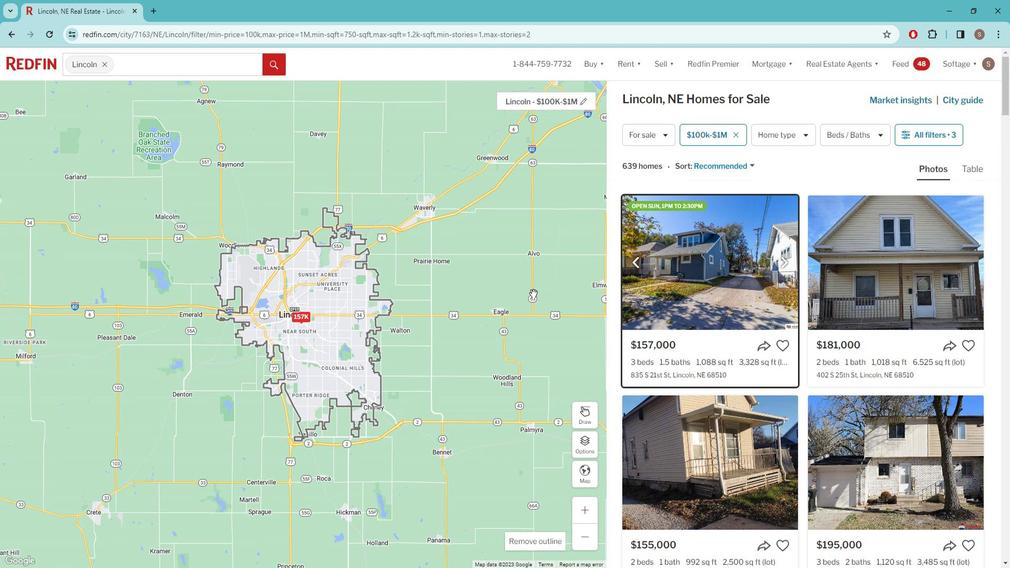 
Action: Key pressed 1M
Screenshot: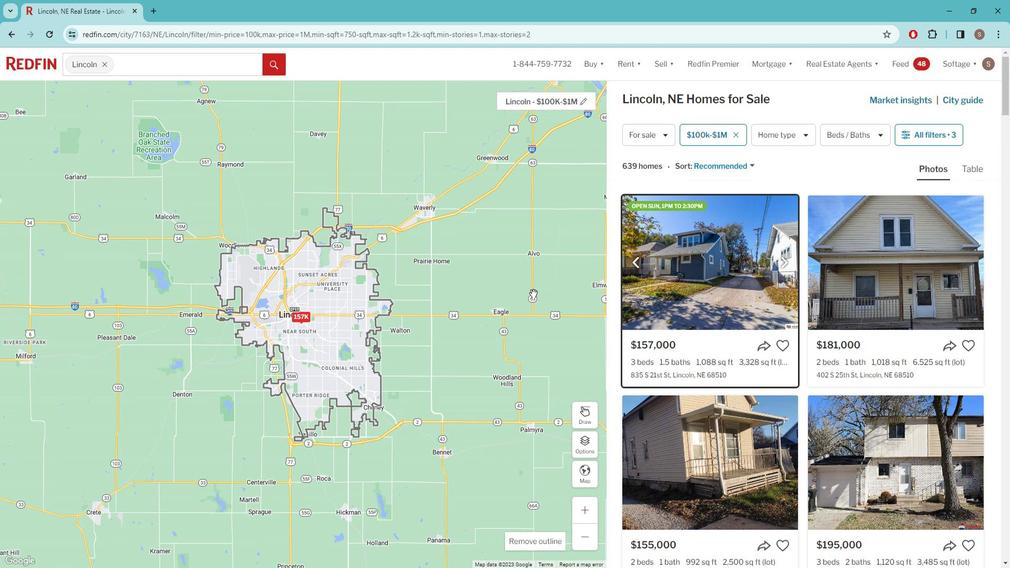 
Action: Mouse moved to (887, 246)
Screenshot: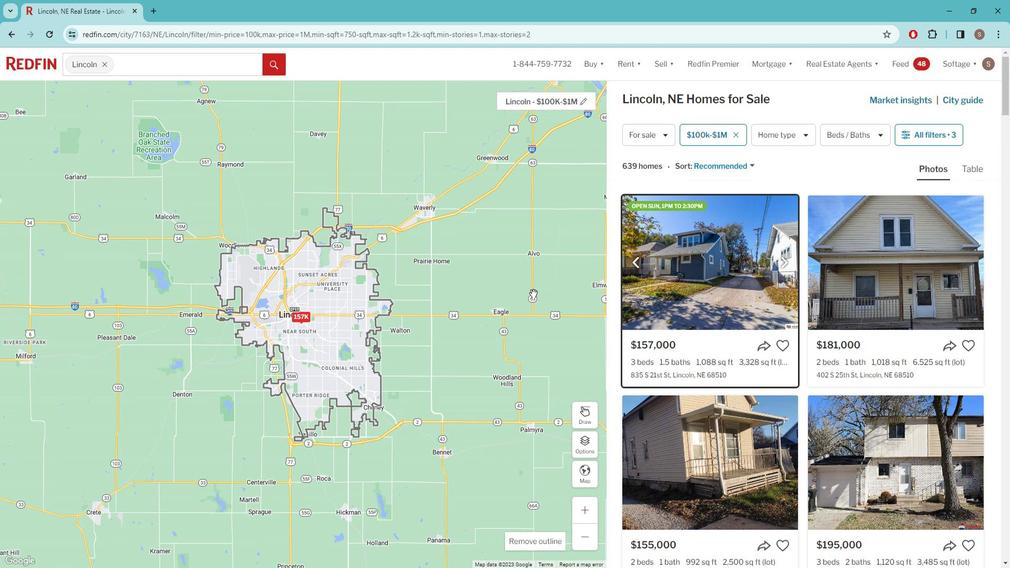 
Action: Mouse pressed left at (887, 246)
Screenshot: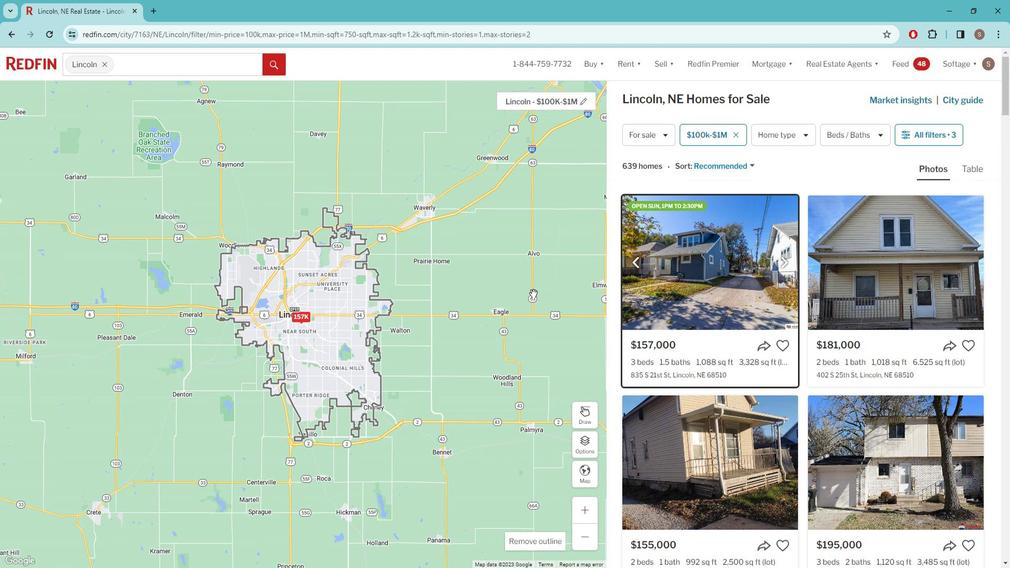 
Action: Key pressed 3M
Screenshot: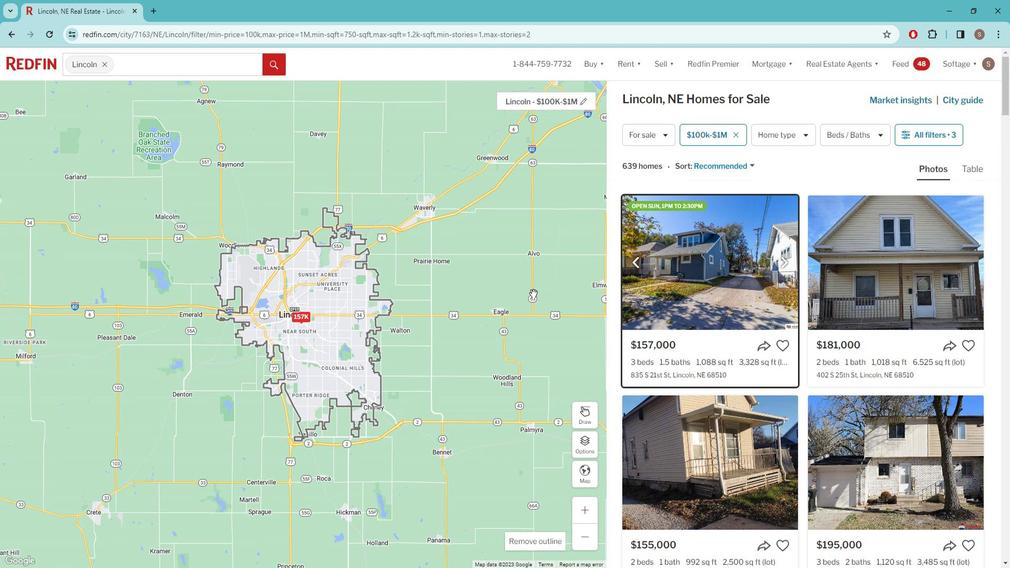 
Action: Mouse moved to (317, 185)
Screenshot: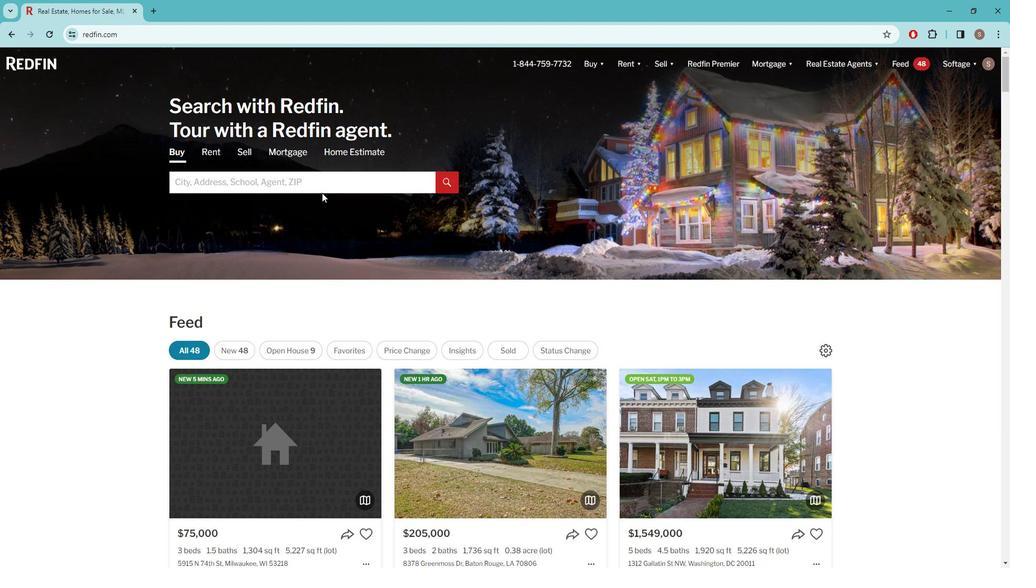 
Action: Mouse pressed left at (317, 185)
Screenshot: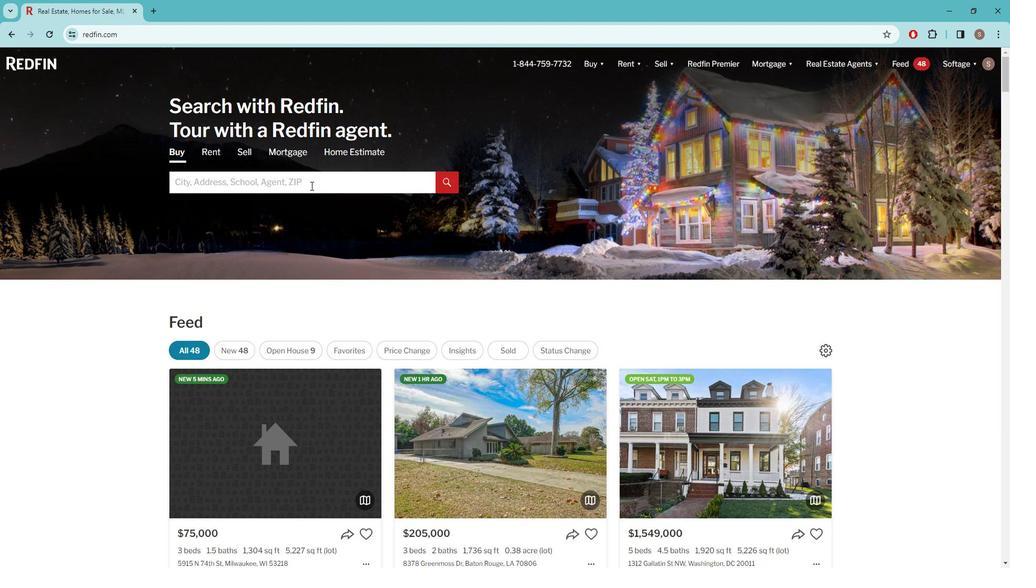 
Action: Key pressed l<Key.caps_lock>IN
Screenshot: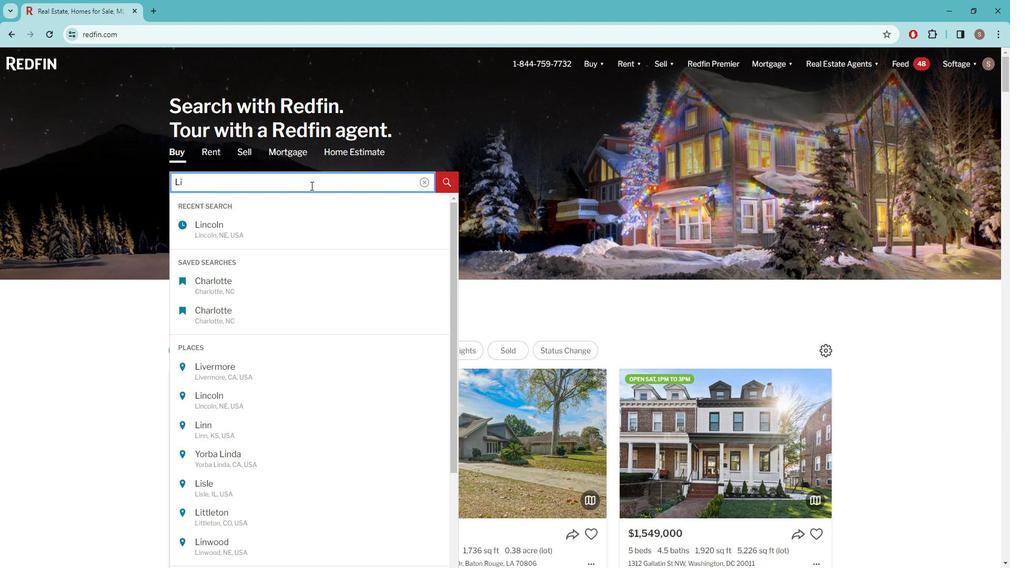 
Action: Mouse moved to (243, 223)
Screenshot: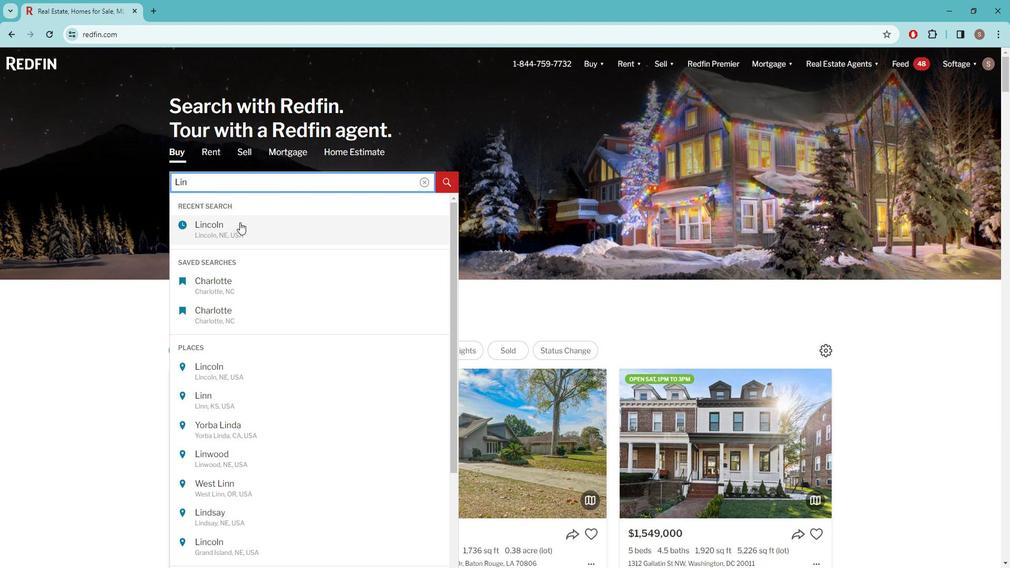 
Action: Mouse pressed left at (243, 223)
Screenshot: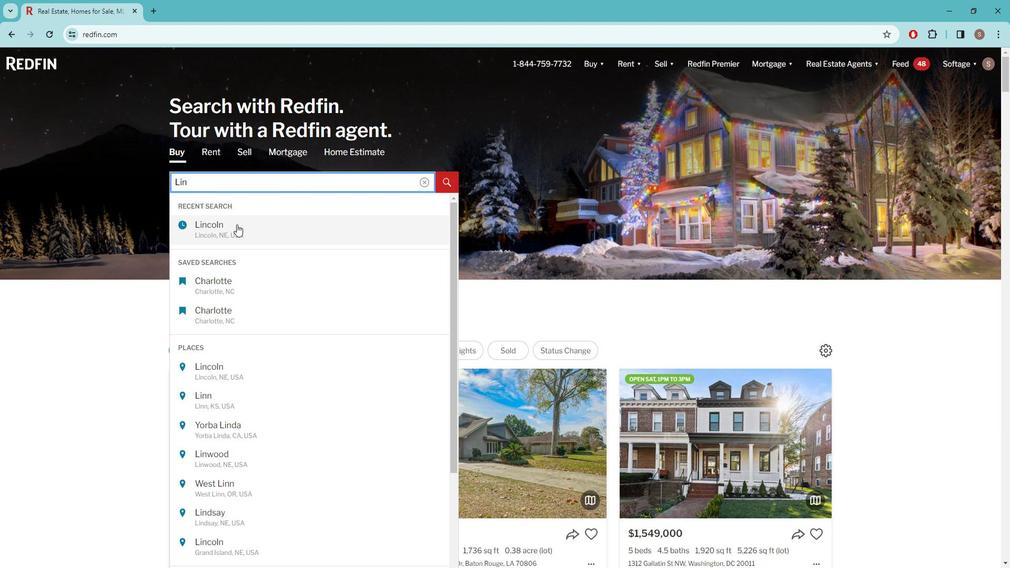 
Action: Mouse moved to (894, 134)
Screenshot: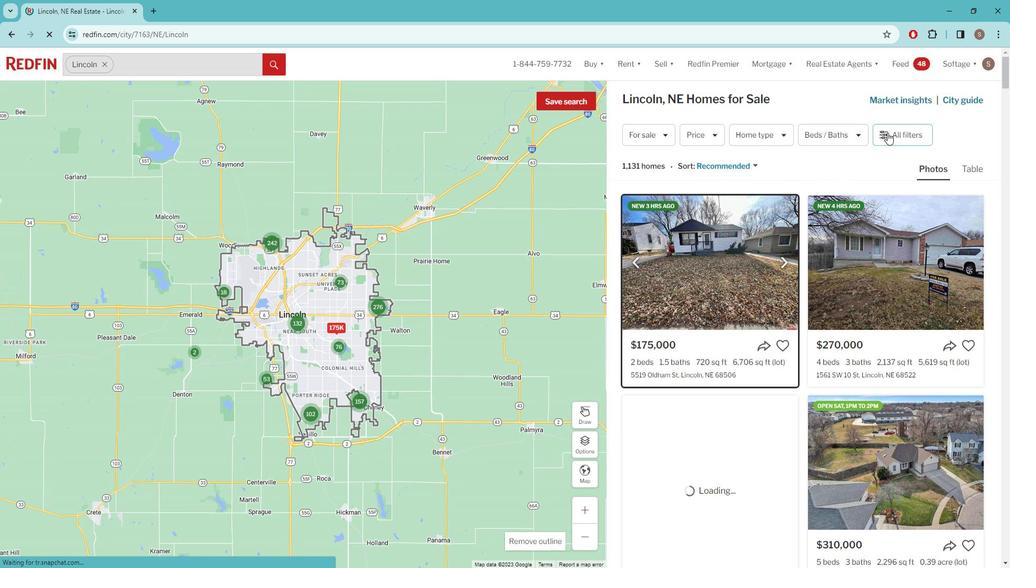 
Action: Mouse pressed left at (894, 134)
Screenshot: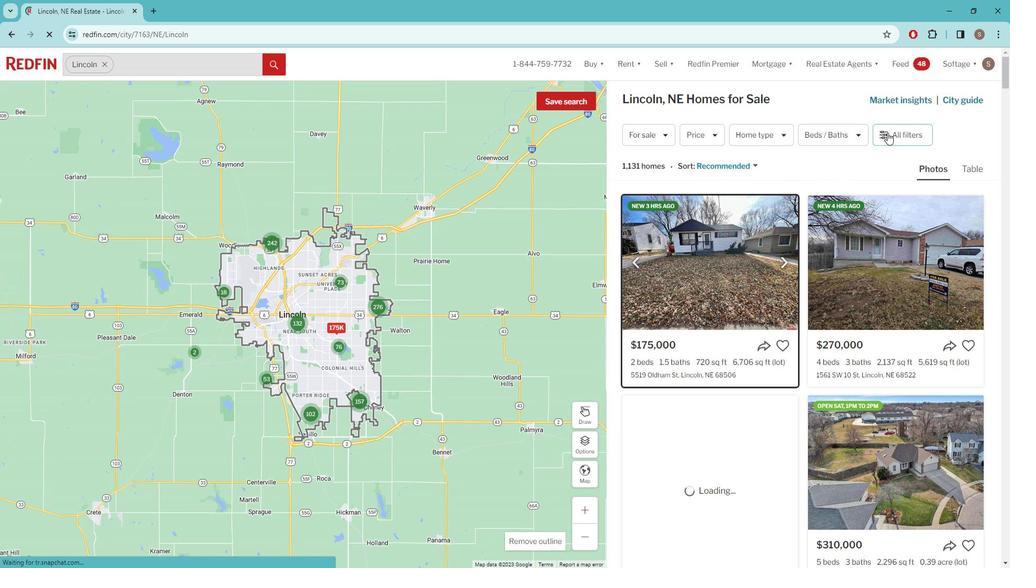 
Action: Mouse pressed left at (894, 134)
Screenshot: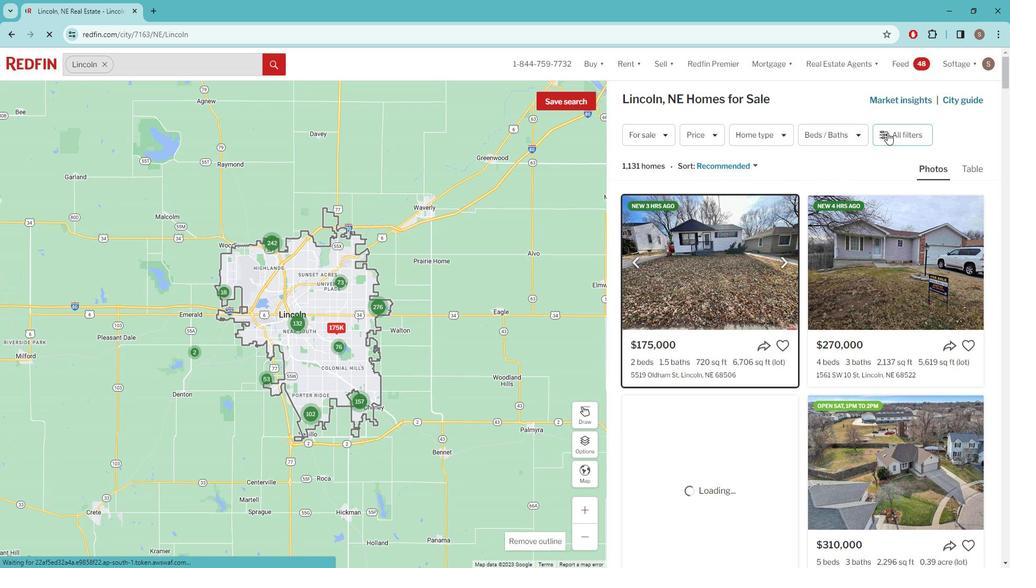 
Action: Mouse pressed left at (894, 134)
Screenshot: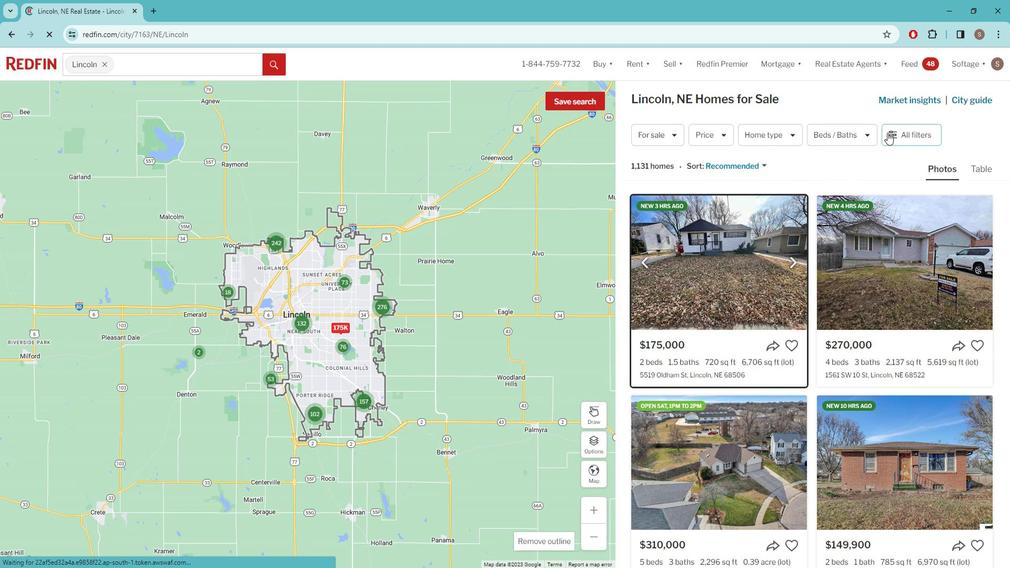 
Action: Mouse pressed left at (894, 134)
Screenshot: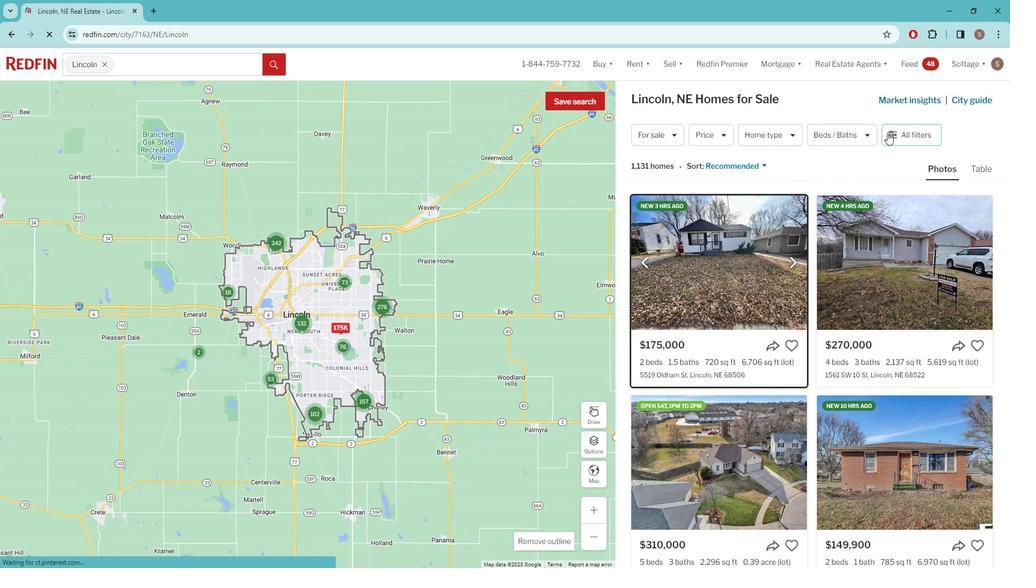 
Action: Mouse moved to (781, 248)
Screenshot: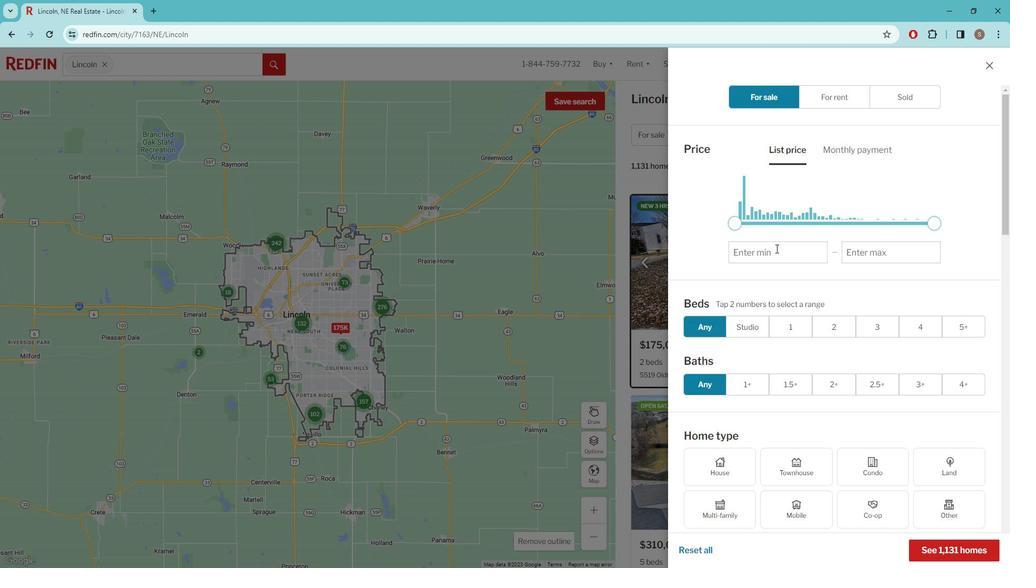 
Action: Mouse pressed left at (781, 248)
Screenshot: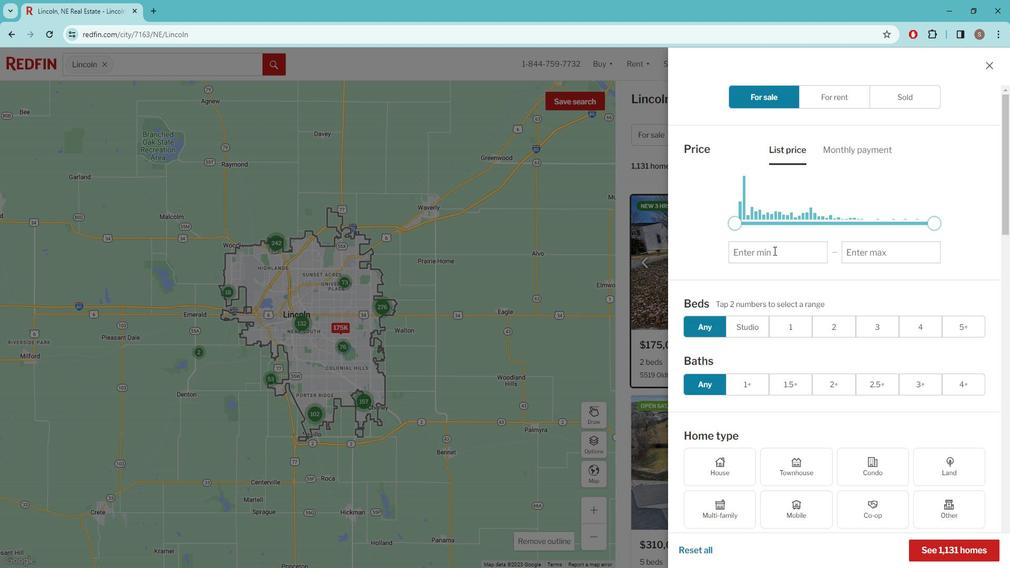 
Action: Key pressed 100000
Screenshot: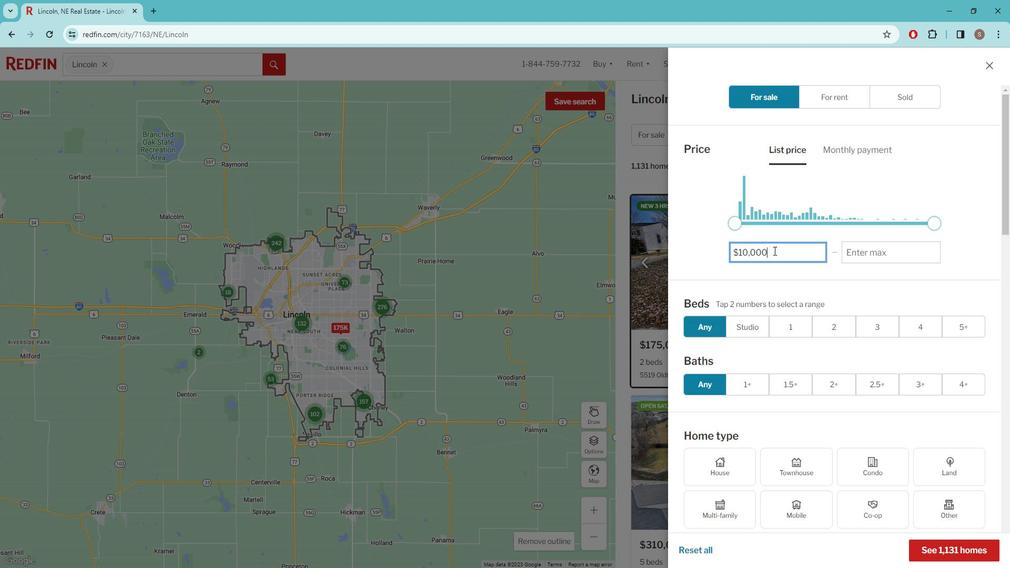 
Action: Mouse moved to (864, 250)
Screenshot: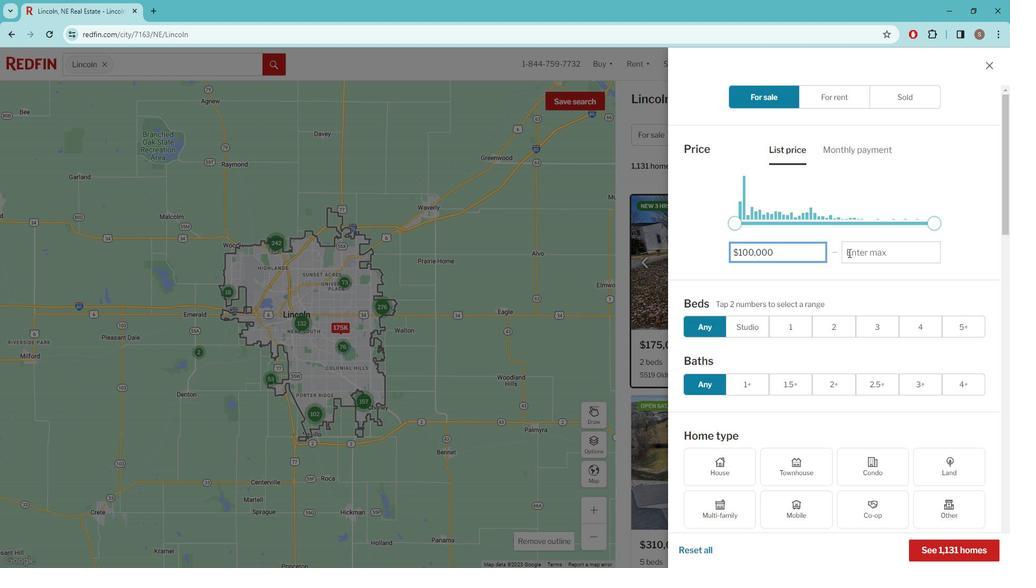 
Action: Mouse pressed left at (864, 250)
Screenshot: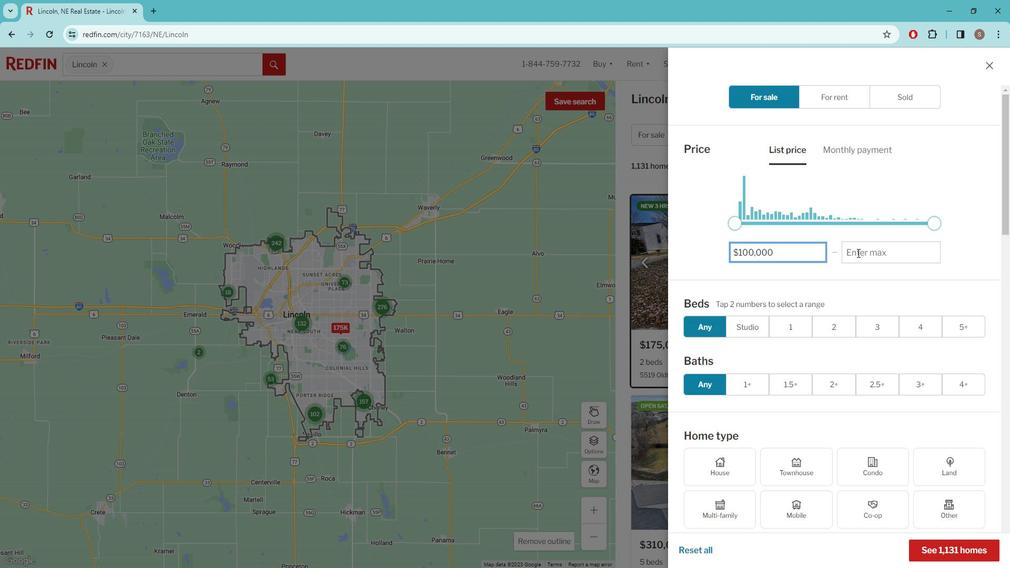 
Action: Key pressed 1M
Screenshot: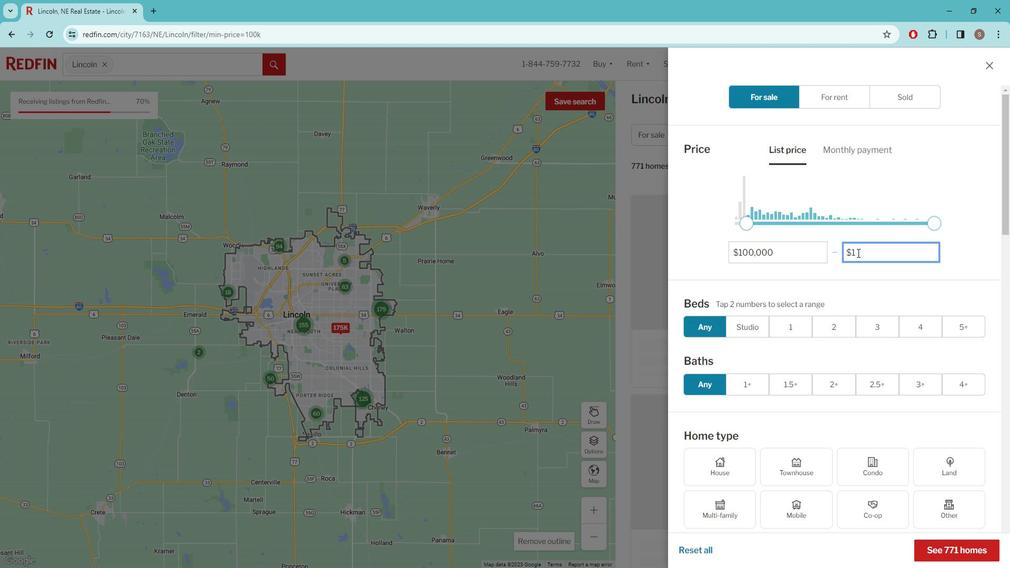 
Action: Mouse moved to (797, 343)
Screenshot: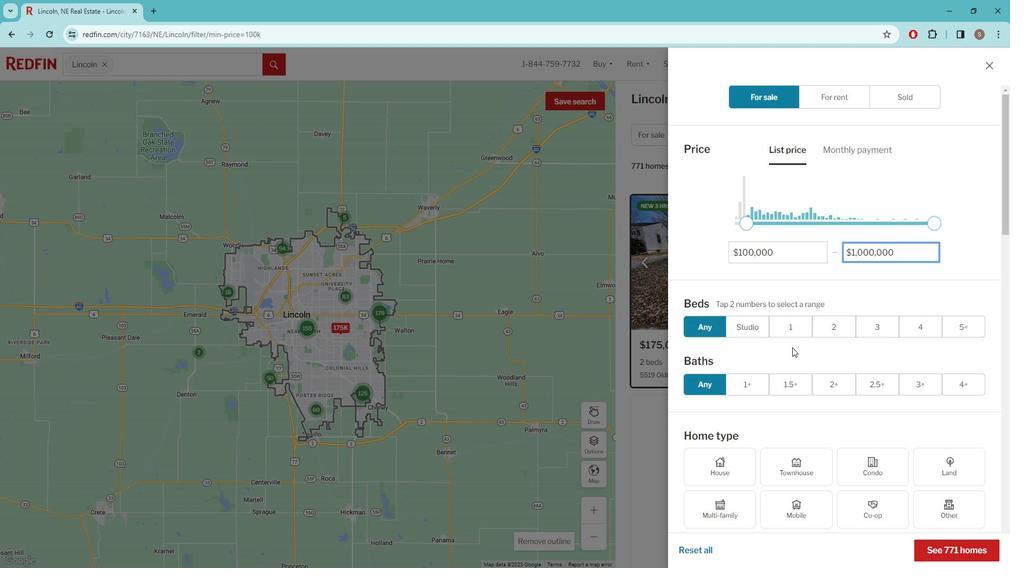 
Action: Mouse scrolled (797, 342) with delta (0, 0)
Screenshot: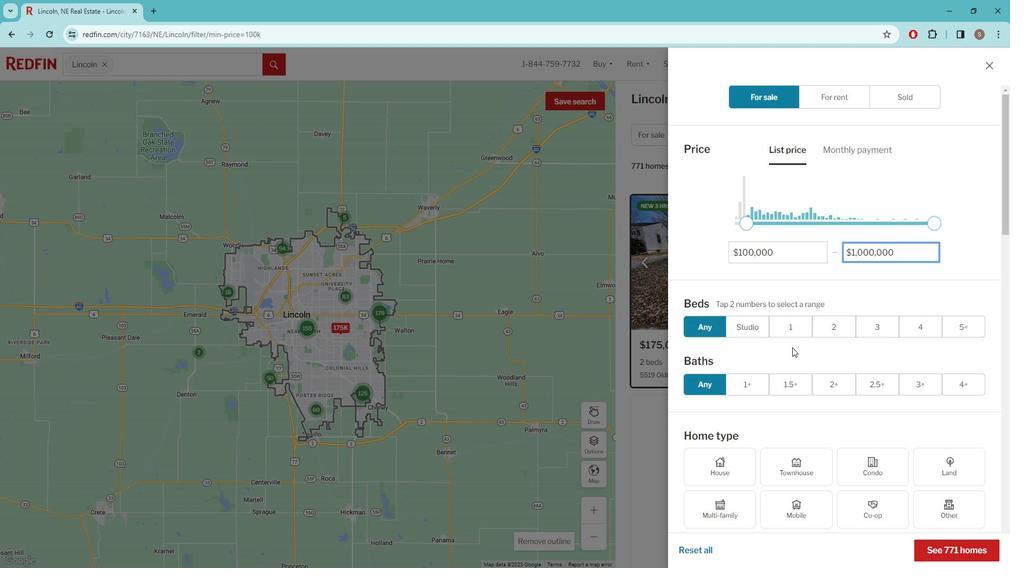 
Action: Mouse moved to (788, 347)
Screenshot: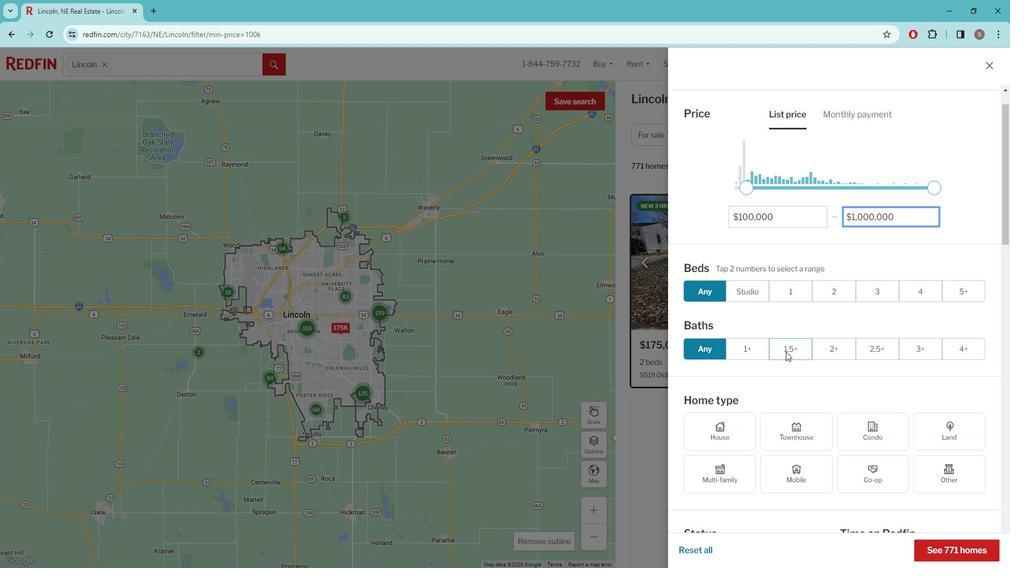 
Action: Mouse scrolled (788, 347) with delta (0, 0)
Screenshot: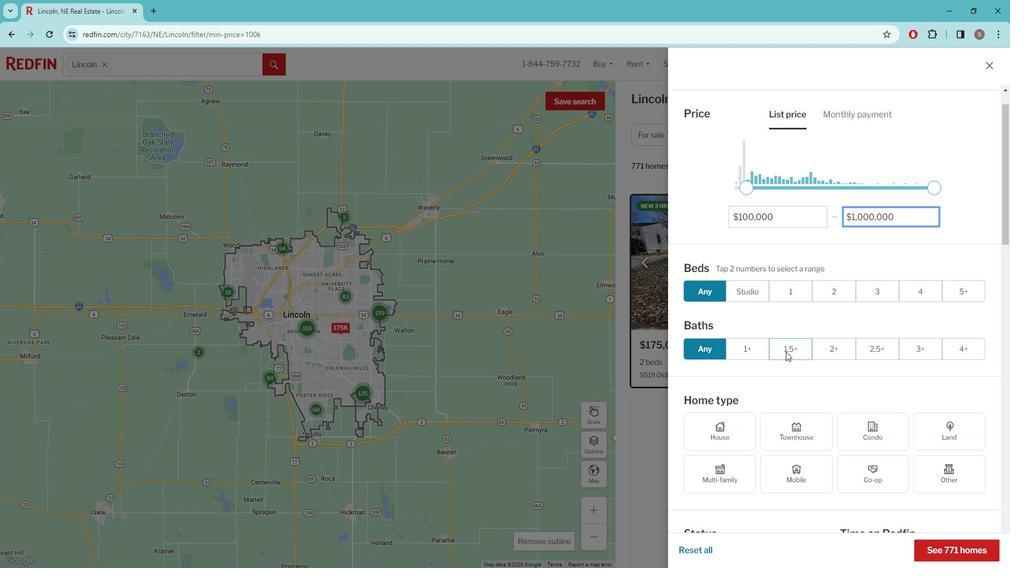 
Action: Mouse moved to (782, 341)
Screenshot: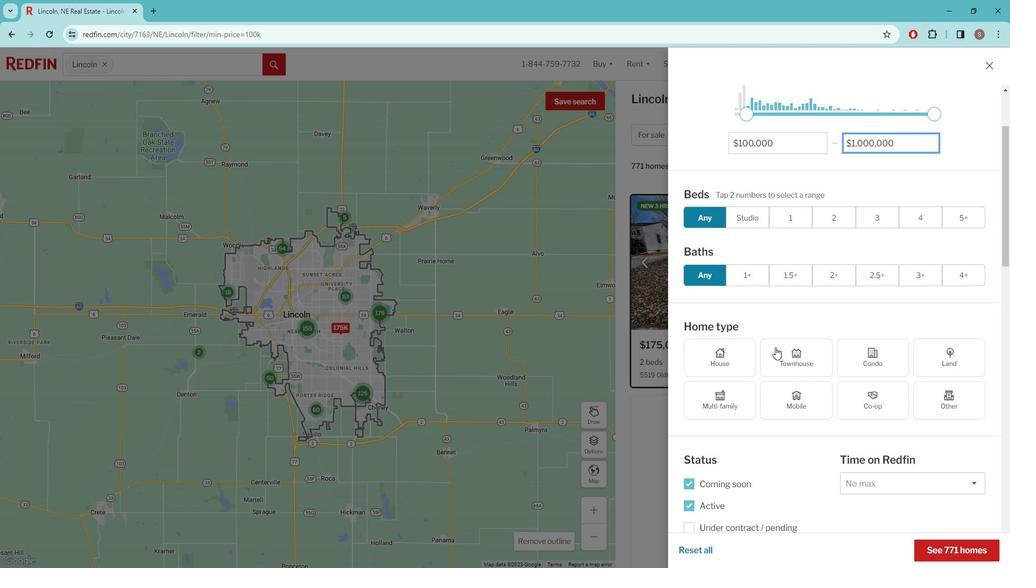 
Action: Mouse scrolled (782, 340) with delta (0, 0)
Screenshot: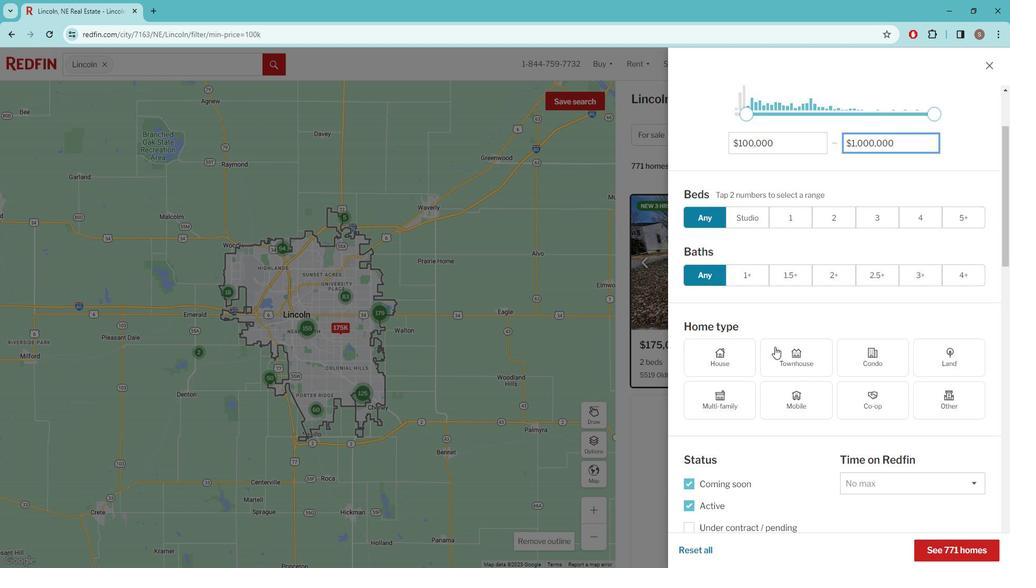 
Action: Mouse moved to (779, 334)
Screenshot: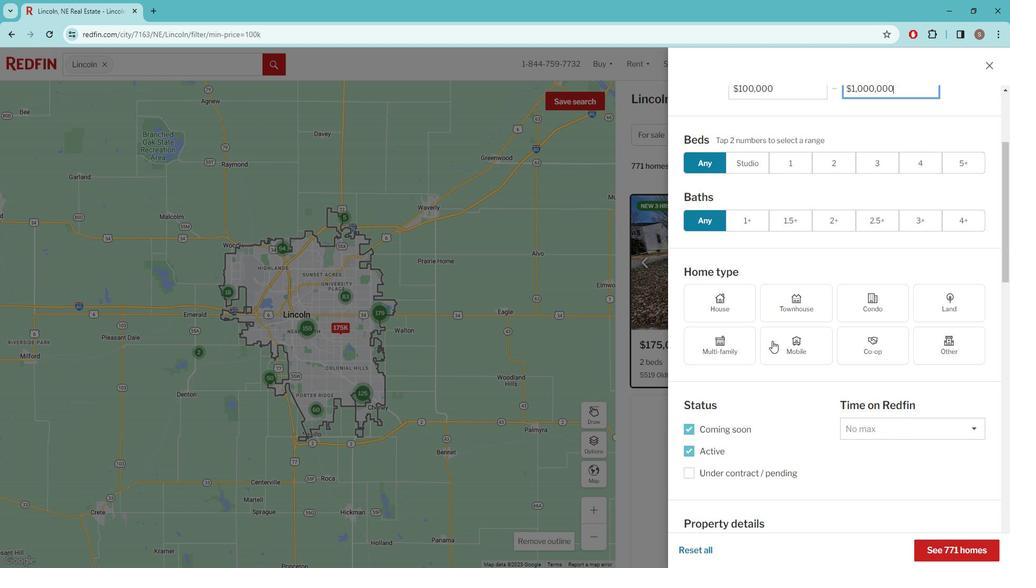 
Action: Mouse scrolled (779, 334) with delta (0, 0)
Screenshot: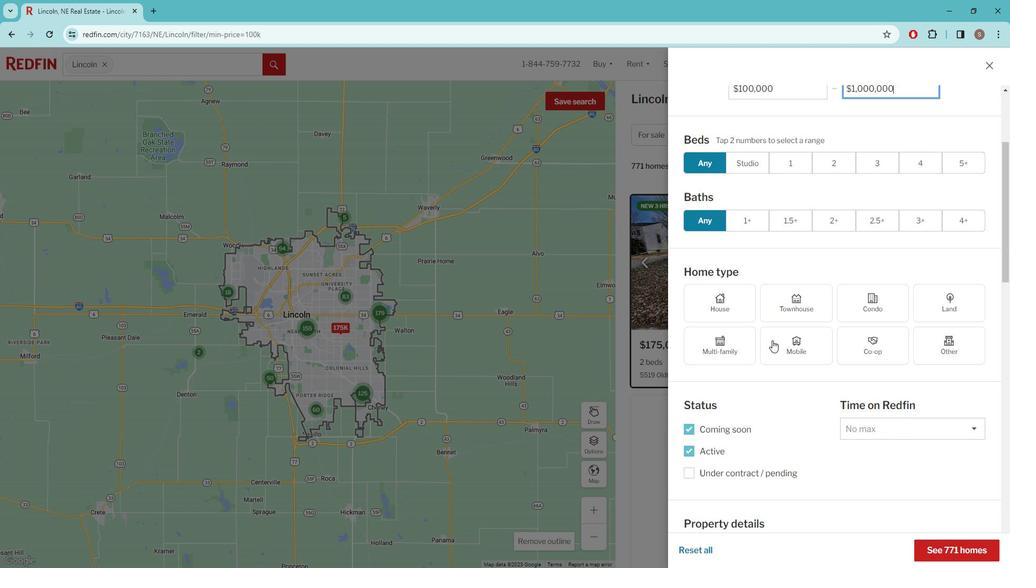 
Action: Mouse moved to (777, 334)
Screenshot: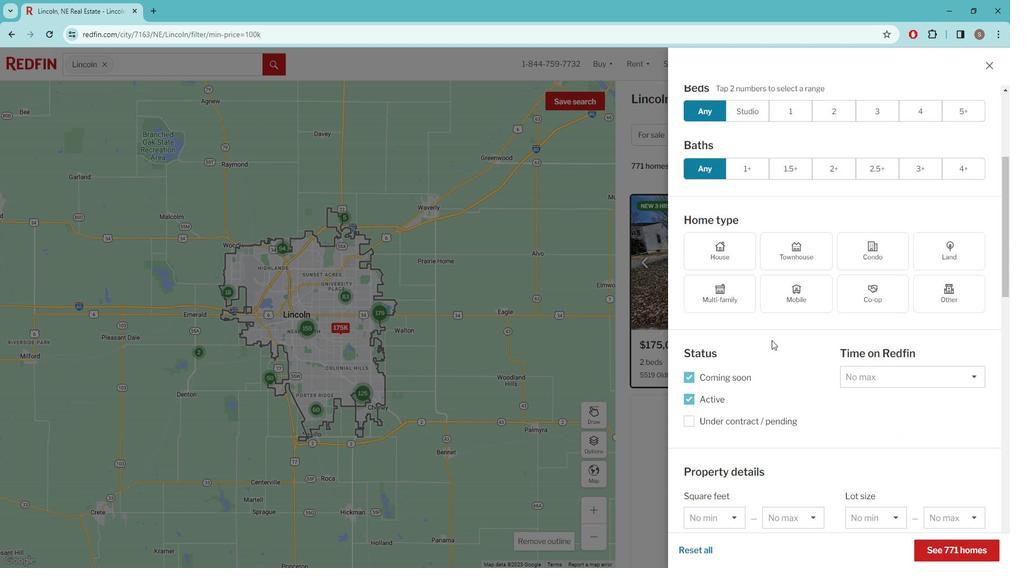 
Action: Mouse scrolled (777, 333) with delta (0, 0)
Screenshot: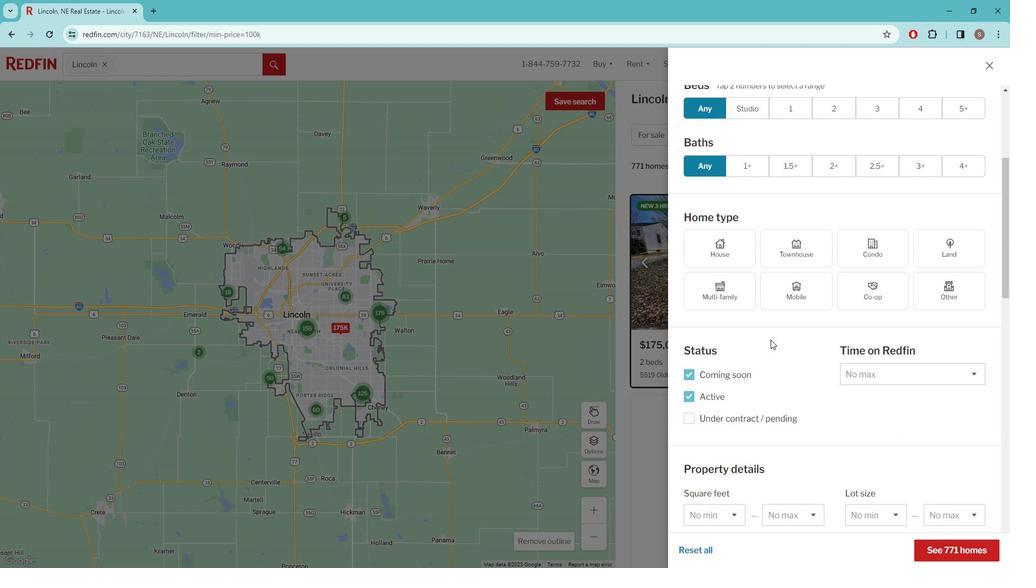 
Action: Mouse moved to (775, 332)
Screenshot: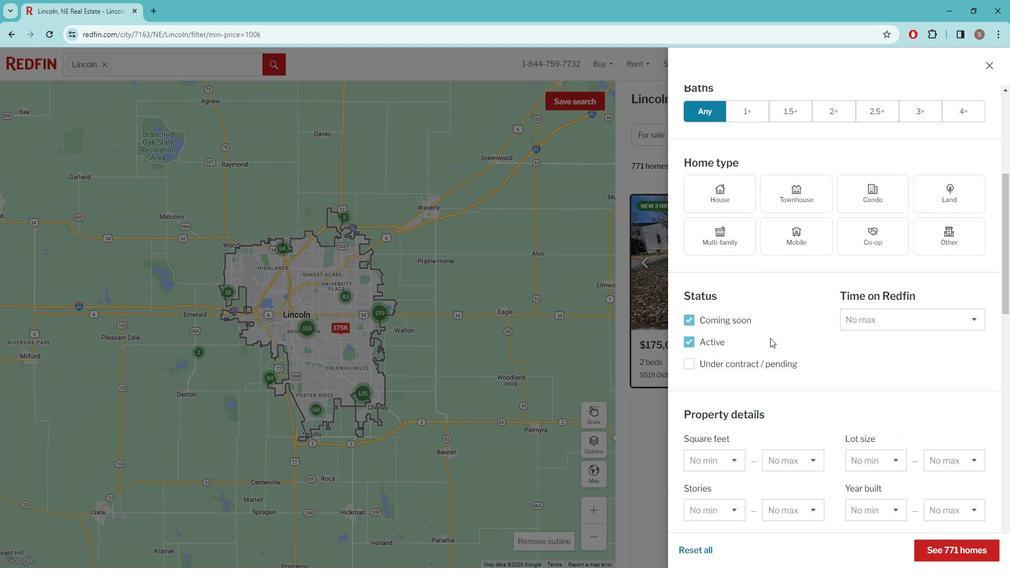 
Action: Mouse scrolled (775, 332) with delta (0, 0)
Screenshot: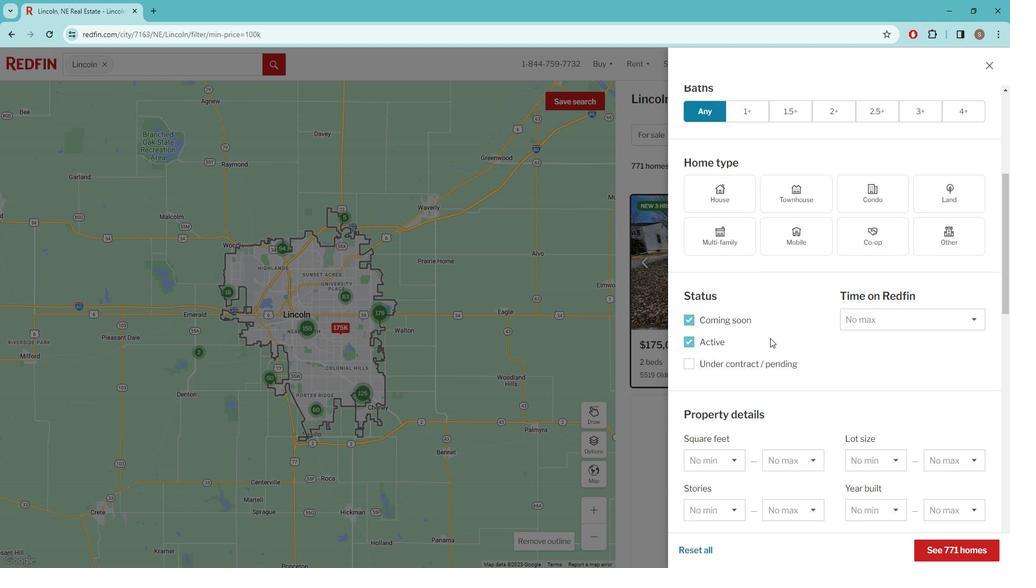
Action: Mouse moved to (775, 332)
Screenshot: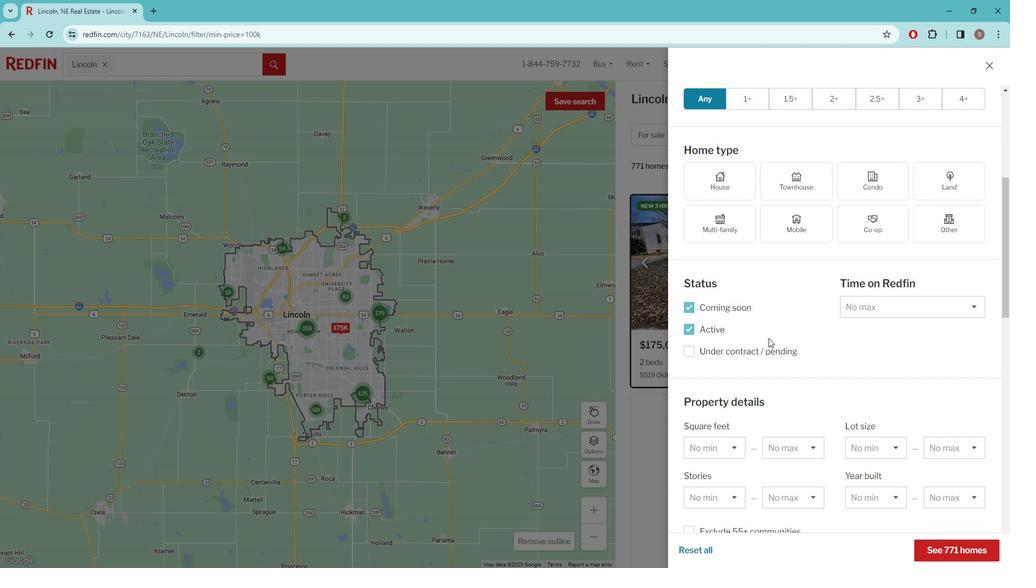 
Action: Mouse scrolled (775, 332) with delta (0, 0)
Screenshot: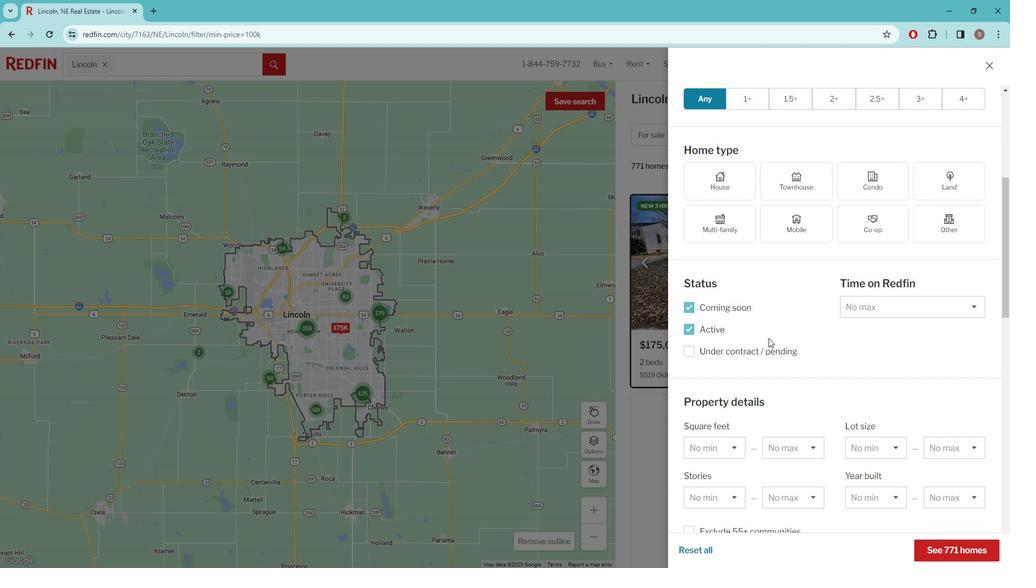 
Action: Mouse moved to (775, 332)
Screenshot: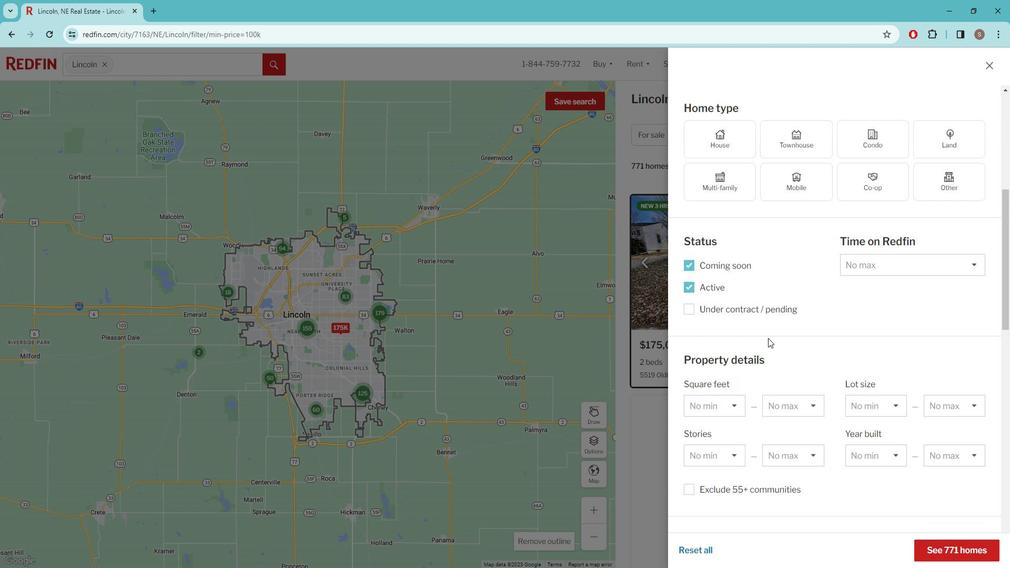 
Action: Mouse scrolled (775, 332) with delta (0, 0)
Screenshot: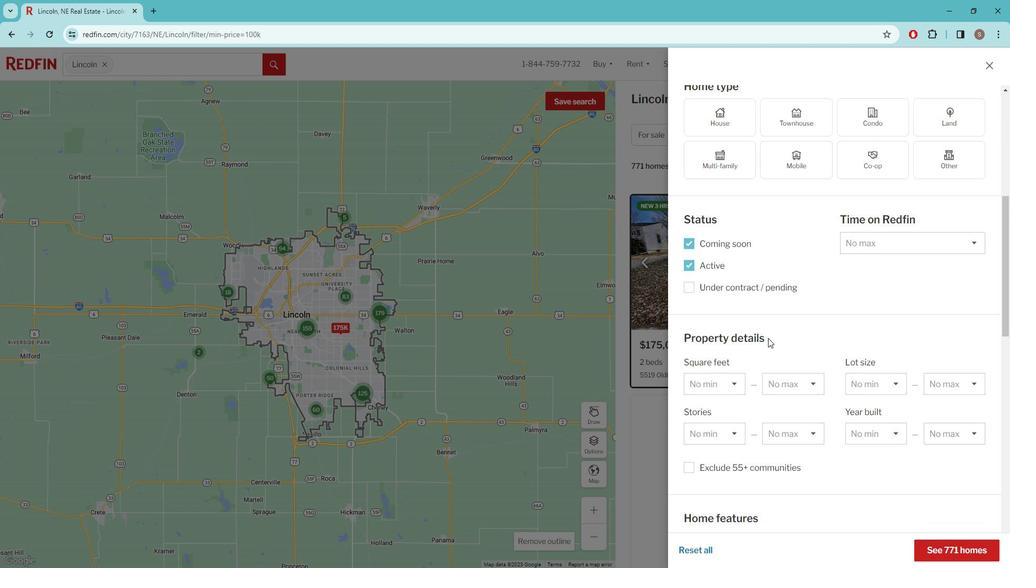 
Action: Mouse moved to (775, 331)
Screenshot: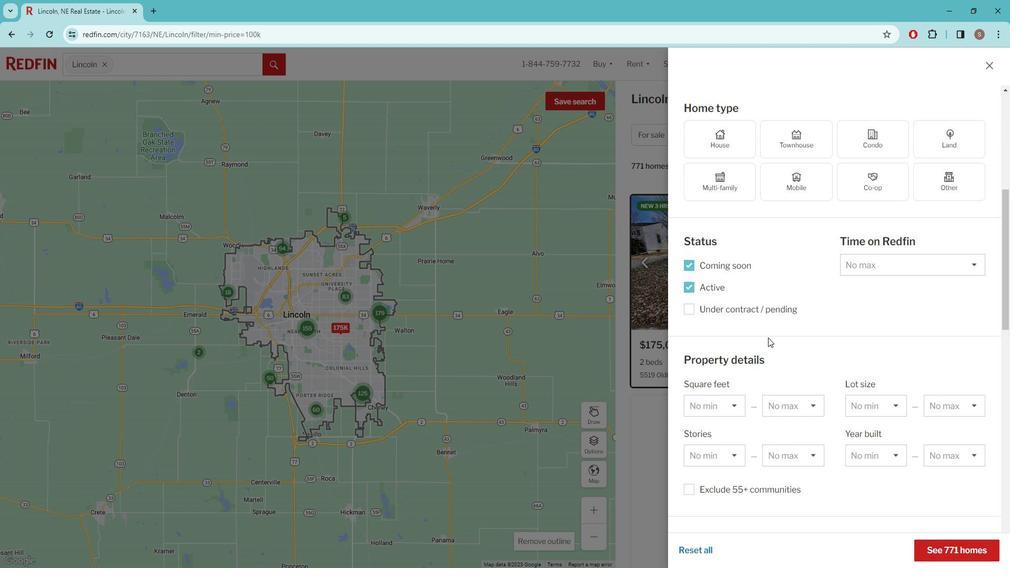
Action: Mouse scrolled (775, 331) with delta (0, 0)
Screenshot: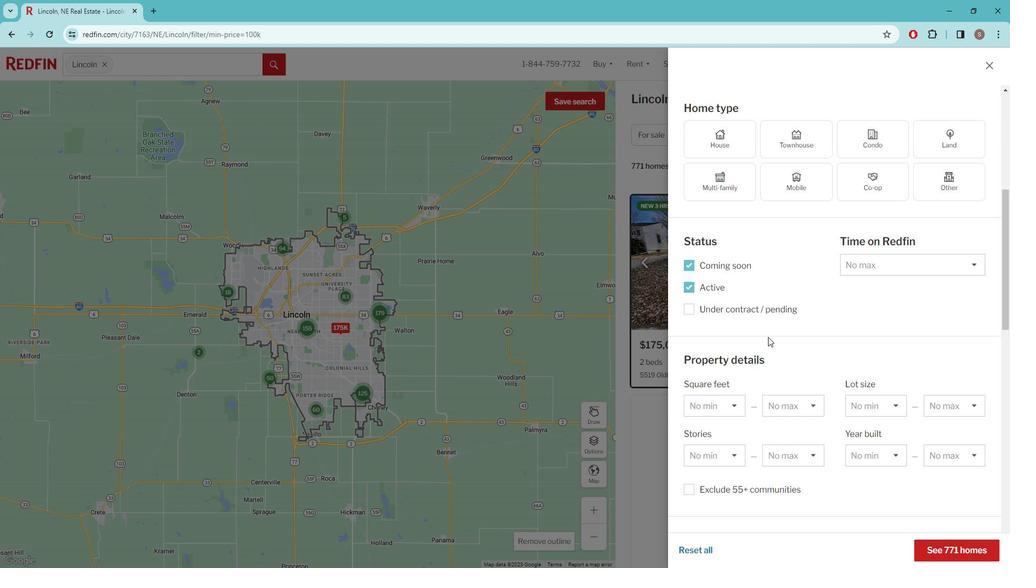 
Action: Mouse scrolled (775, 332) with delta (0, 0)
Screenshot: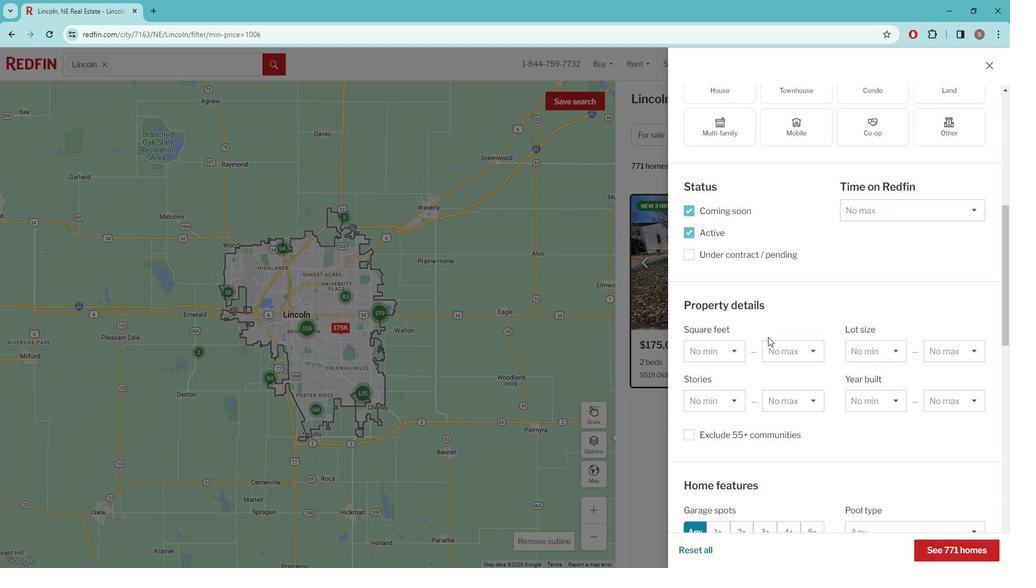 
Action: Mouse moved to (775, 328)
Screenshot: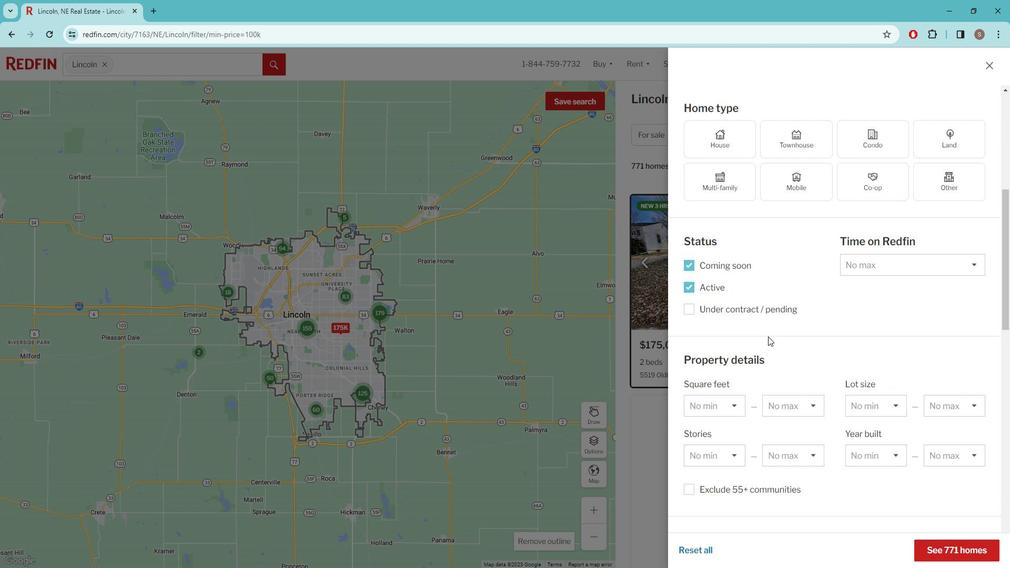 
Action: Mouse scrolled (775, 327) with delta (0, 0)
Screenshot: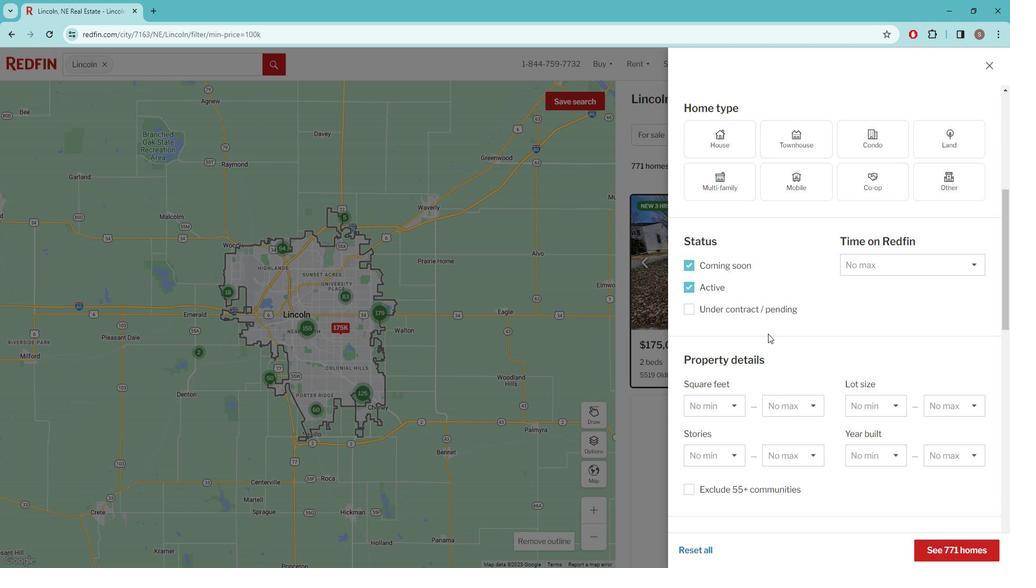 
Action: Mouse moved to (773, 327)
Screenshot: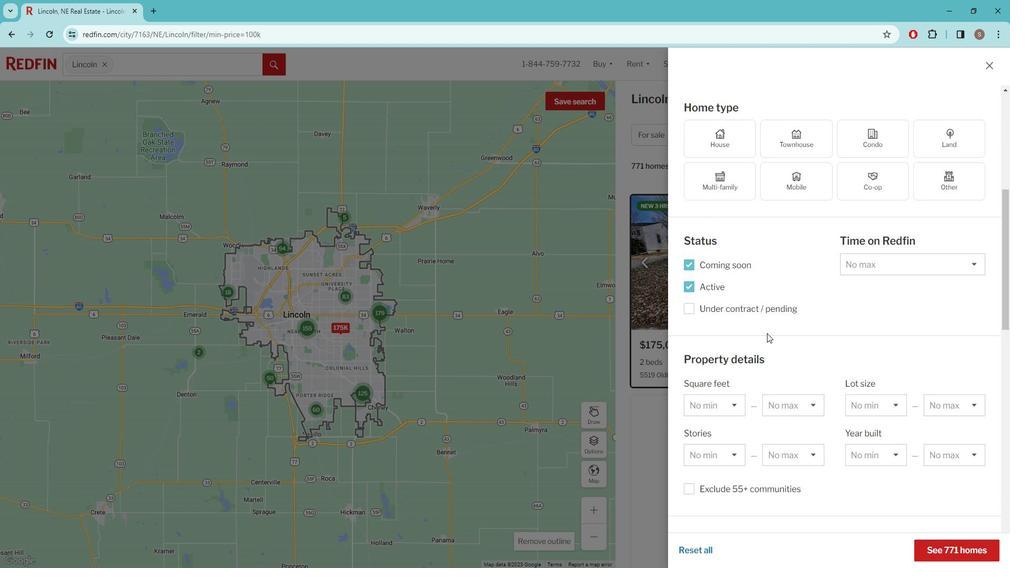 
Action: Mouse scrolled (773, 327) with delta (0, 0)
Screenshot: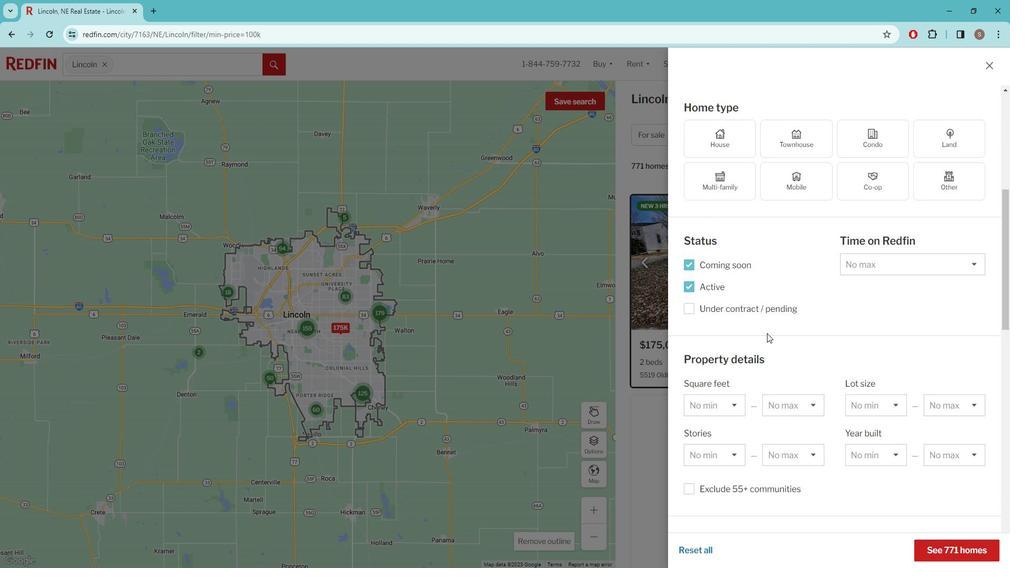 
Action: Mouse moved to (744, 291)
Screenshot: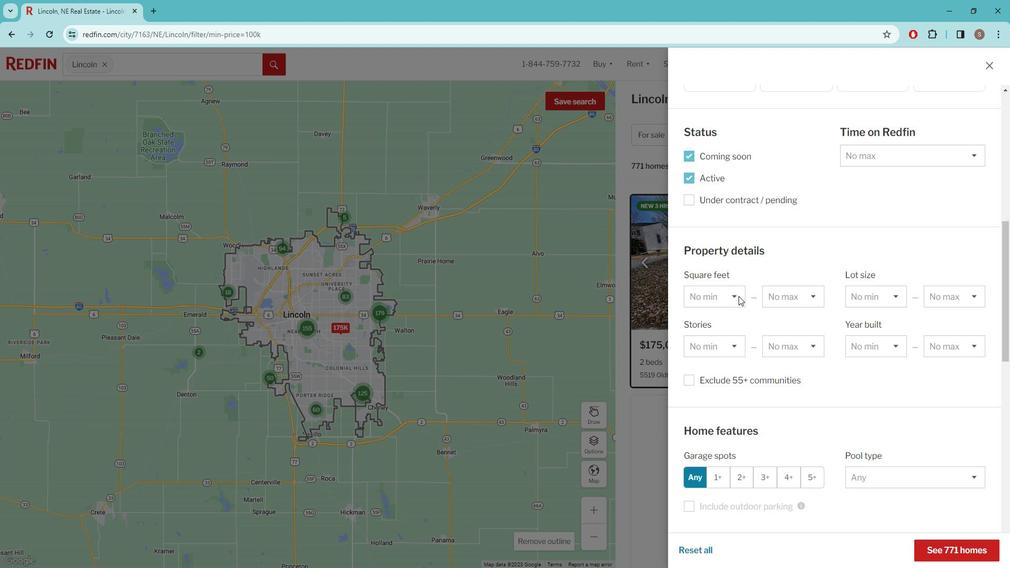 
Action: Mouse pressed left at (744, 291)
Screenshot: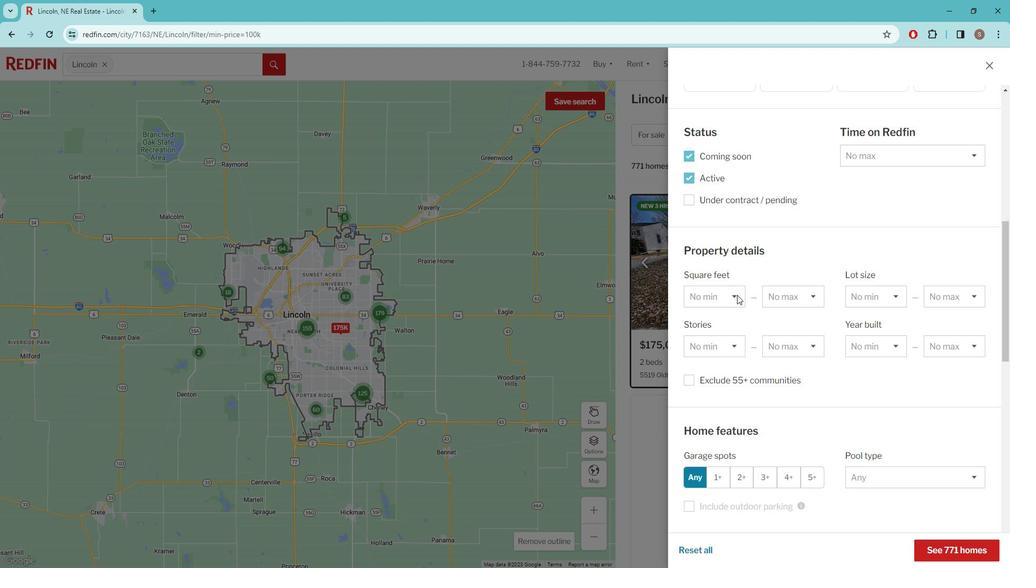 
Action: Mouse moved to (728, 320)
Screenshot: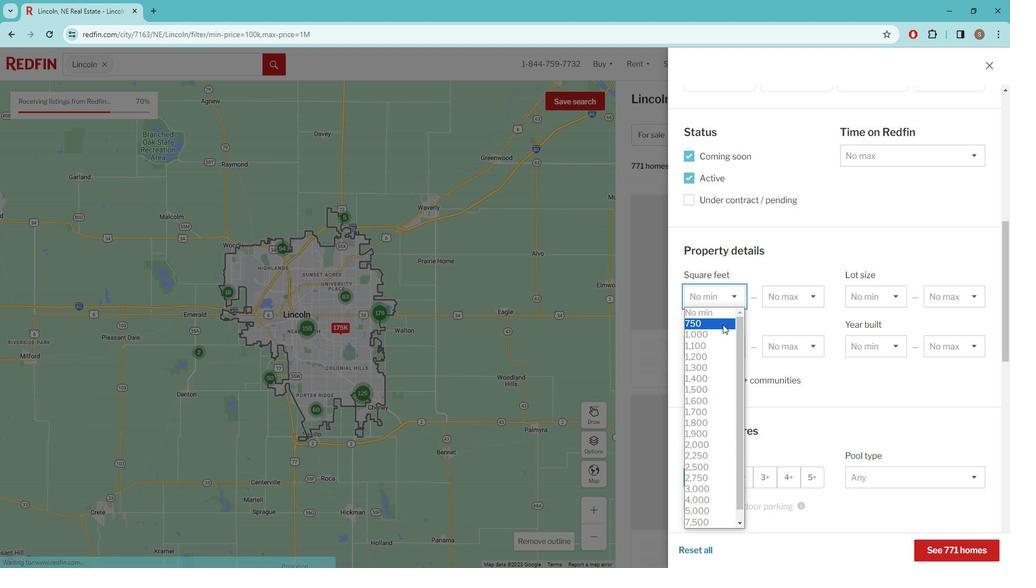 
Action: Mouse pressed left at (728, 320)
Screenshot: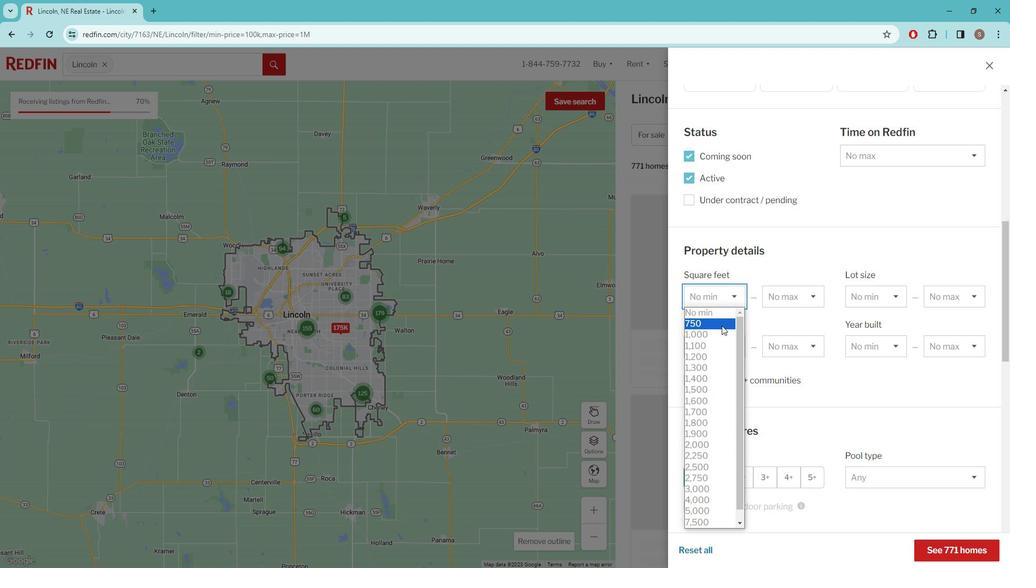 
Action: Mouse moved to (793, 296)
Screenshot: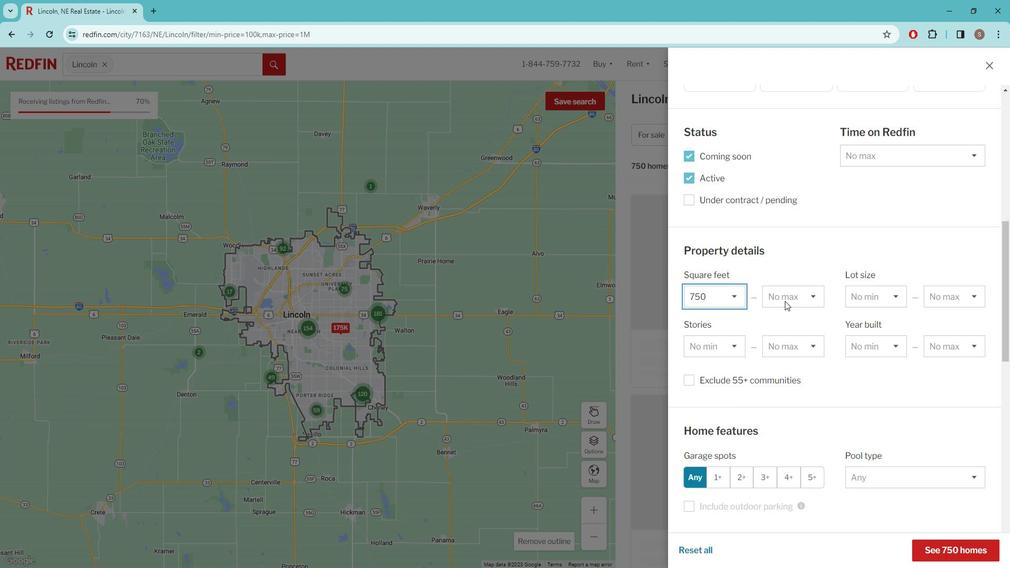 
Action: Mouse pressed left at (793, 296)
Screenshot: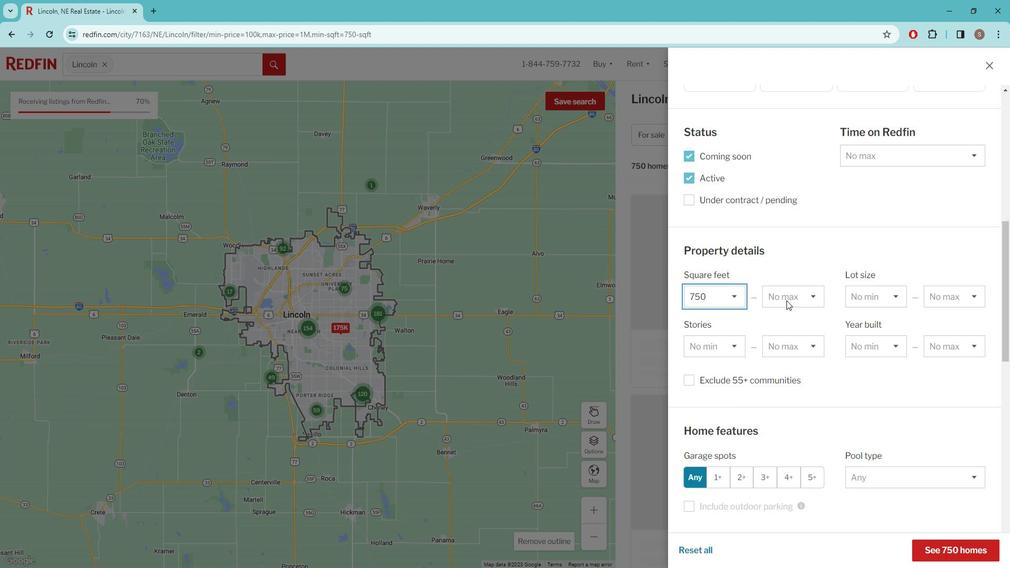 
Action: Mouse moved to (785, 337)
Screenshot: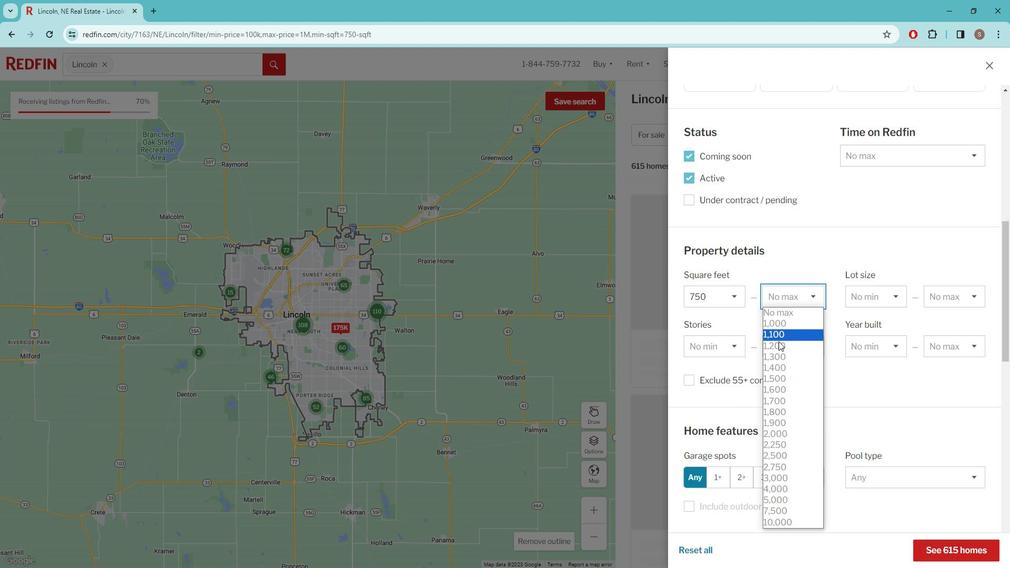 
Action: Mouse pressed left at (785, 337)
Screenshot: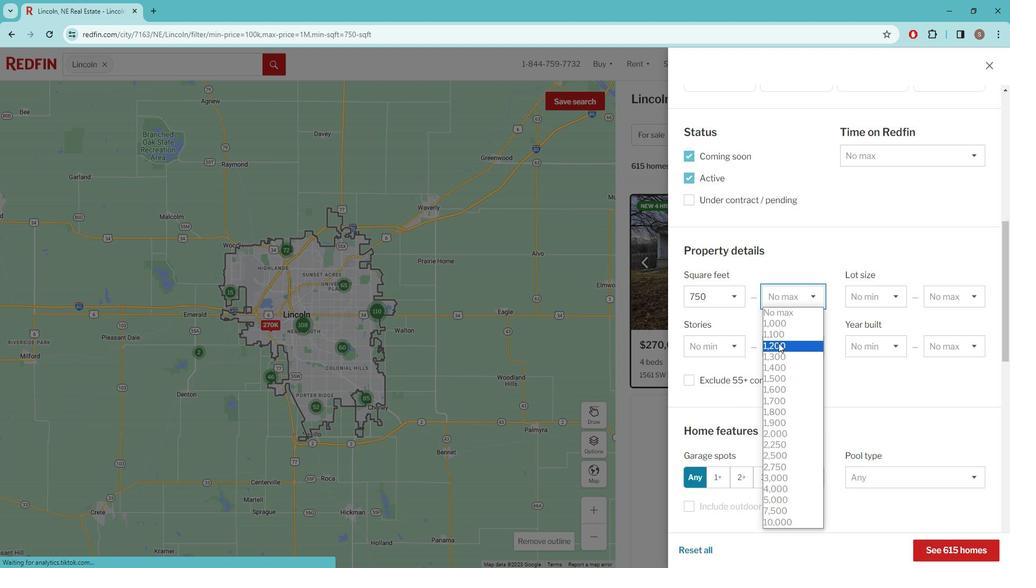 
Action: Mouse moved to (872, 289)
Screenshot: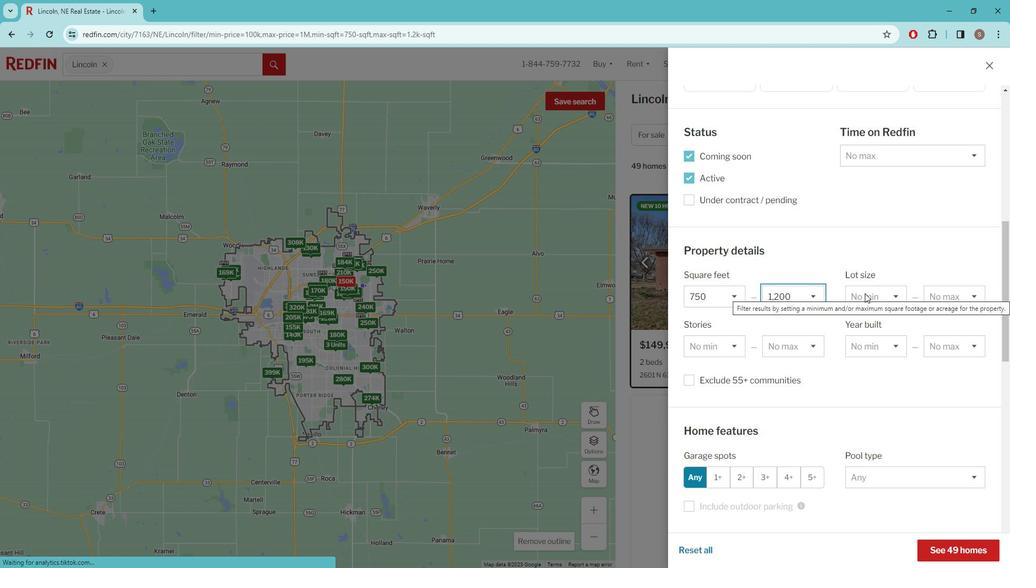 
Action: Mouse scrolled (872, 288) with delta (0, 0)
Screenshot: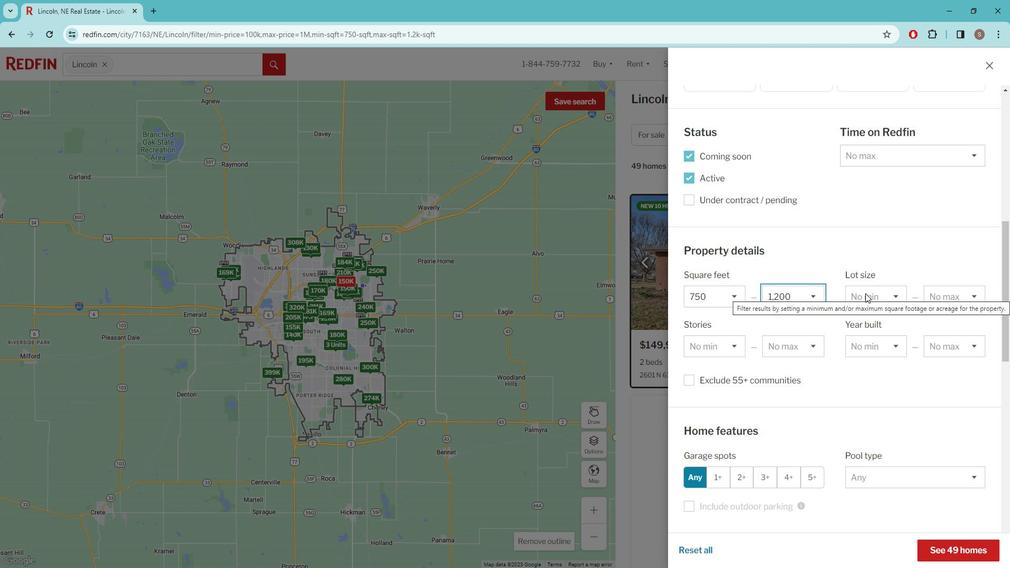 
Action: Mouse scrolled (872, 288) with delta (0, 0)
Screenshot: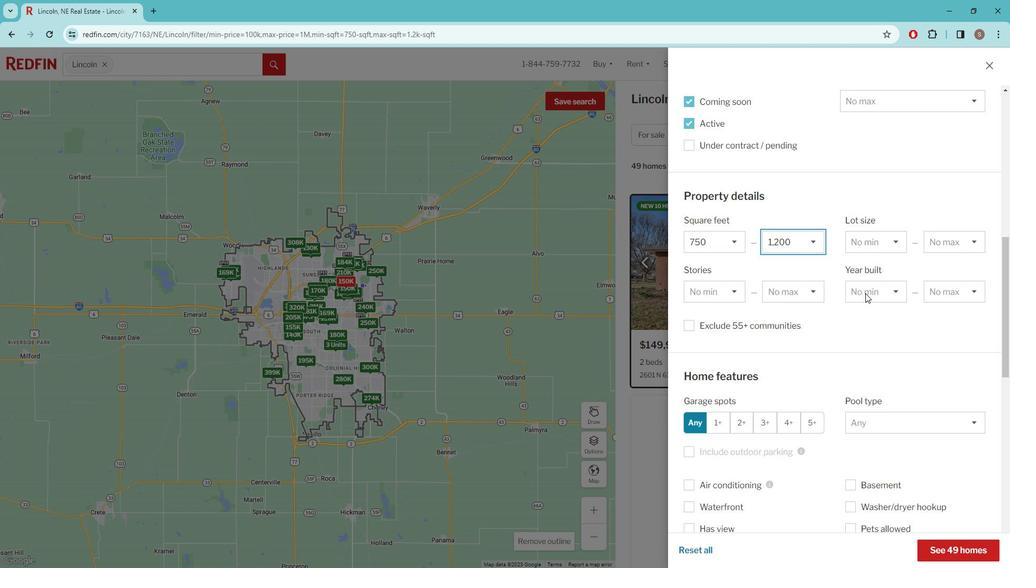 
Action: Mouse moved to (804, 196)
Screenshot: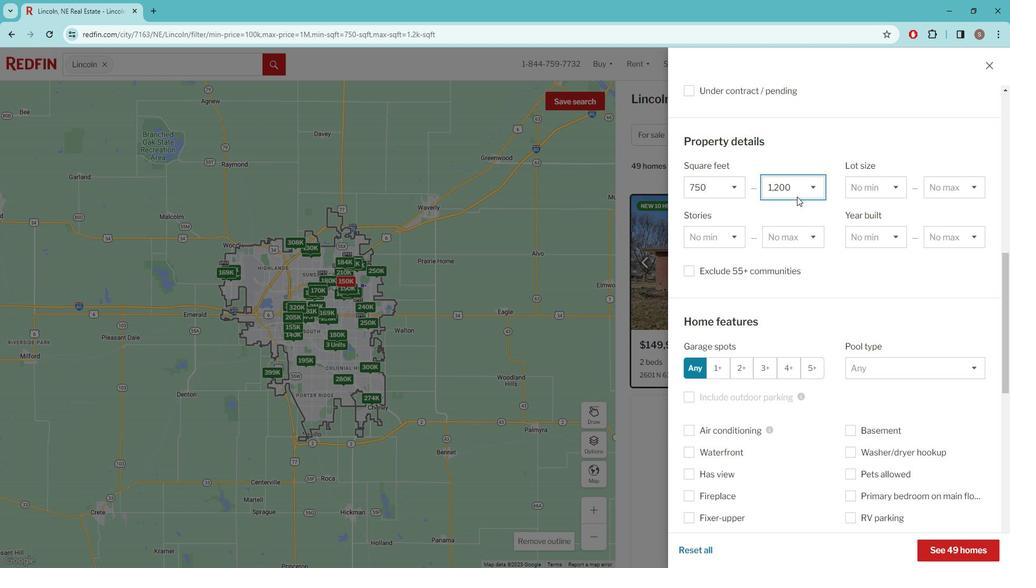 
Action: Mouse scrolled (804, 195) with delta (0, 0)
Screenshot: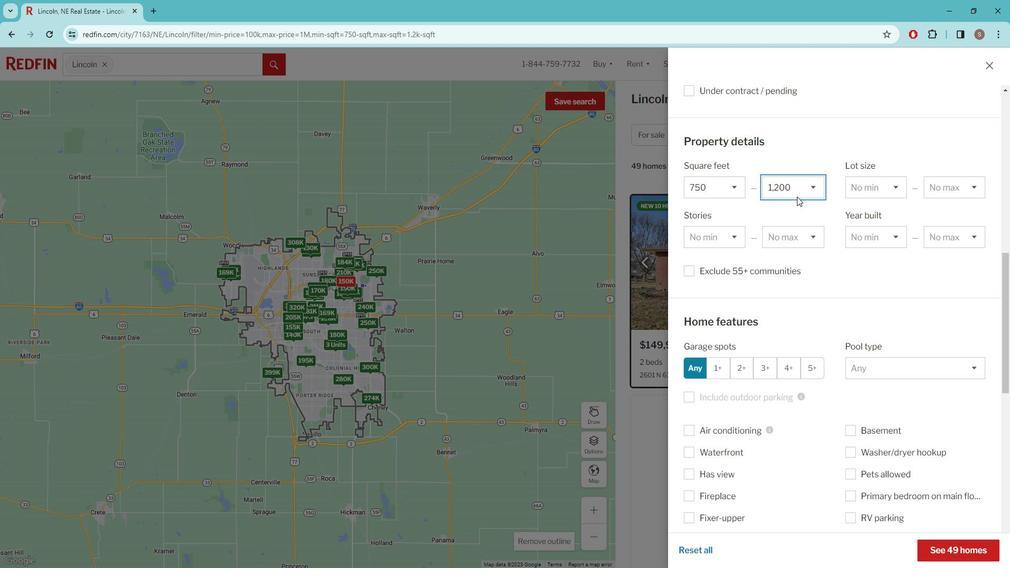 
Action: Mouse scrolled (804, 195) with delta (0, 0)
Screenshot: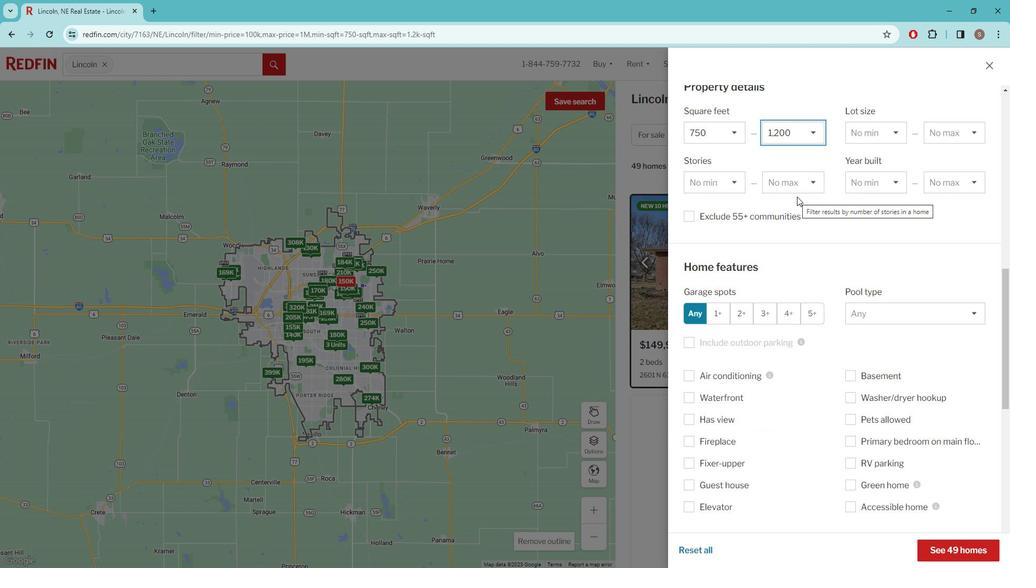 
Action: Mouse moved to (730, 128)
Screenshot: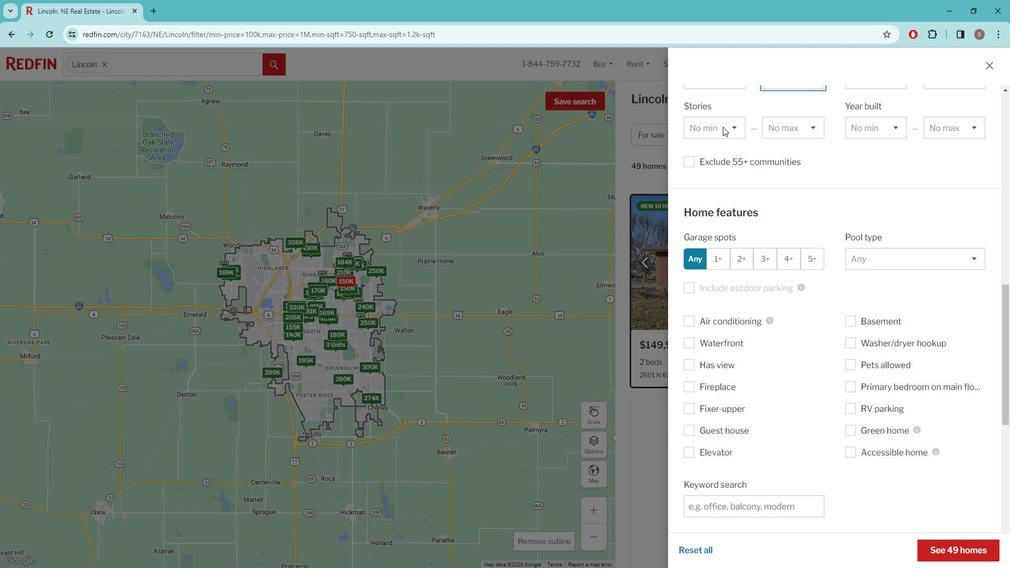 
Action: Mouse pressed left at (730, 128)
Screenshot: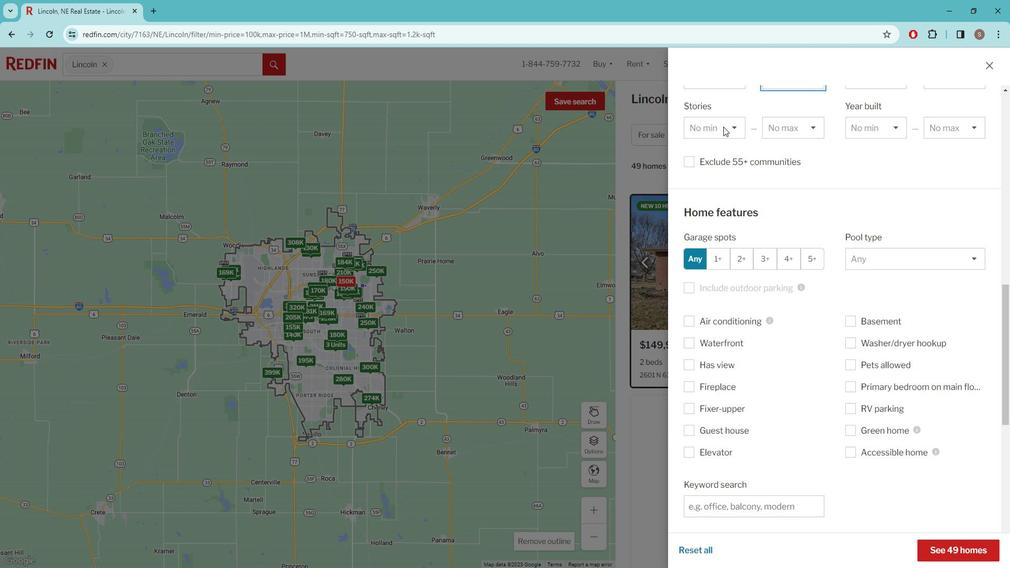 
Action: Mouse moved to (727, 153)
Screenshot: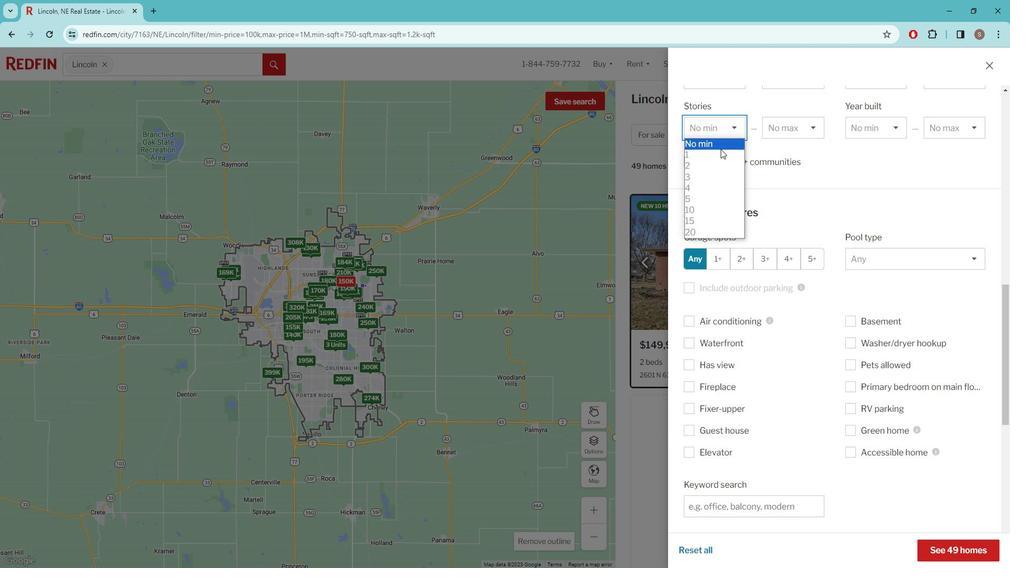 
Action: Mouse pressed left at (727, 153)
Screenshot: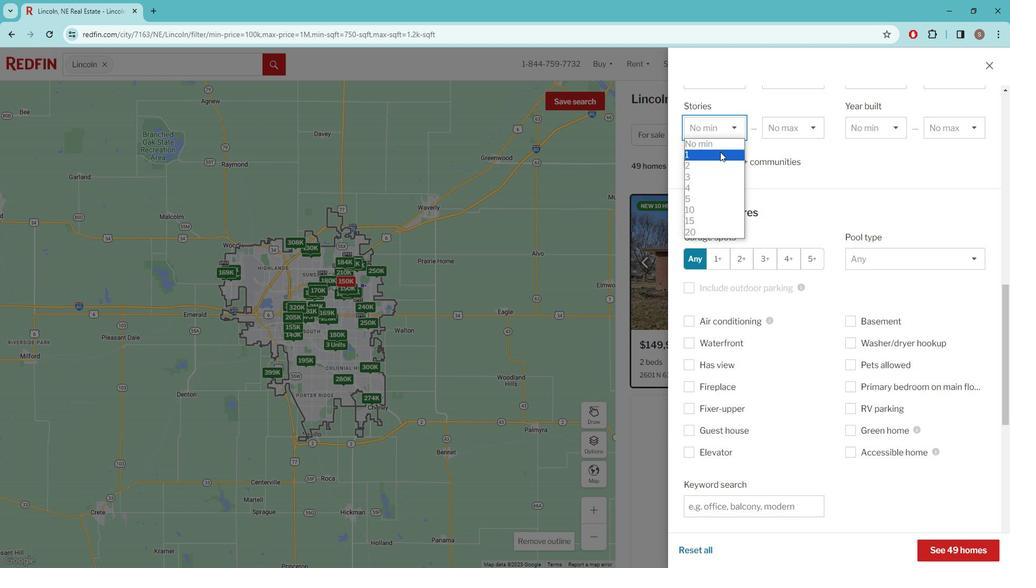 
Action: Mouse moved to (794, 134)
Screenshot: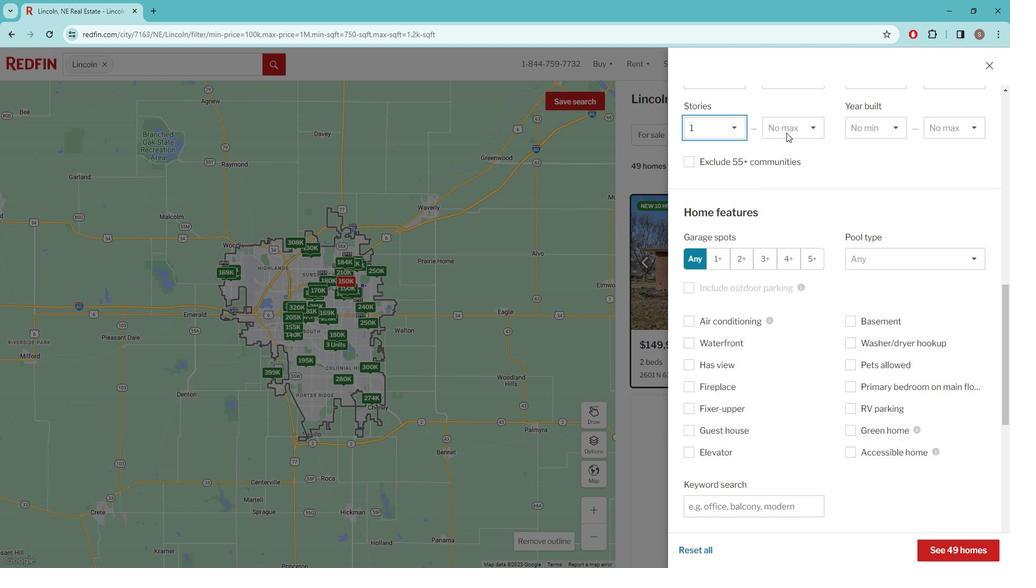 
Action: Mouse pressed left at (794, 134)
Screenshot: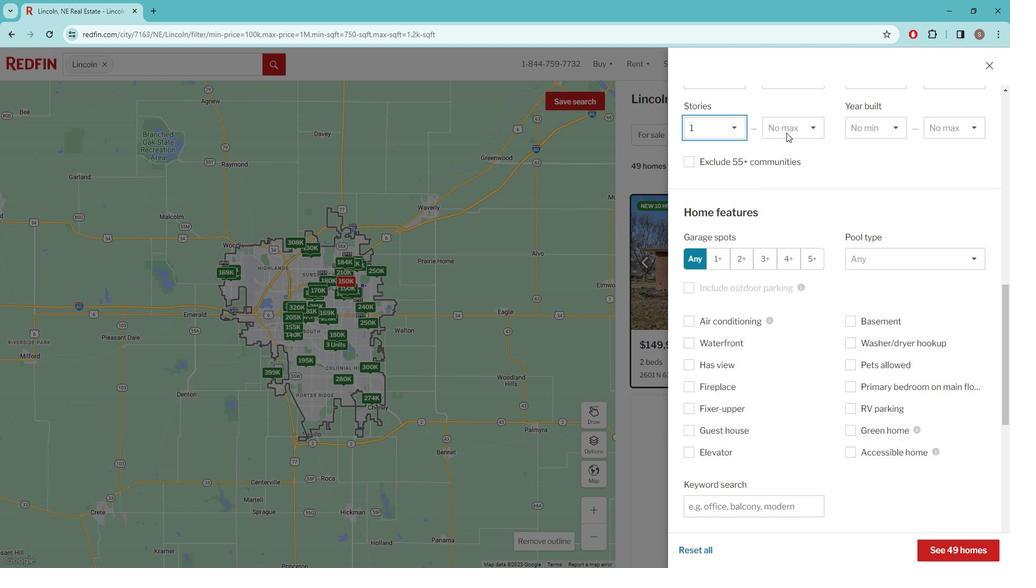 
Action: Mouse moved to (782, 167)
Screenshot: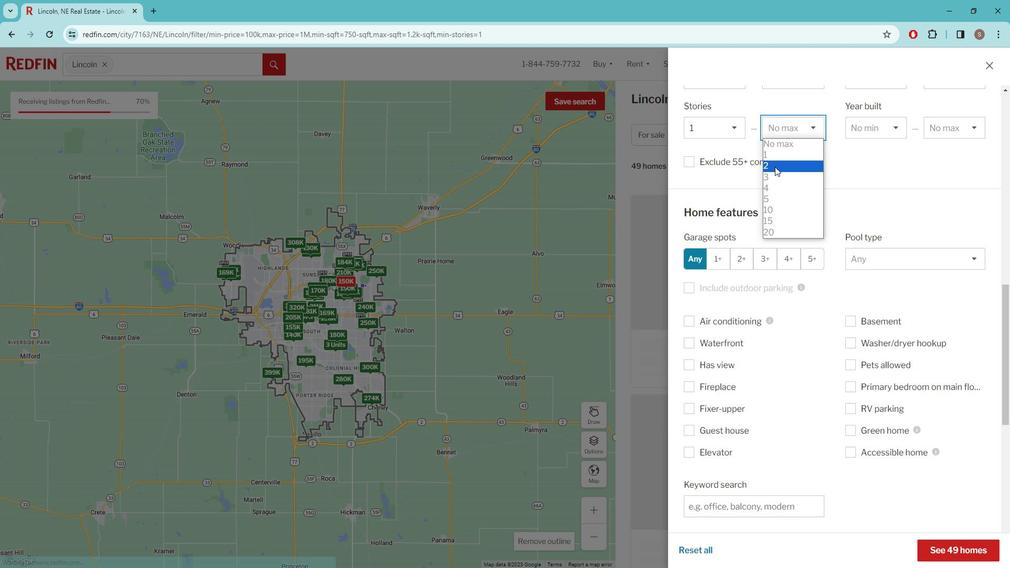 
Action: Mouse pressed left at (782, 167)
Screenshot: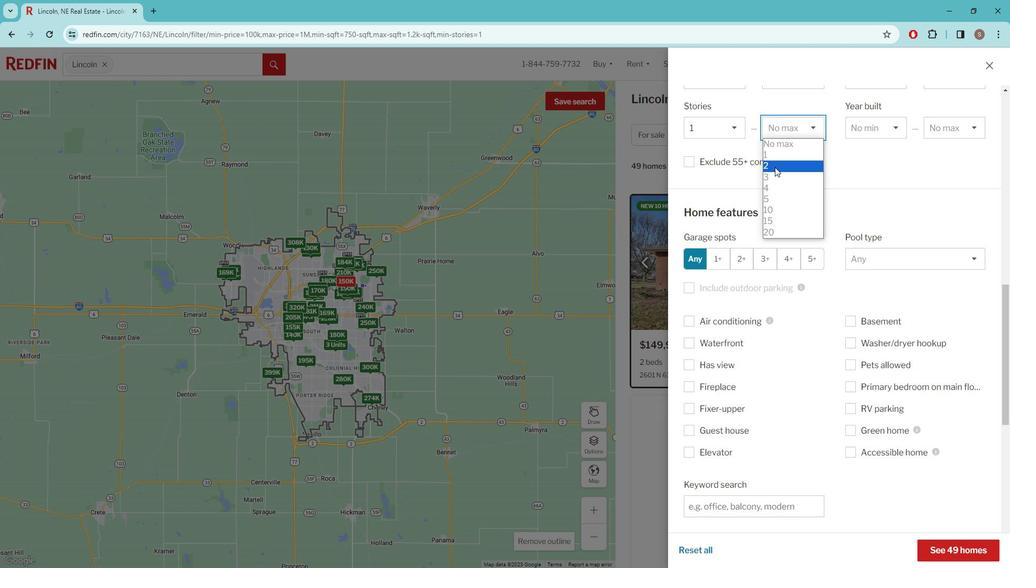 
Action: Mouse moved to (807, 184)
Screenshot: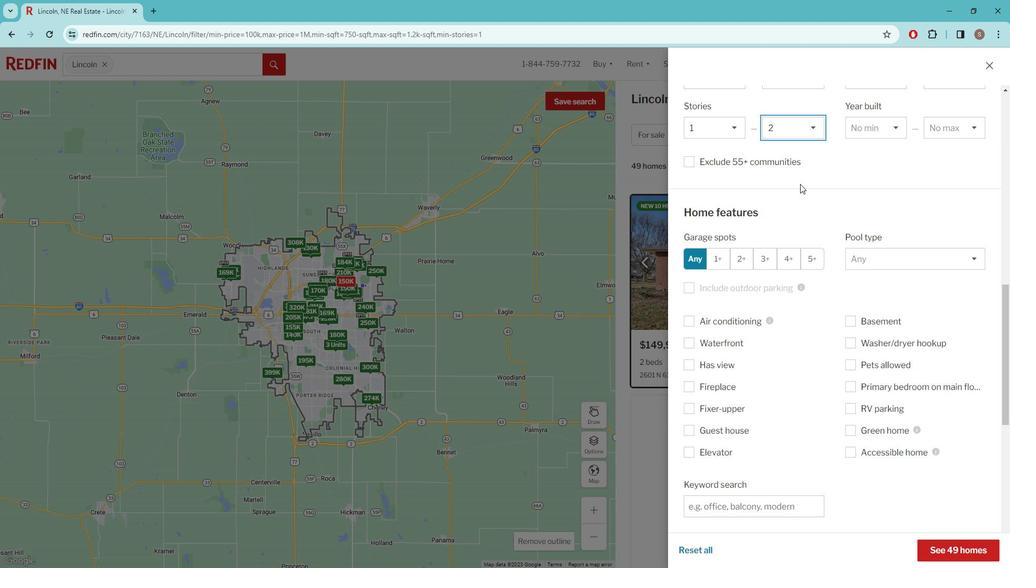 
Action: Mouse scrolled (807, 184) with delta (0, 0)
Screenshot: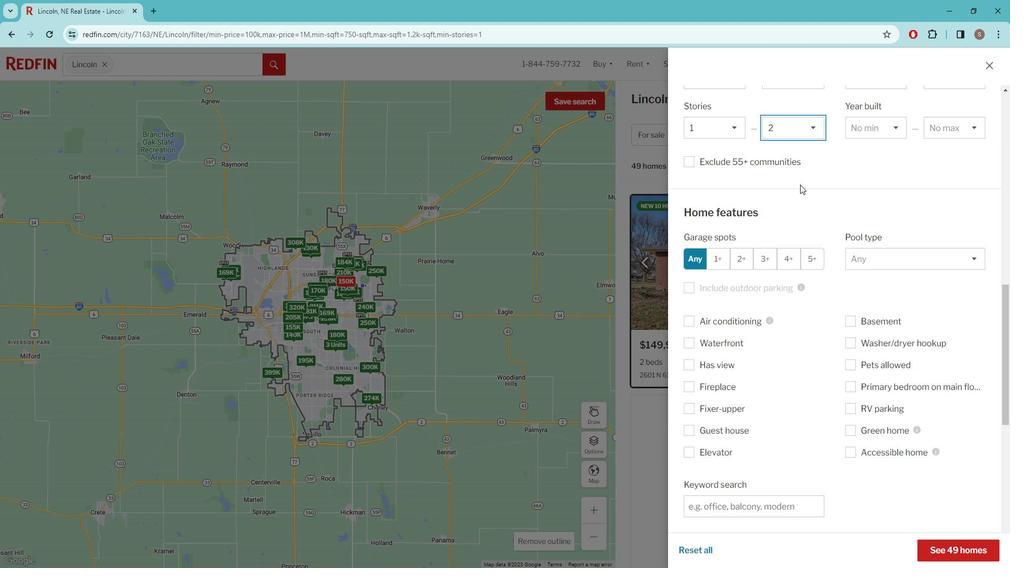 
Action: Mouse scrolled (807, 184) with delta (0, 0)
Screenshot: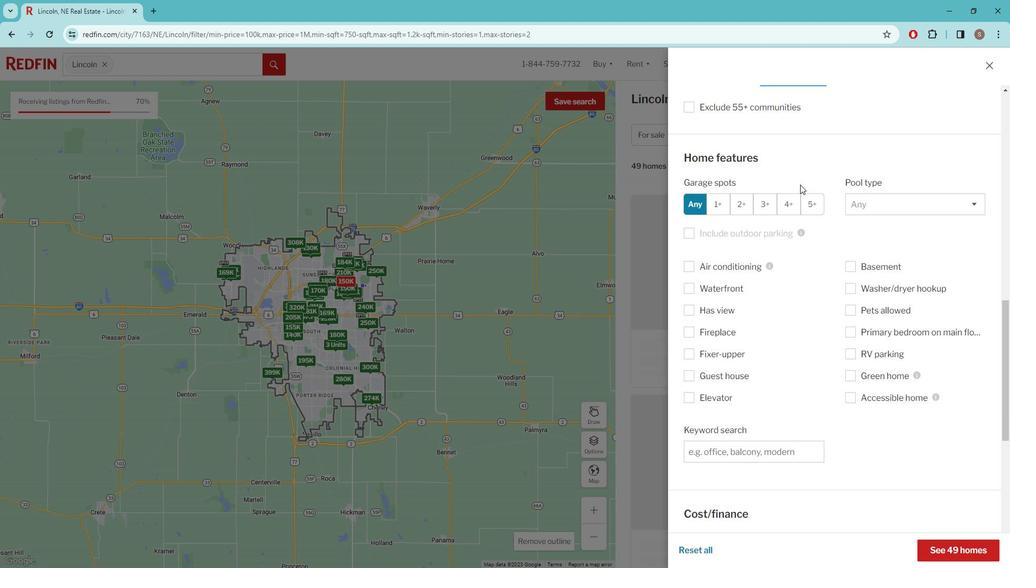 
Action: Mouse scrolled (807, 184) with delta (0, 0)
Screenshot: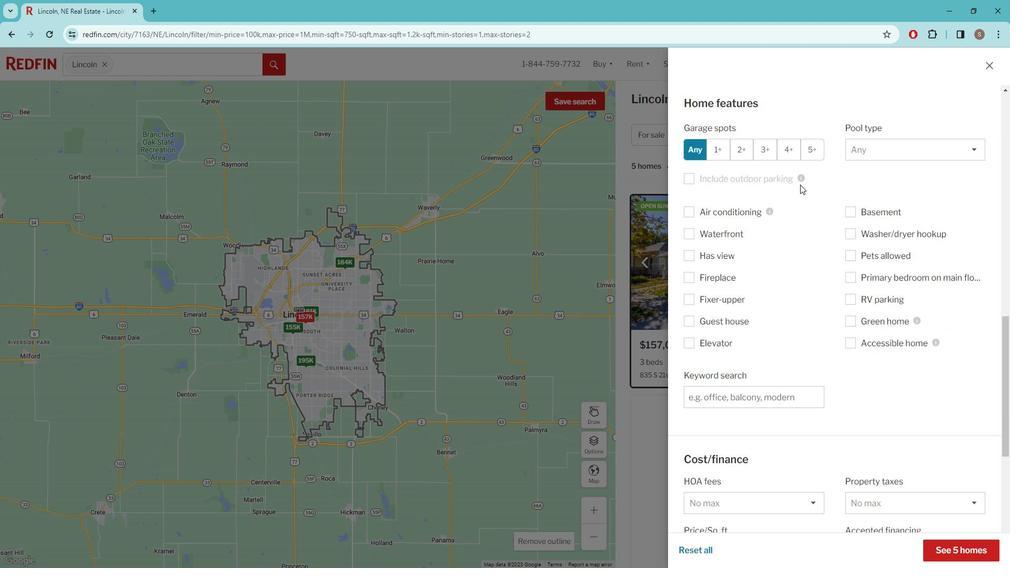 
Action: Mouse scrolled (807, 184) with delta (0, 0)
Screenshot: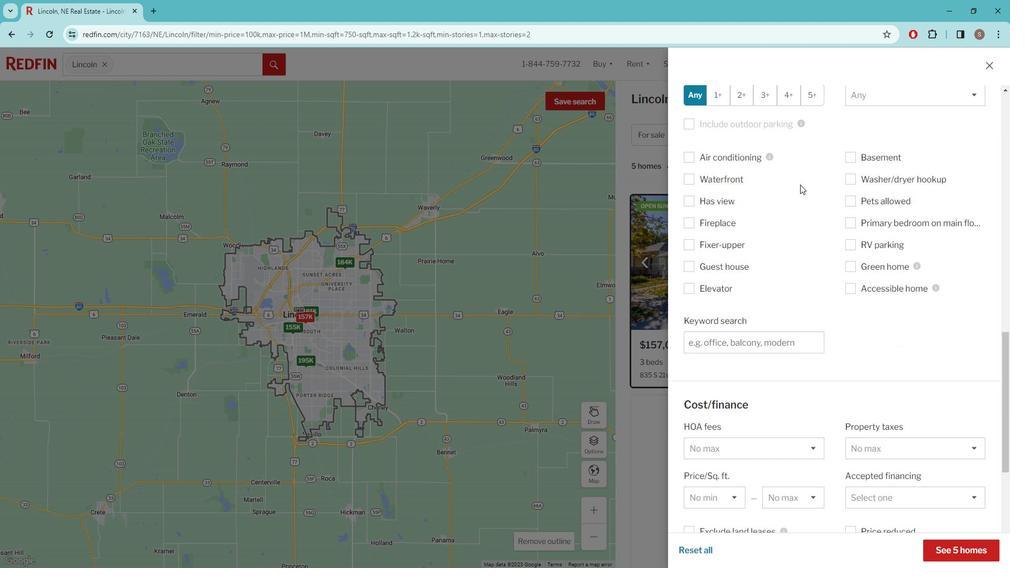 
Action: Mouse moved to (807, 185)
Screenshot: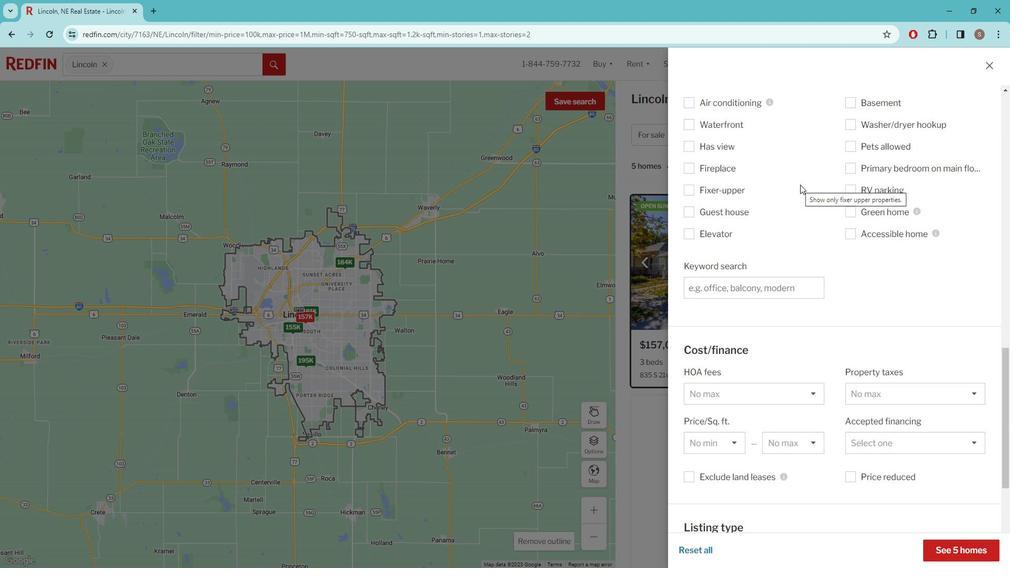 
Action: Mouse scrolled (807, 184) with delta (0, 0)
Screenshot: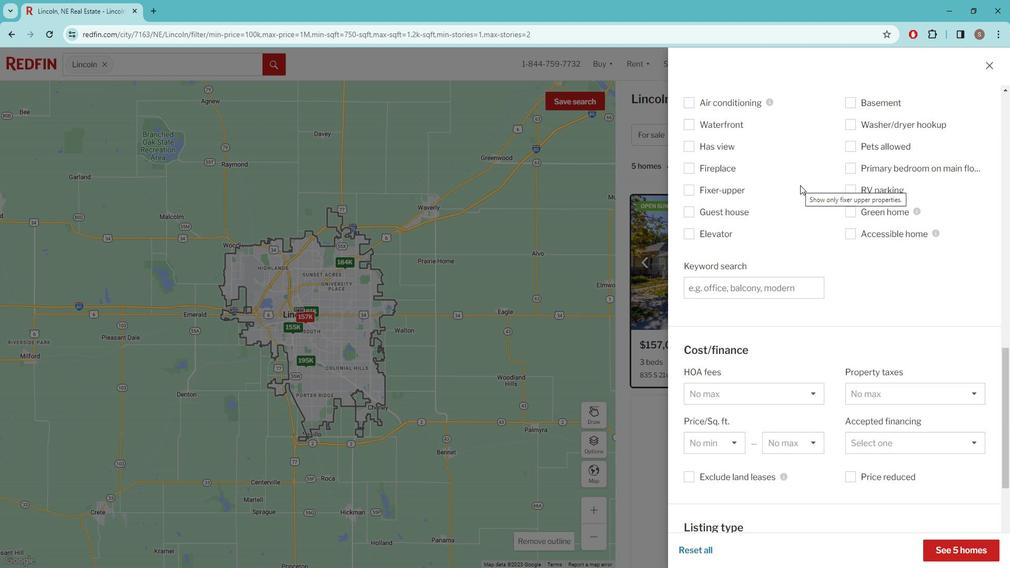 
Action: Mouse scrolled (807, 184) with delta (0, 0)
Screenshot: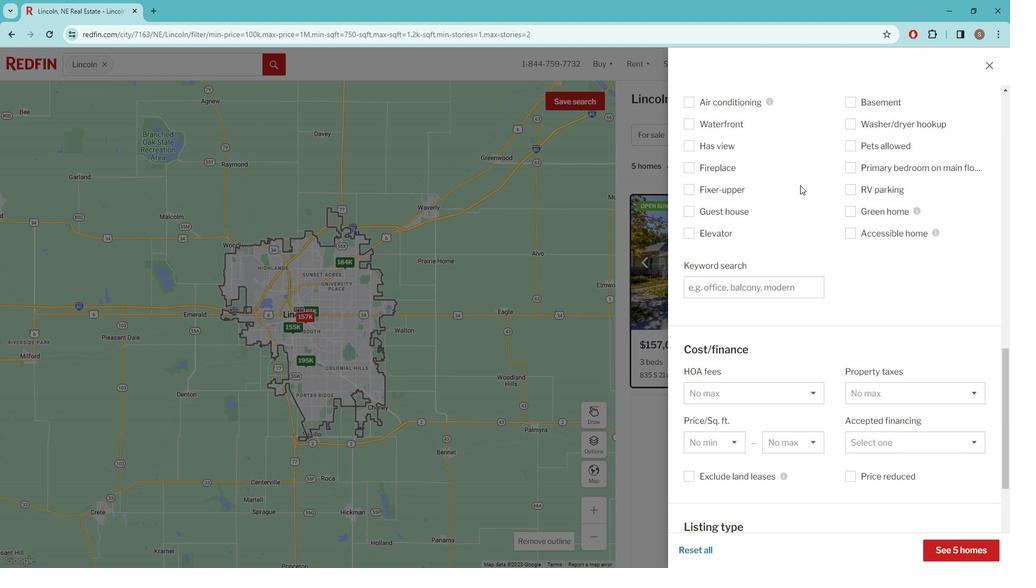 
Action: Mouse scrolled (807, 184) with delta (0, 0)
Screenshot: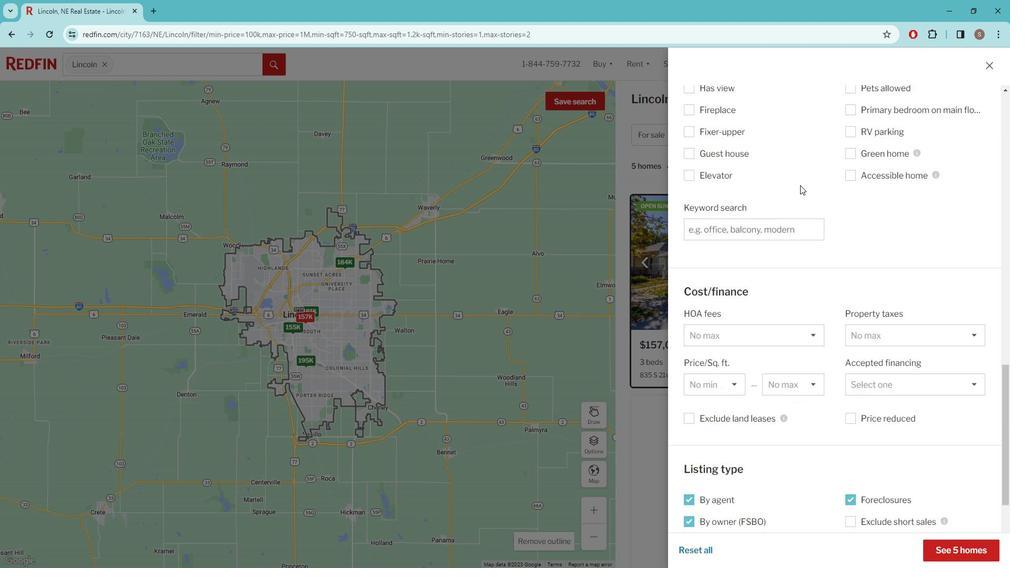 
Action: Mouse scrolled (807, 184) with delta (0, 0)
Screenshot: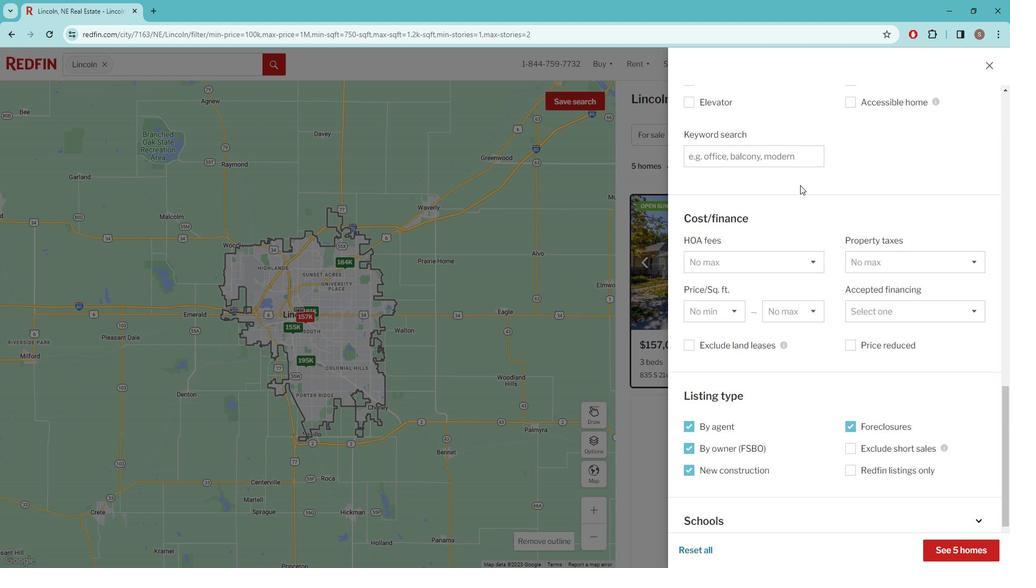 
Action: Mouse scrolled (807, 184) with delta (0, 0)
Screenshot: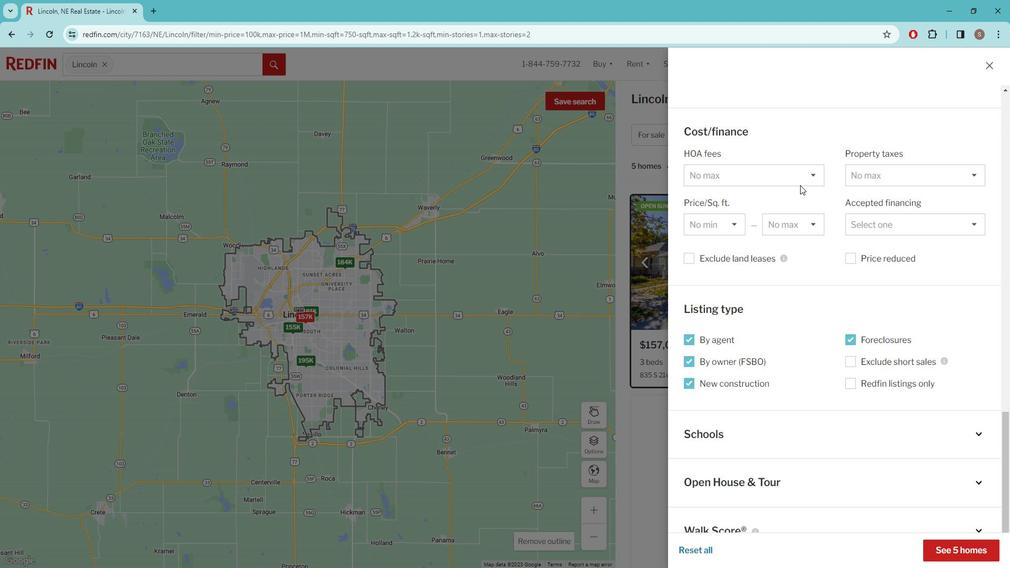 
Action: Mouse scrolled (807, 184) with delta (0, 0)
Screenshot: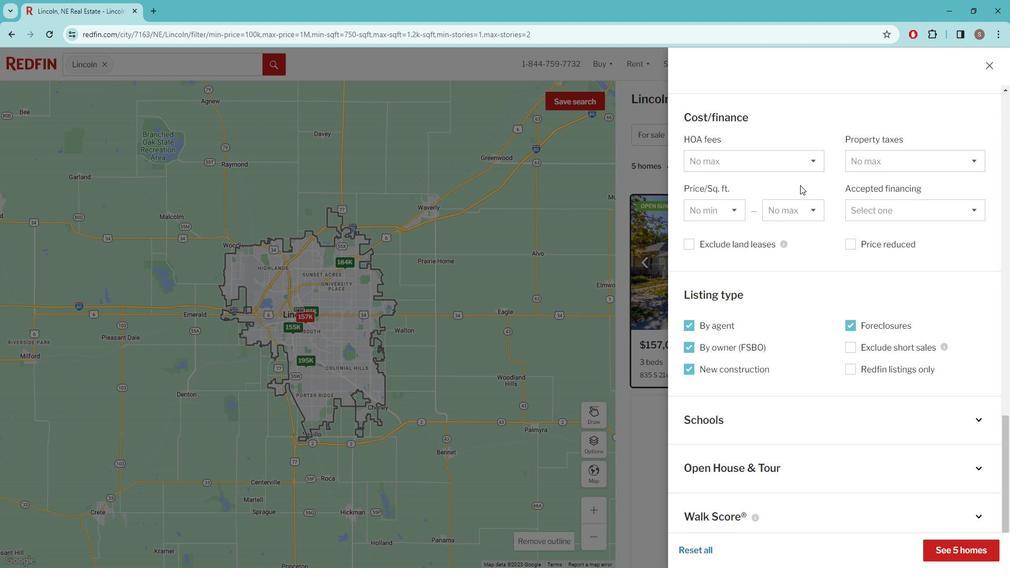 
Action: Mouse scrolled (807, 184) with delta (0, 0)
Screenshot: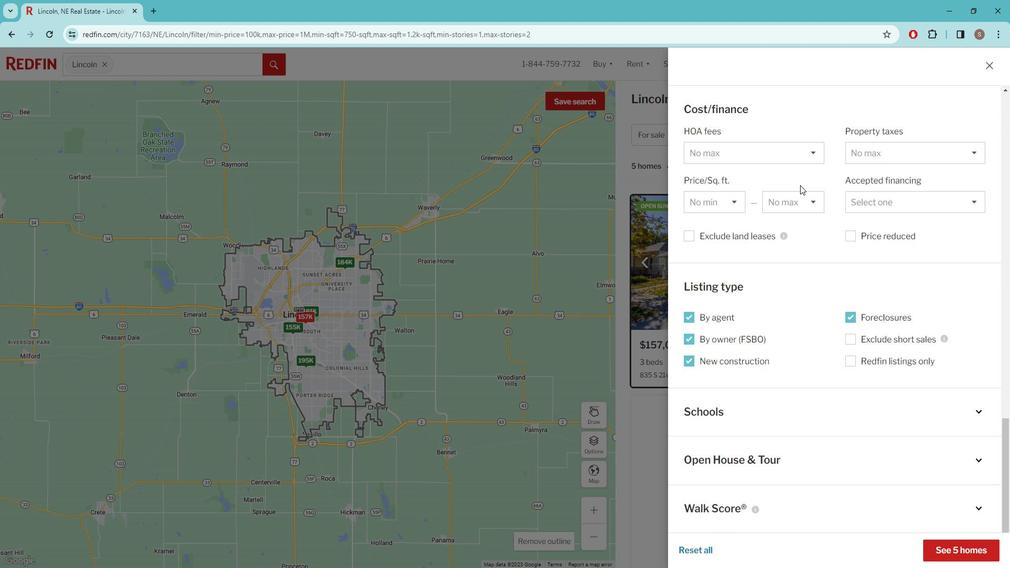 
Action: Mouse scrolled (807, 184) with delta (0, 0)
Screenshot: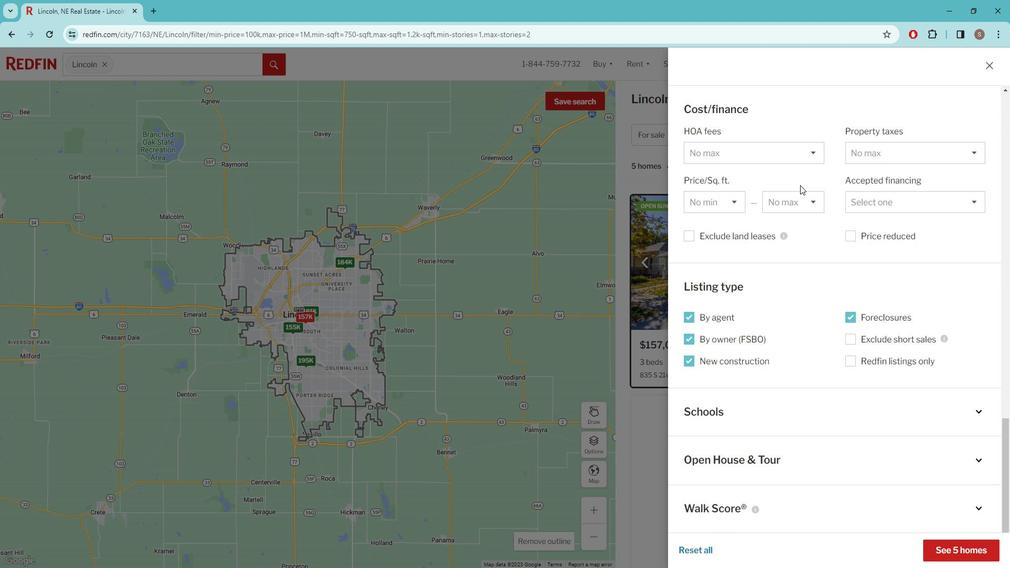 
Action: Mouse moved to (960, 536)
Screenshot: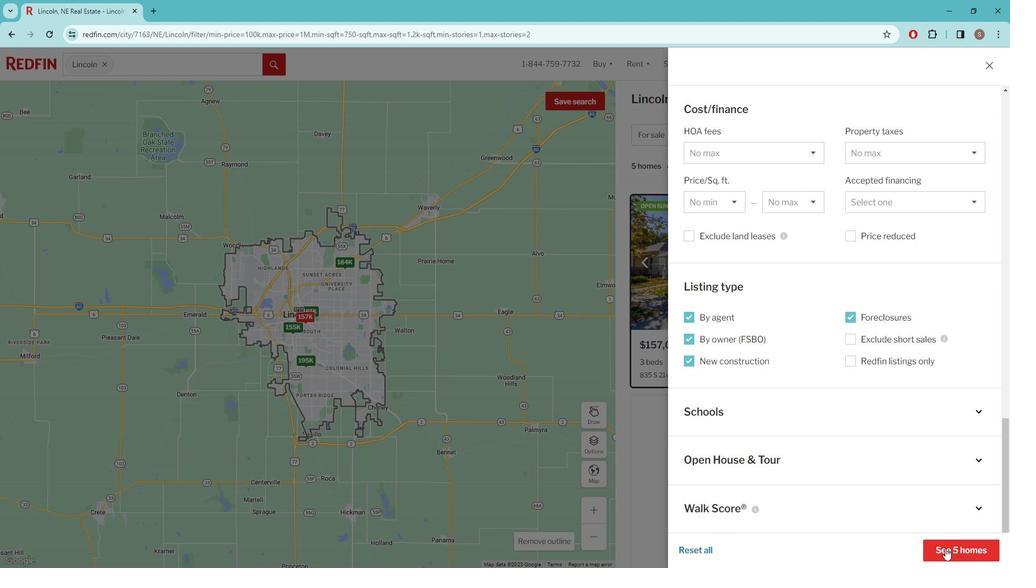 
Action: Mouse pressed left at (960, 536)
Screenshot: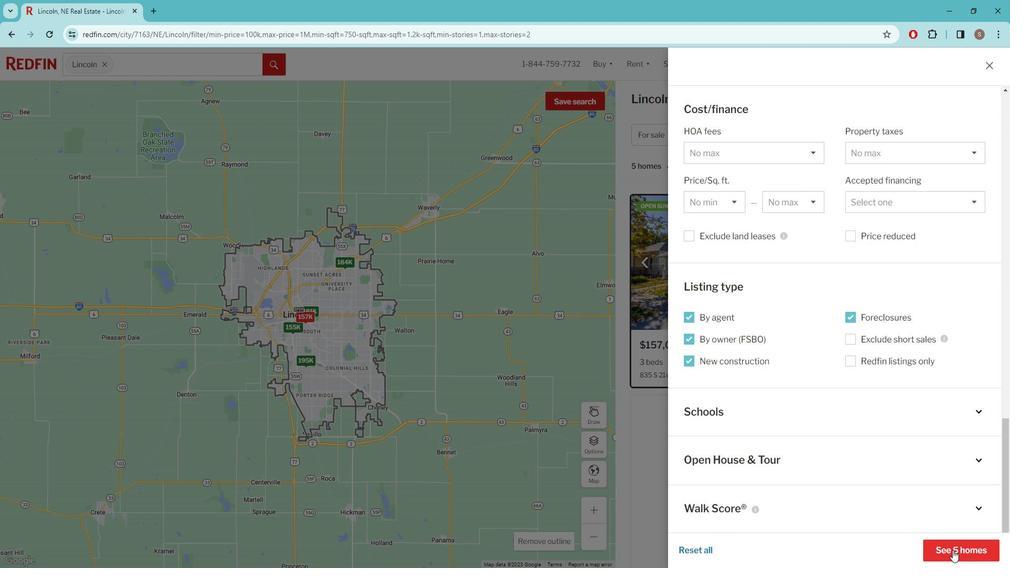 
Action: Mouse moved to (572, 102)
Screenshot: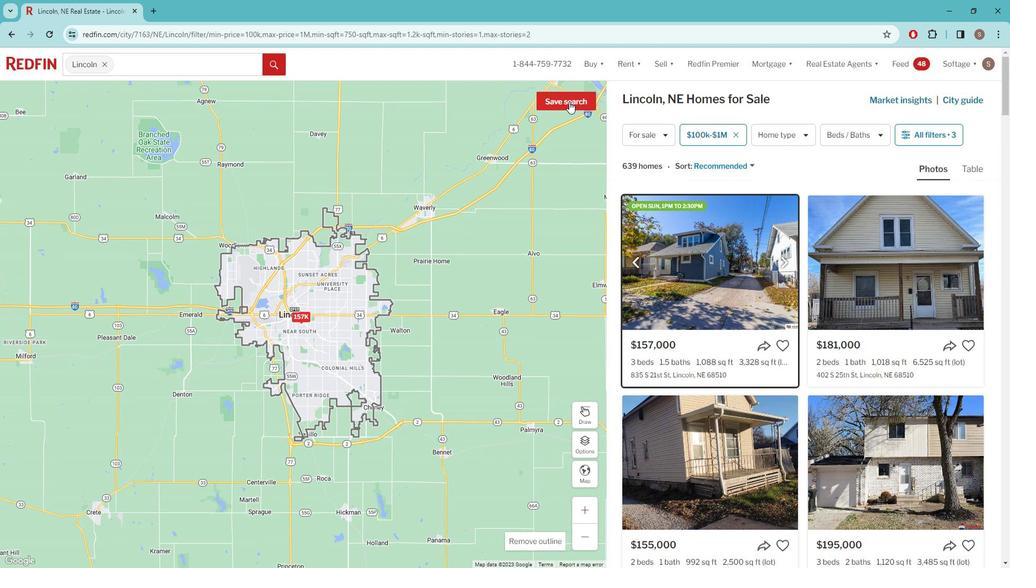 
Action: Mouse pressed left at (572, 102)
Screenshot: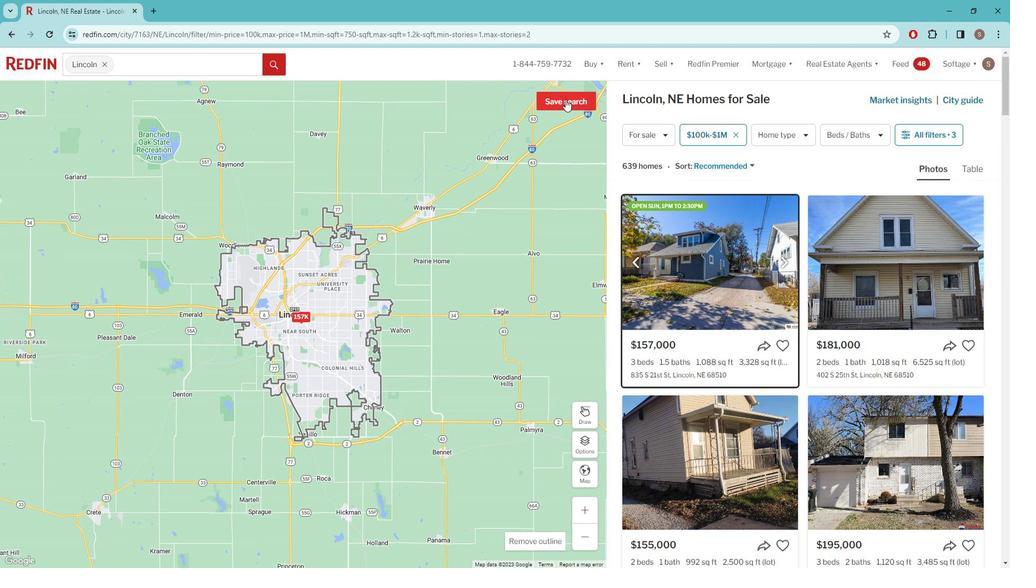 
Action: Mouse moved to (540, 289)
Screenshot: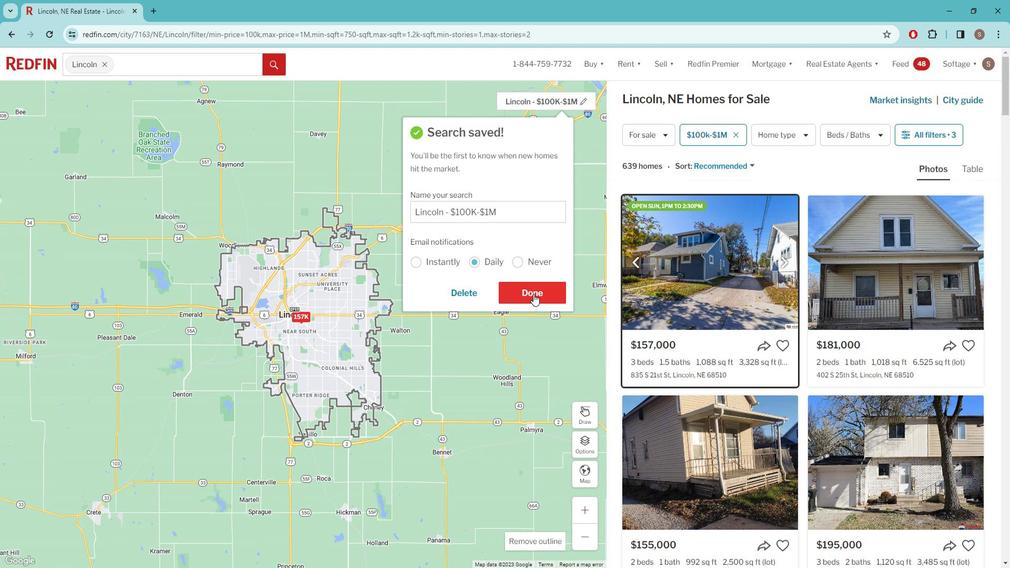 
Action: Mouse pressed left at (540, 289)
Screenshot: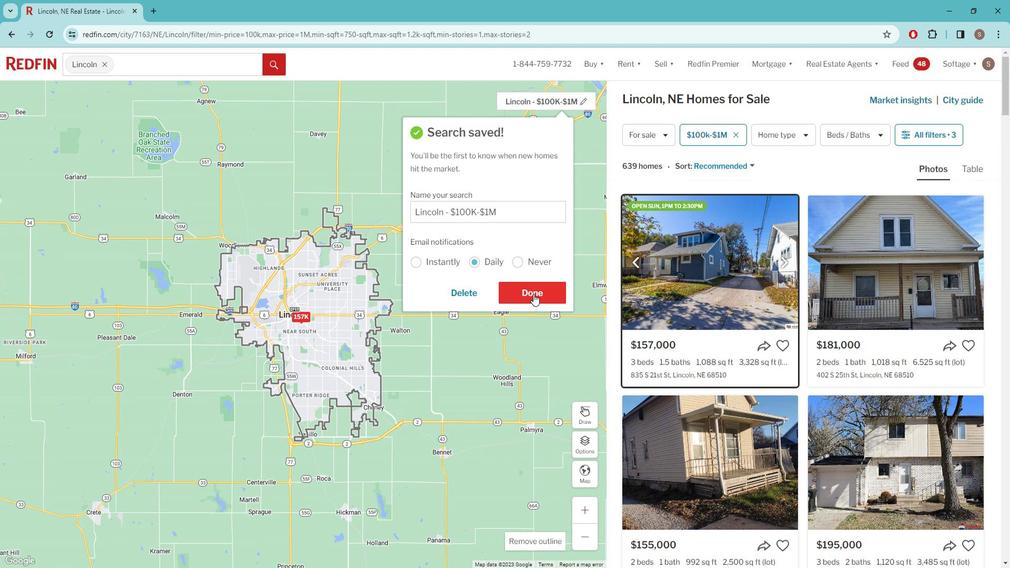 
